 Task: Look for space in Stavropol', Russia from 10th July, 2023 to 25th July, 2023 for 3 adults, 1 child in price range Rs.15000 to Rs.25000. Place can be shared room with 2 bedrooms having 3 beds and 2 bathrooms. Property type can be house, flat, guest house. Amenities needed are: wifi, TV, free parkinig on premises, gym, breakfast. Booking option can be shelf check-in. Required host language is English.
Action: Mouse moved to (516, 160)
Screenshot: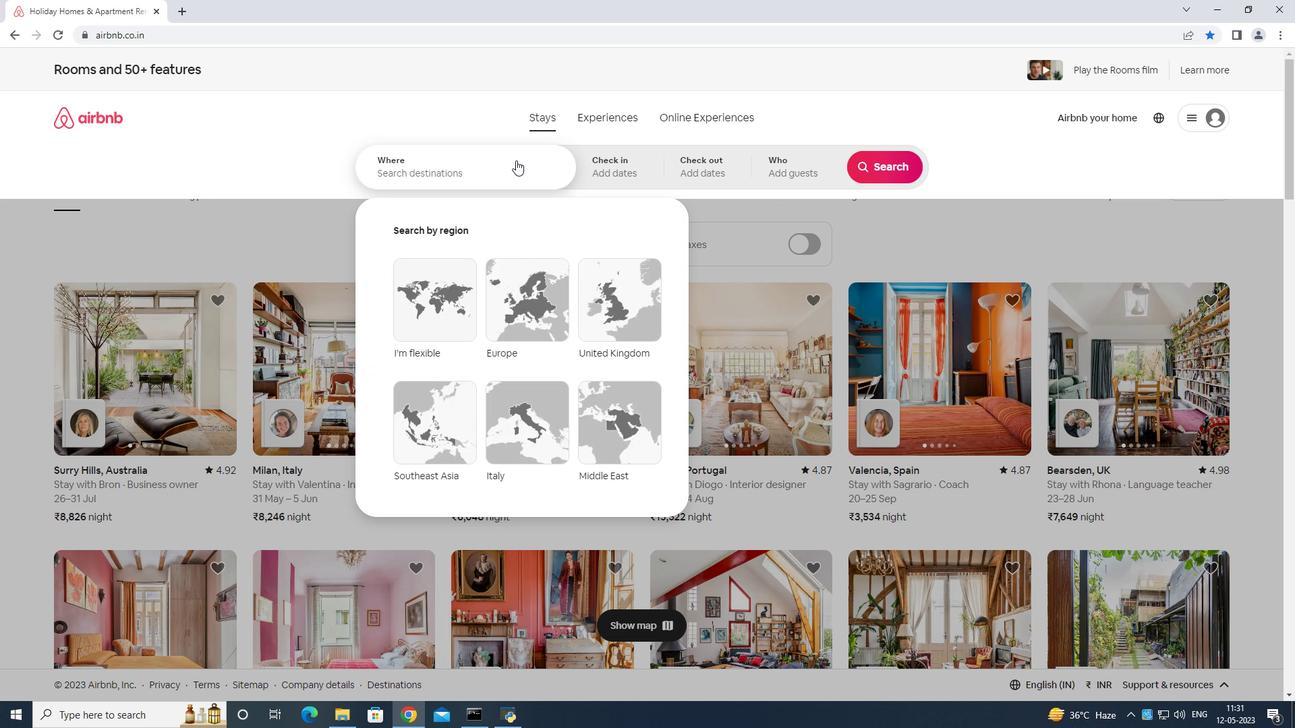 
Action: Mouse pressed left at (516, 160)
Screenshot: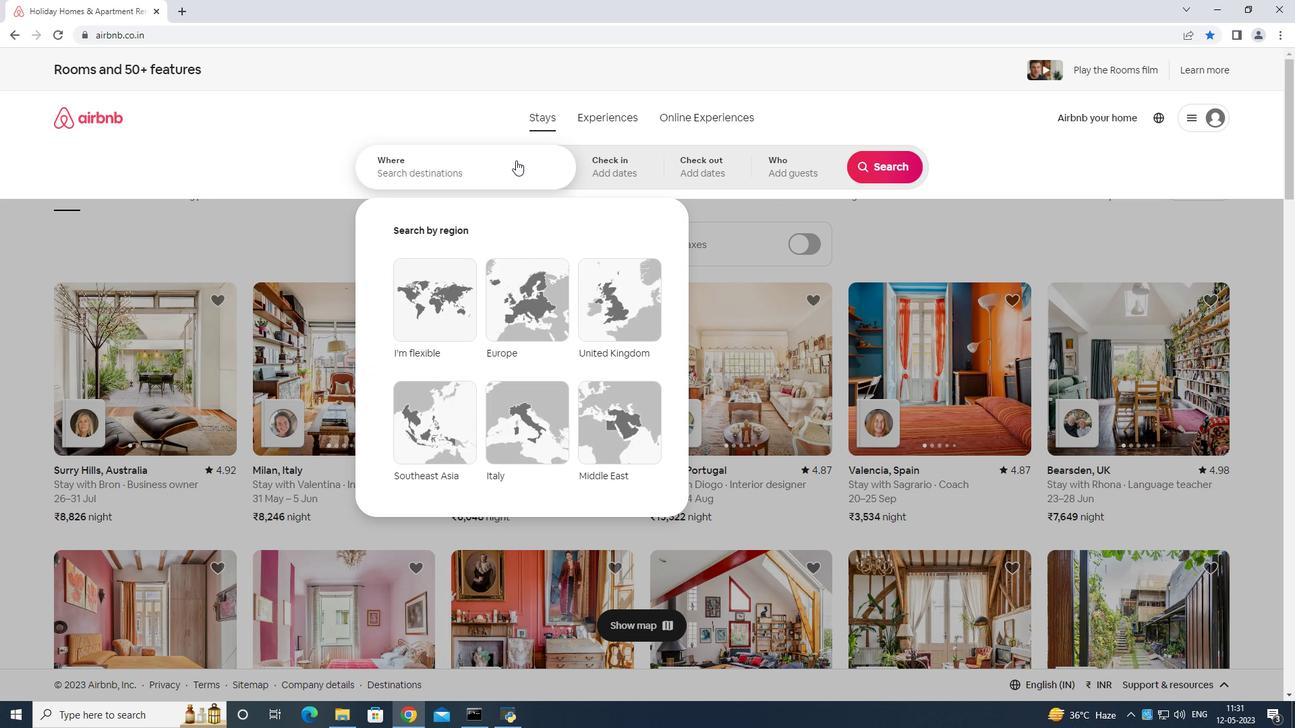 
Action: Mouse moved to (443, 160)
Screenshot: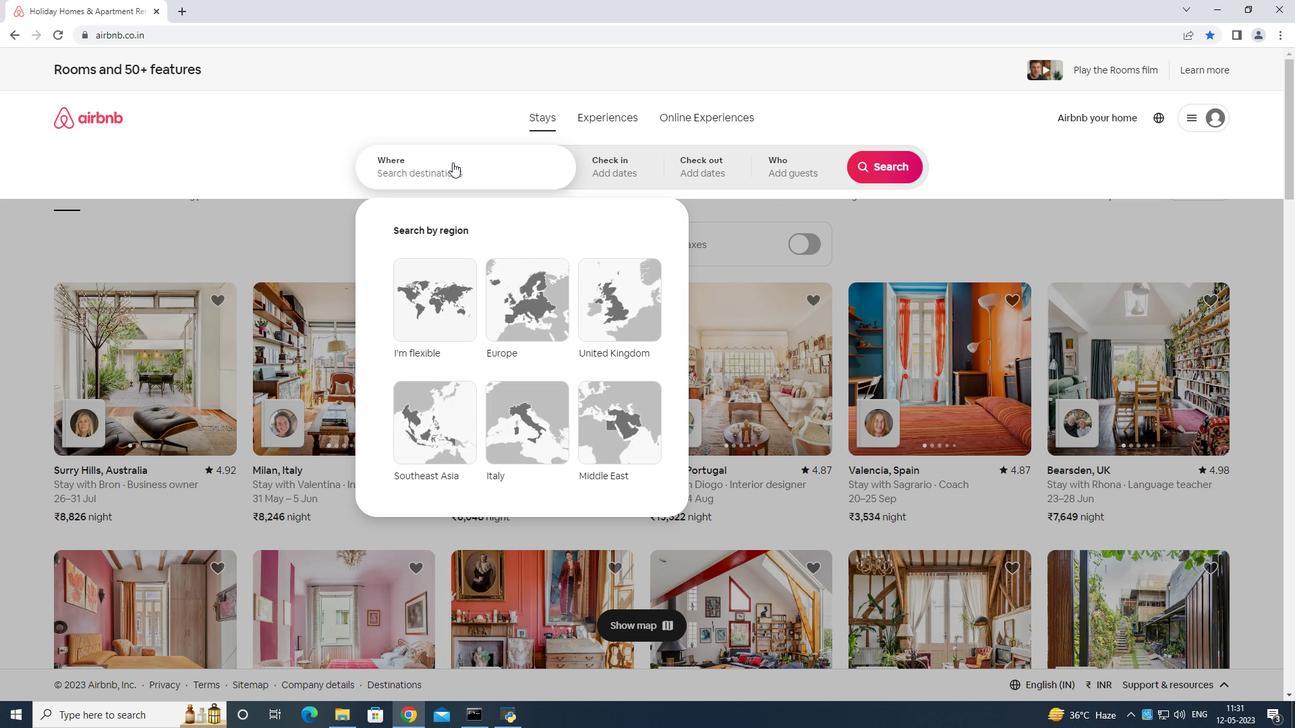 
Action: Key pressed <Key.shift><Key.shift>Stavroo<Key.backspace>o<Key.backspace>pol<Key.space>russia<Key.enter>
Screenshot: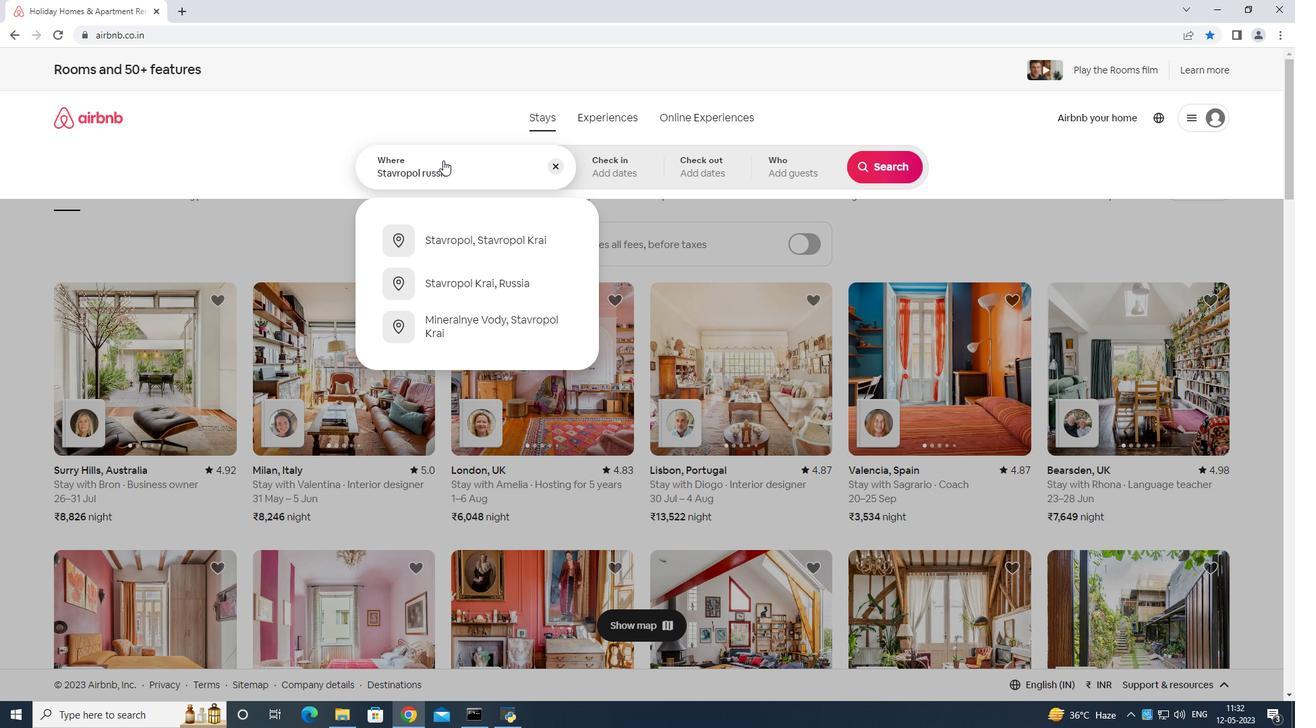 
Action: Mouse moved to (888, 284)
Screenshot: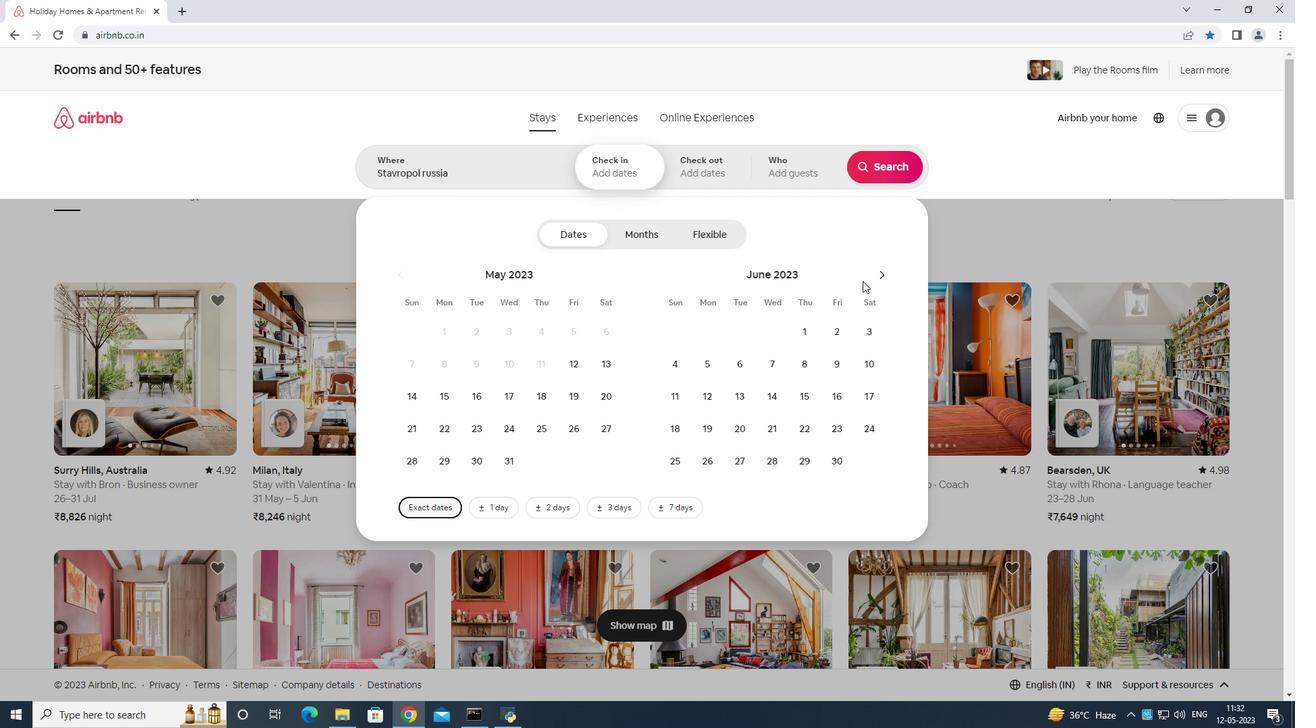 
Action: Mouse pressed left at (888, 284)
Screenshot: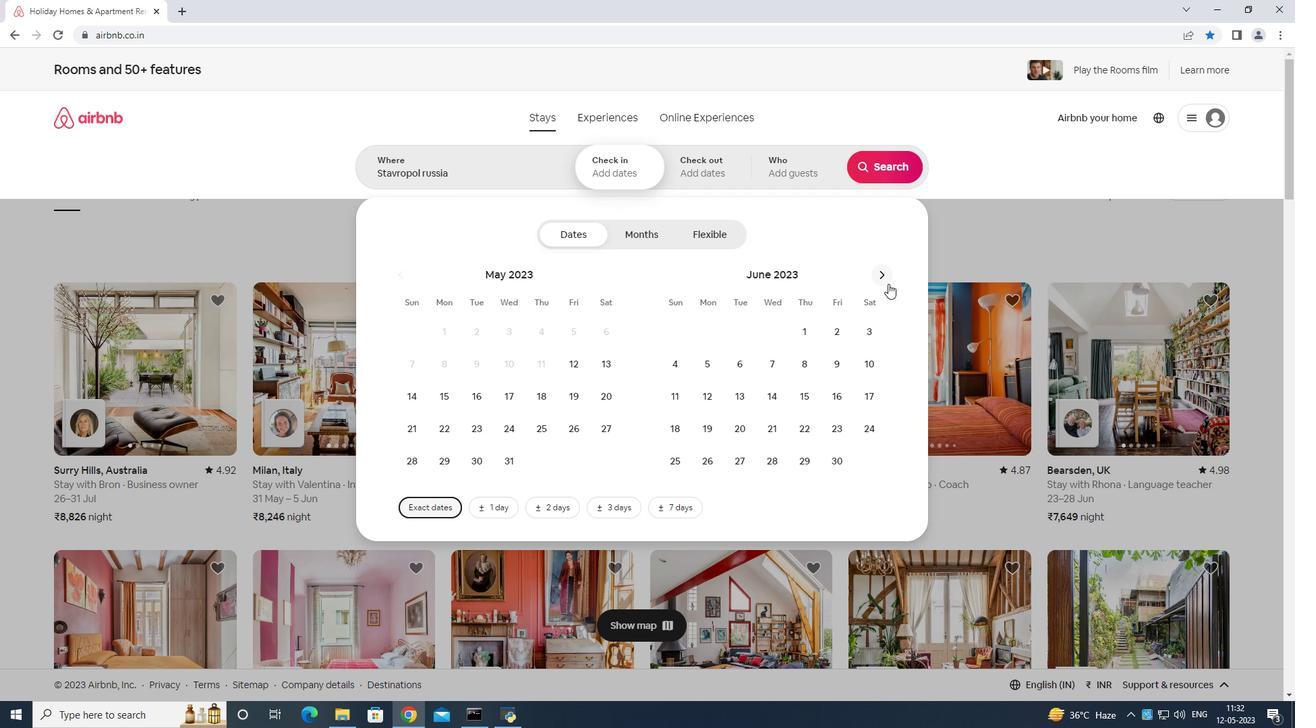 
Action: Mouse moved to (888, 282)
Screenshot: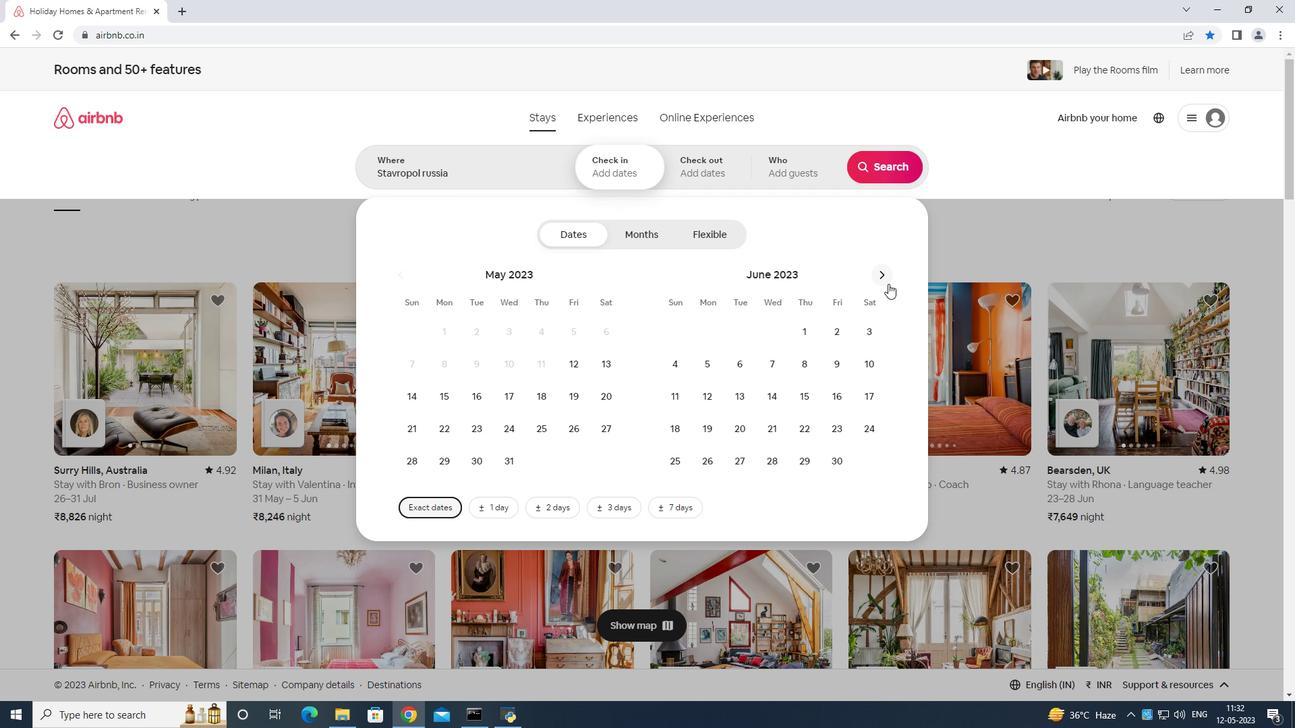 
Action: Mouse pressed left at (888, 282)
Screenshot: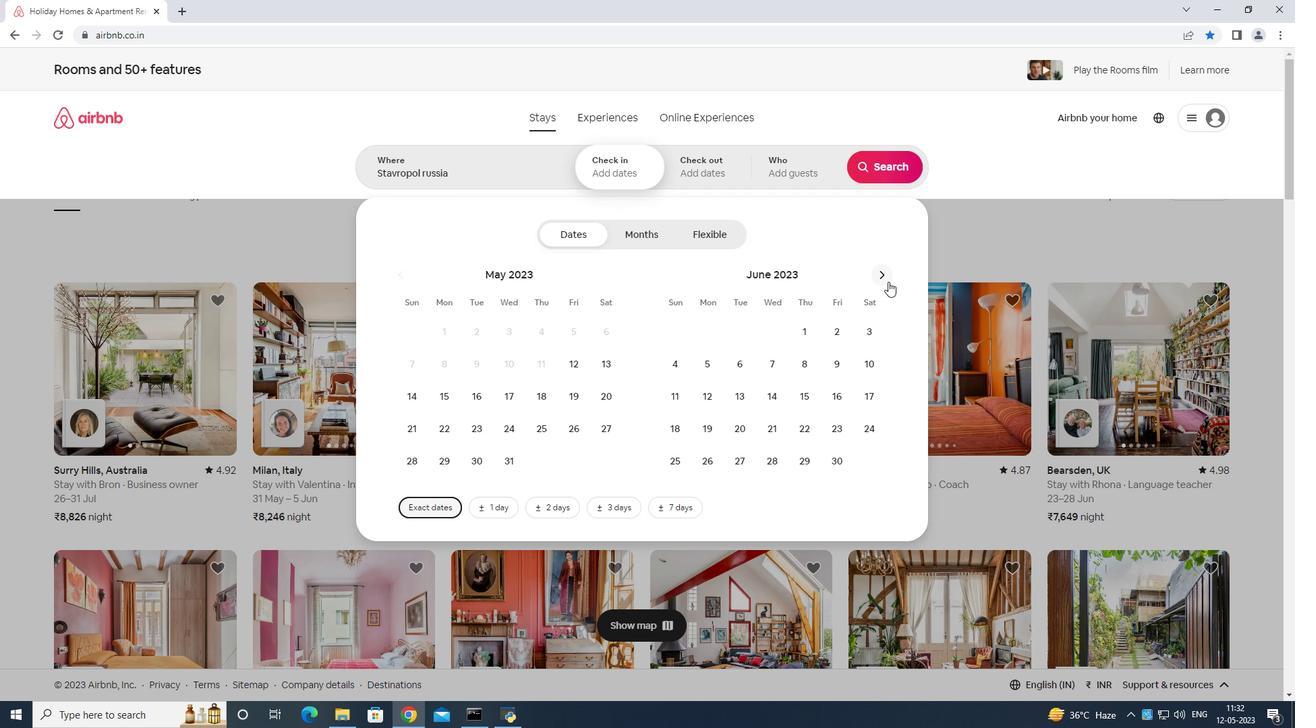 
Action: Mouse moved to (705, 391)
Screenshot: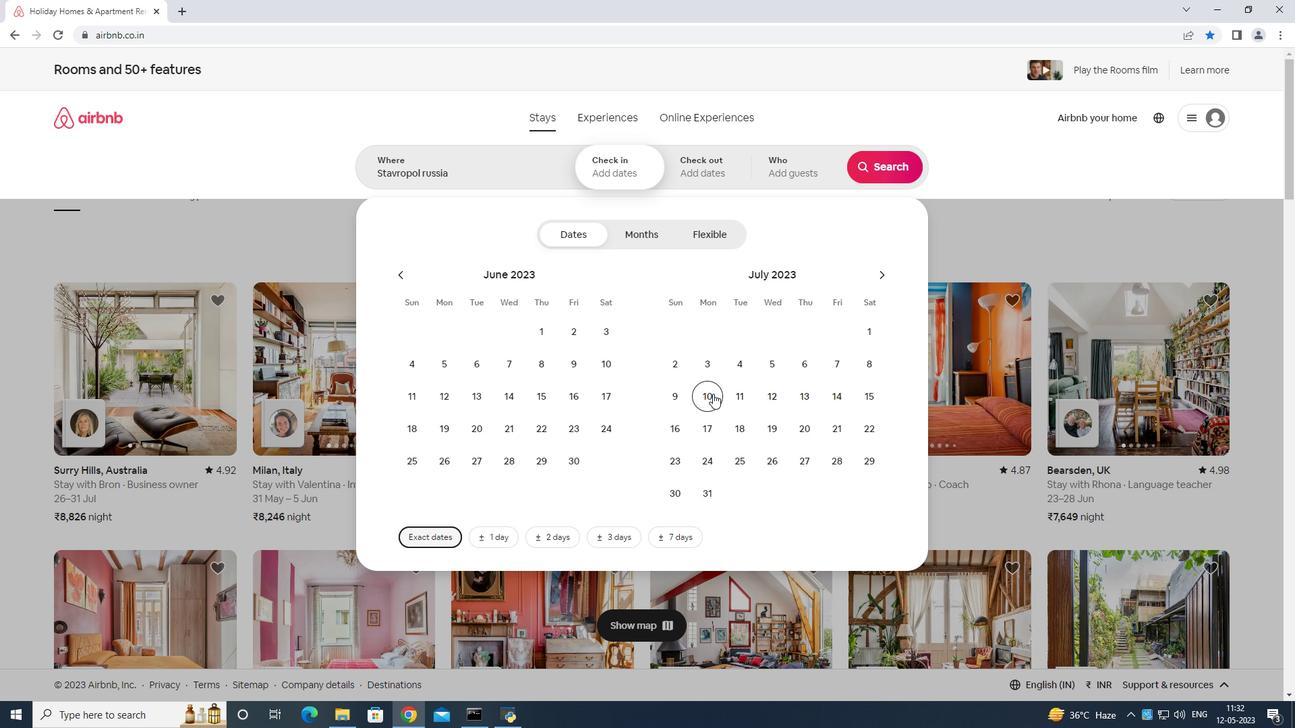 
Action: Mouse pressed left at (705, 391)
Screenshot: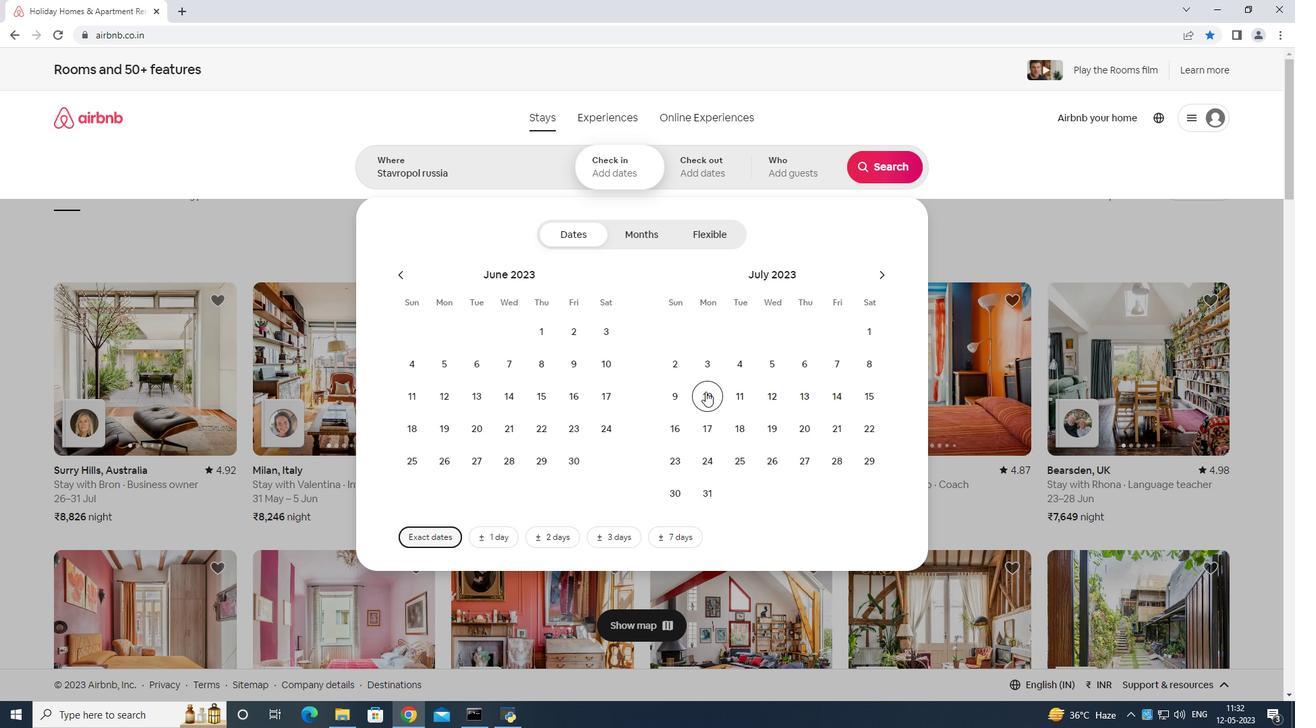 
Action: Mouse moved to (748, 460)
Screenshot: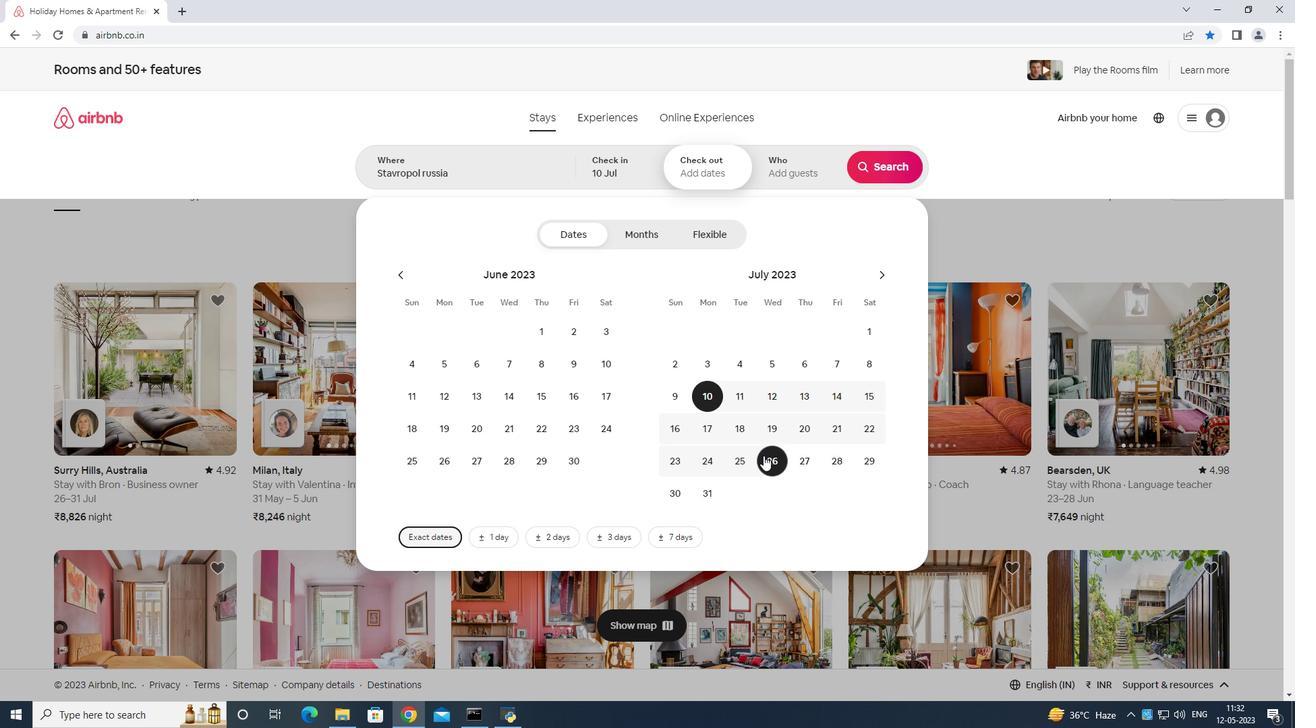 
Action: Mouse pressed left at (748, 460)
Screenshot: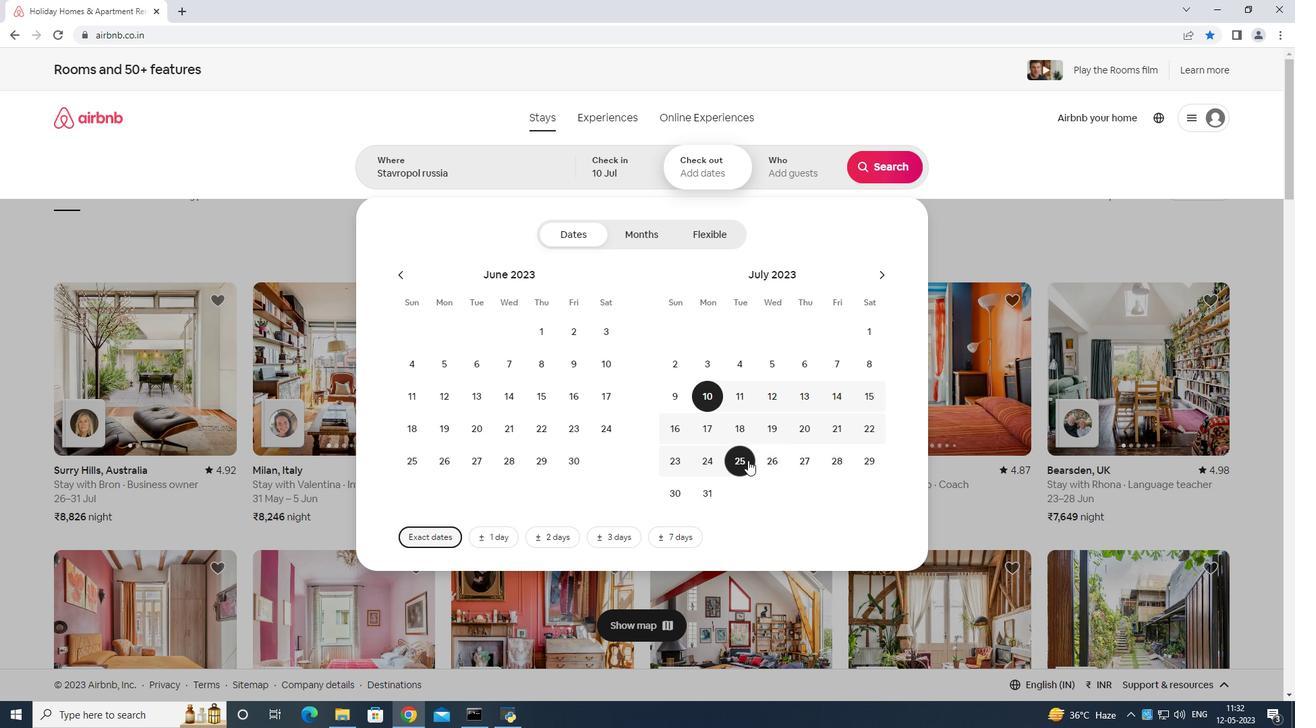 
Action: Mouse moved to (805, 163)
Screenshot: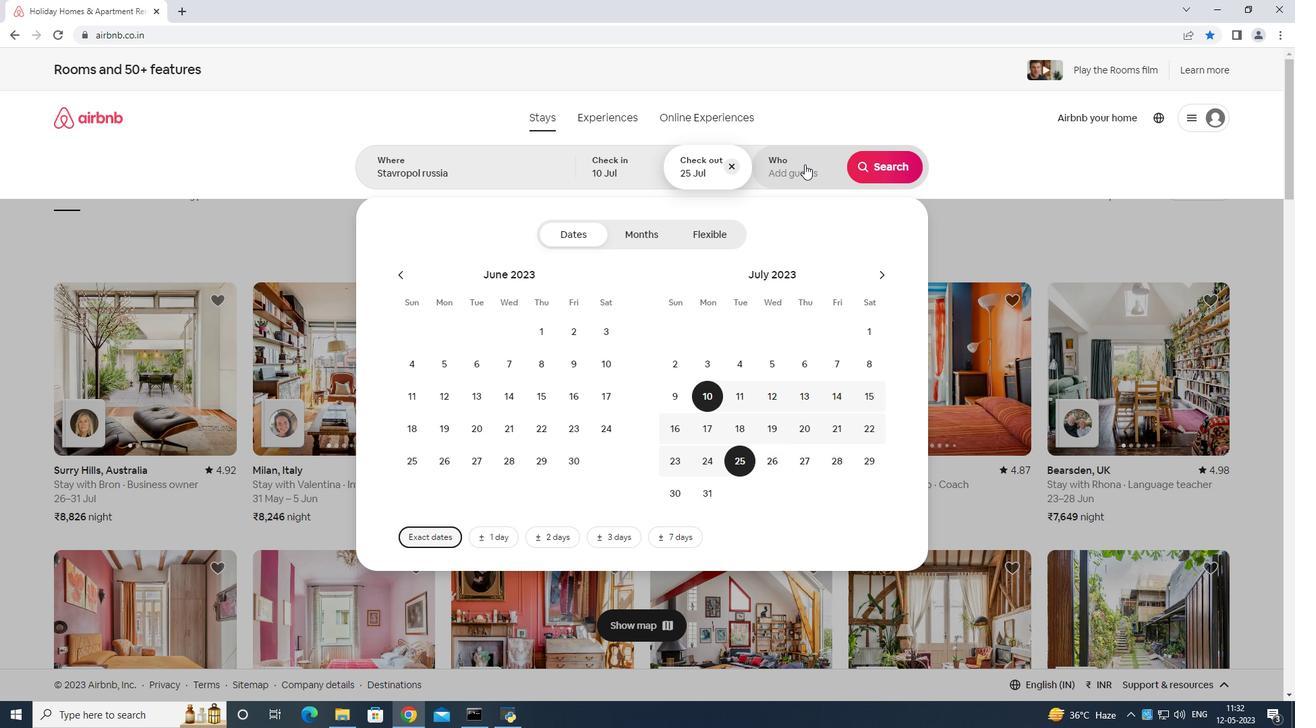 
Action: Mouse pressed left at (805, 163)
Screenshot: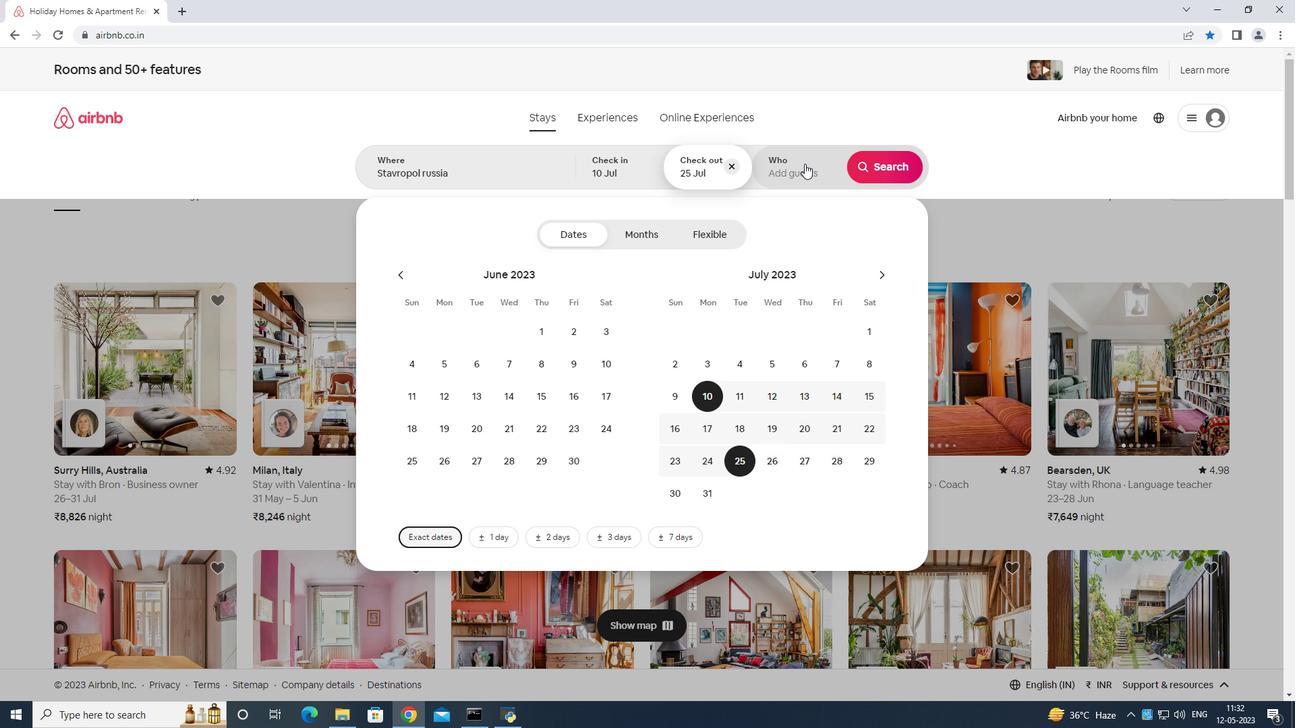 
Action: Mouse moved to (894, 245)
Screenshot: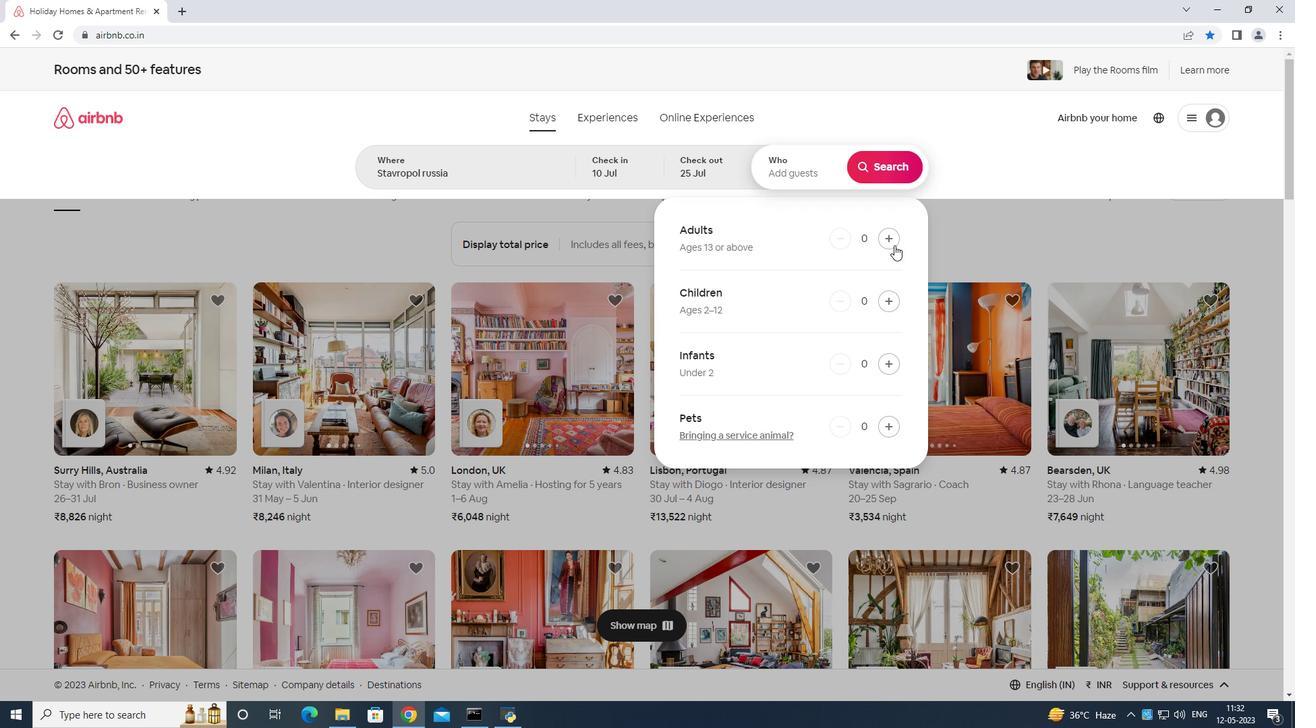 
Action: Mouse pressed left at (894, 245)
Screenshot: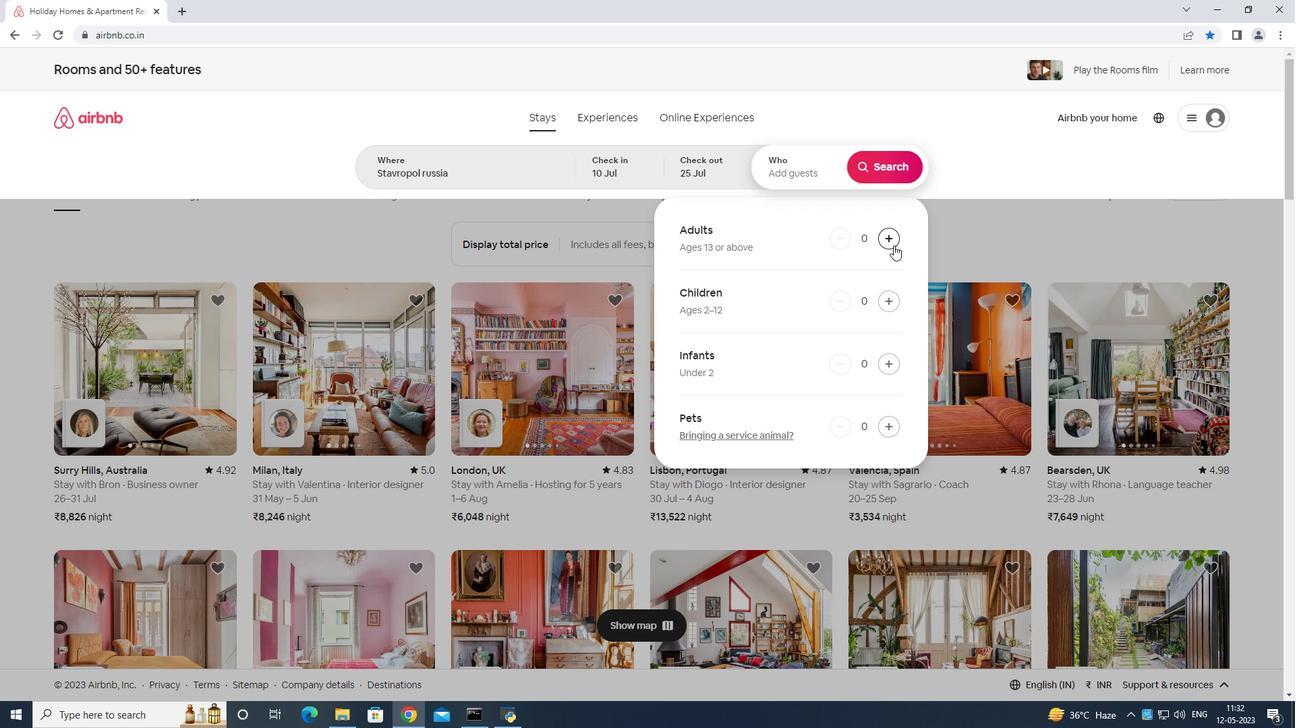 
Action: Mouse moved to (894, 237)
Screenshot: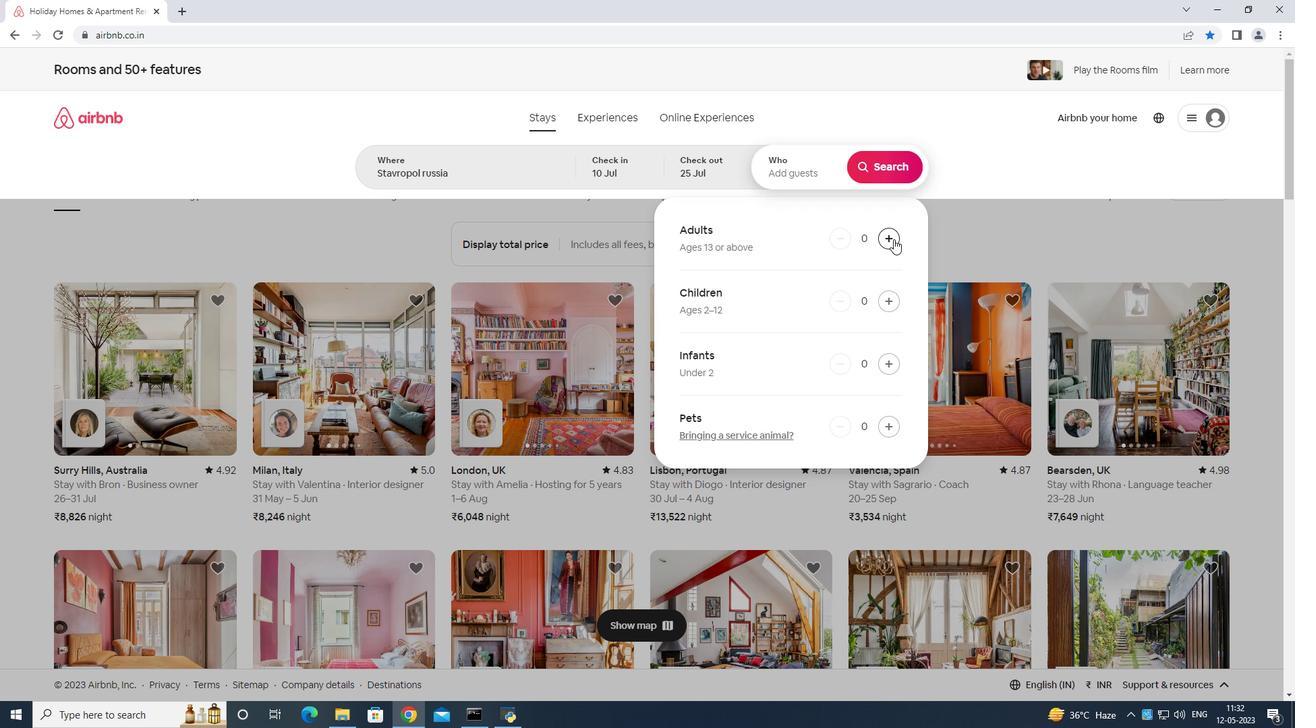 
Action: Mouse pressed left at (894, 237)
Screenshot: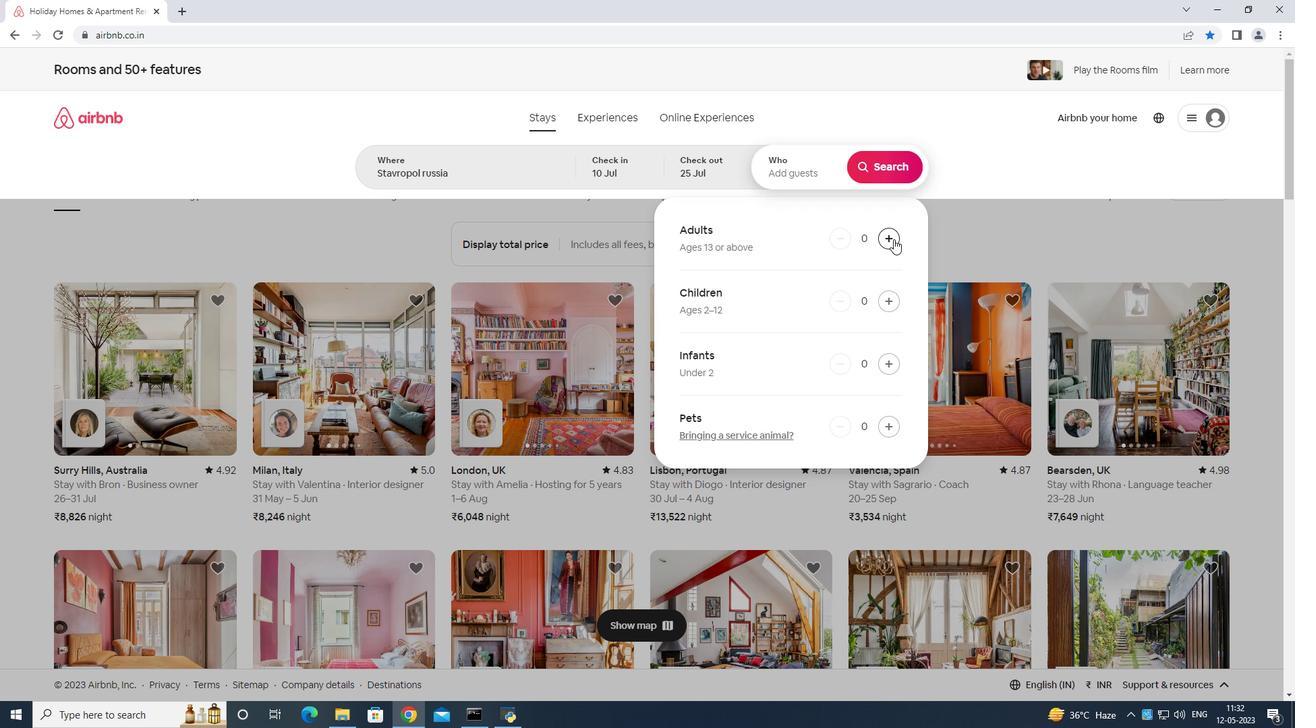 
Action: Mouse pressed left at (894, 237)
Screenshot: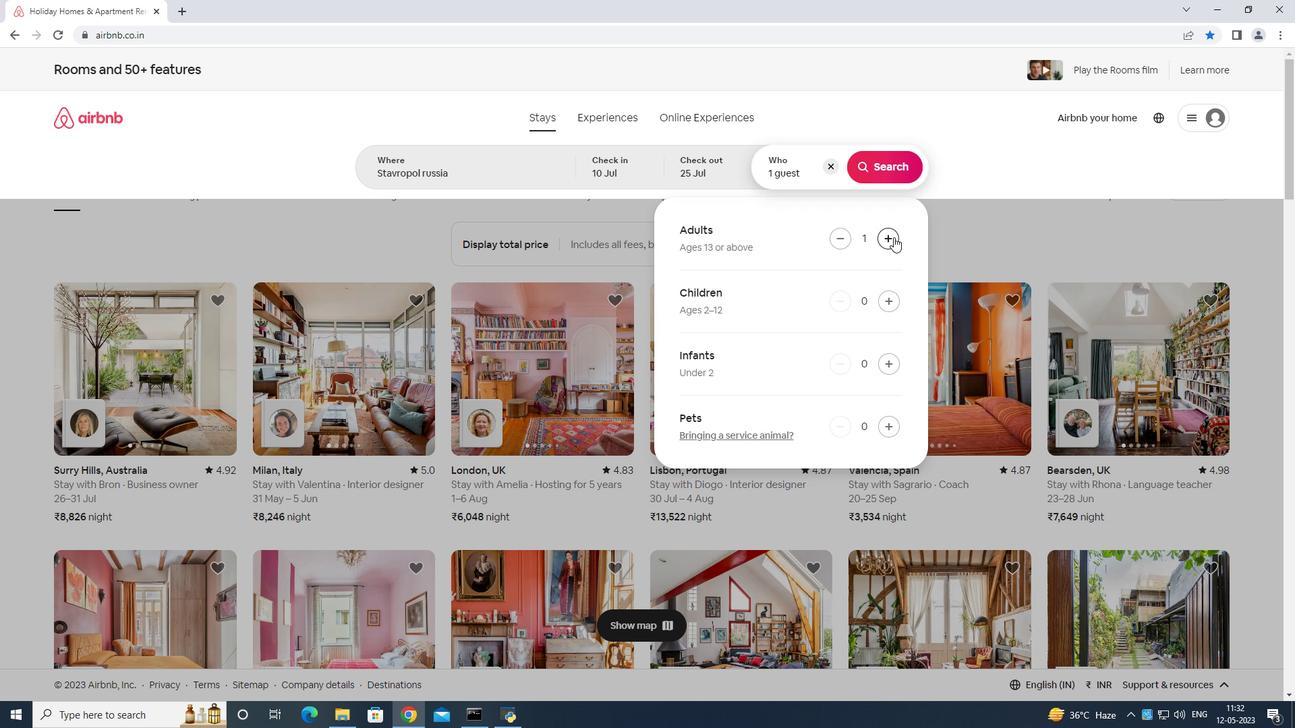 
Action: Mouse moved to (890, 293)
Screenshot: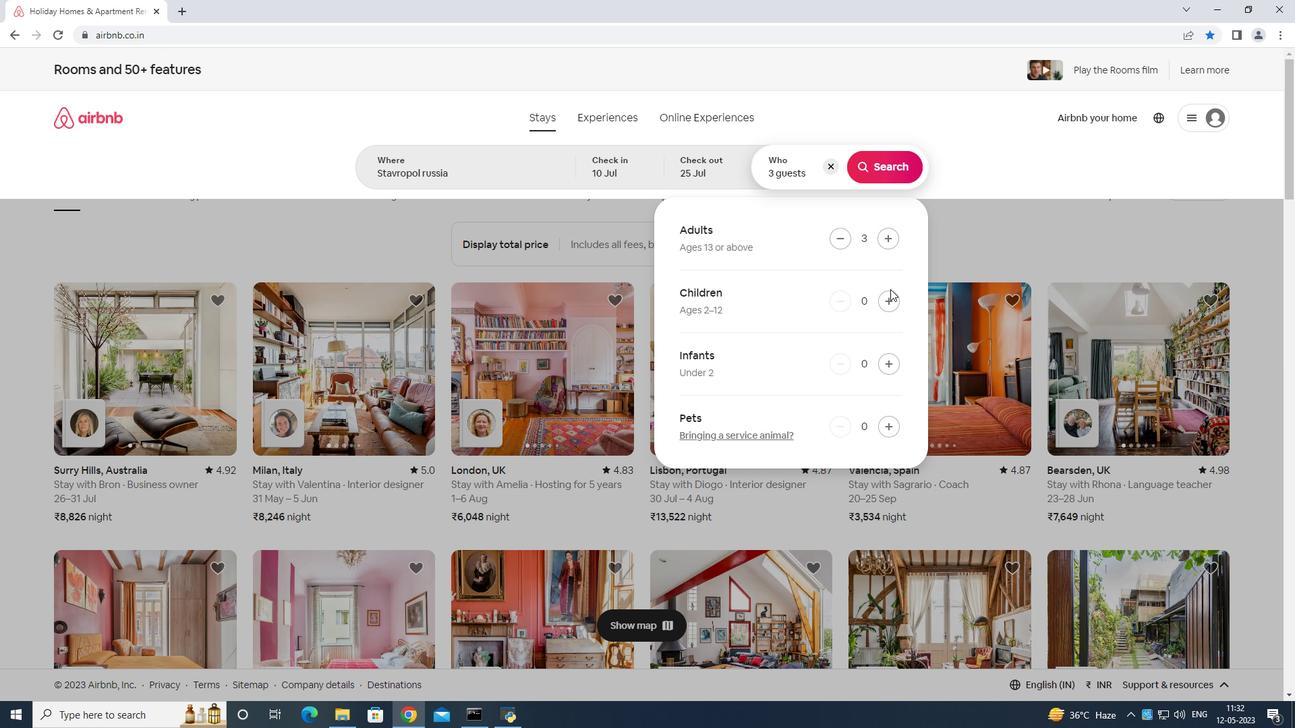 
Action: Mouse pressed left at (890, 293)
Screenshot: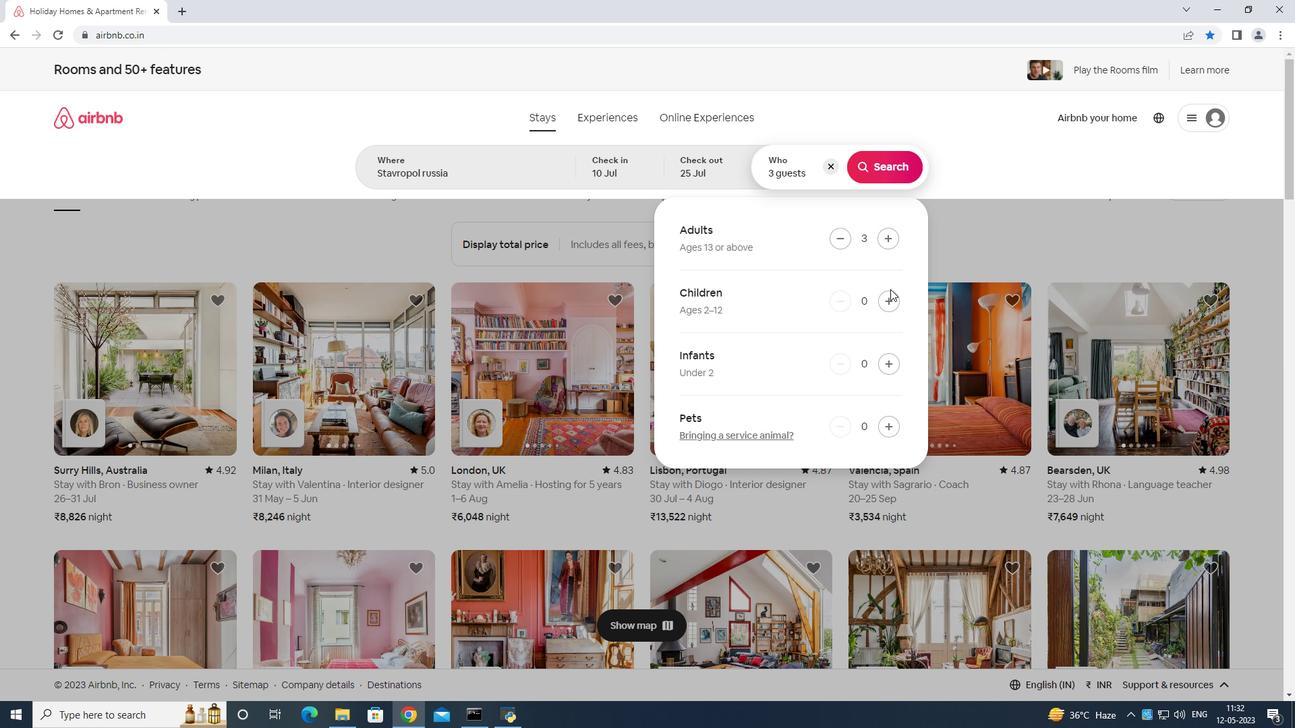 
Action: Mouse moved to (876, 165)
Screenshot: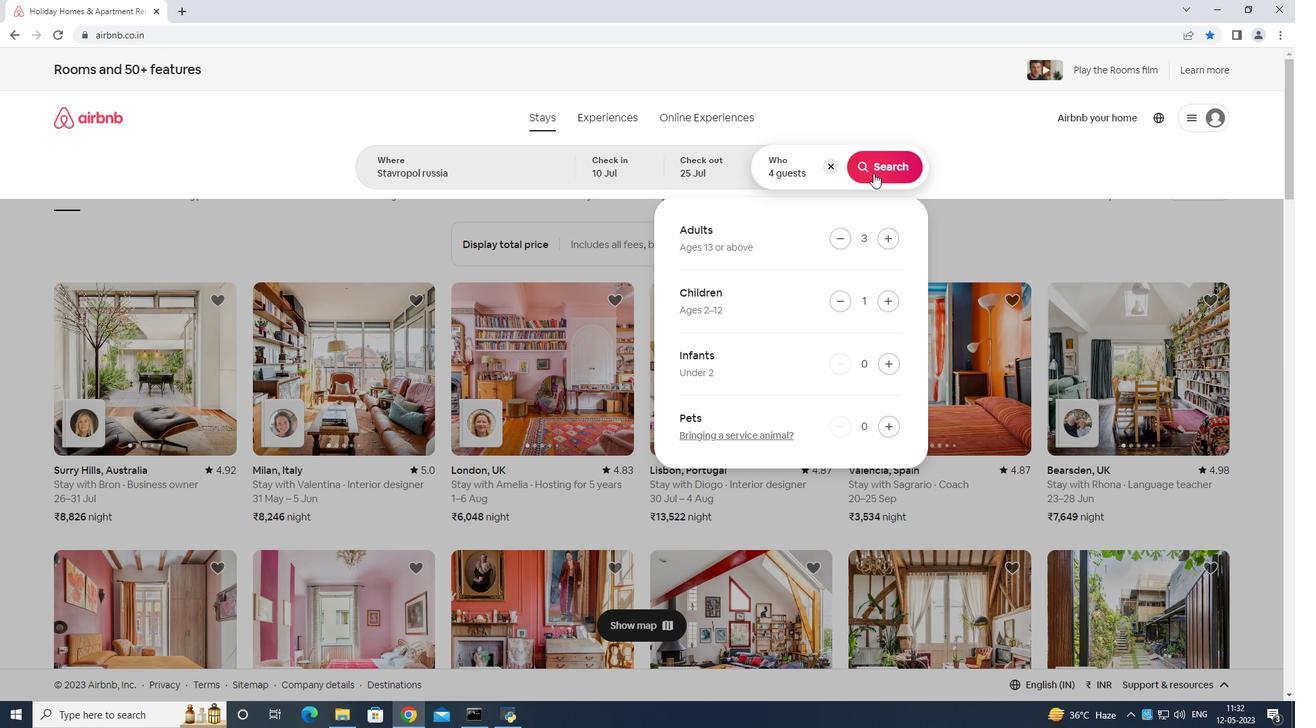 
Action: Mouse pressed left at (876, 165)
Screenshot: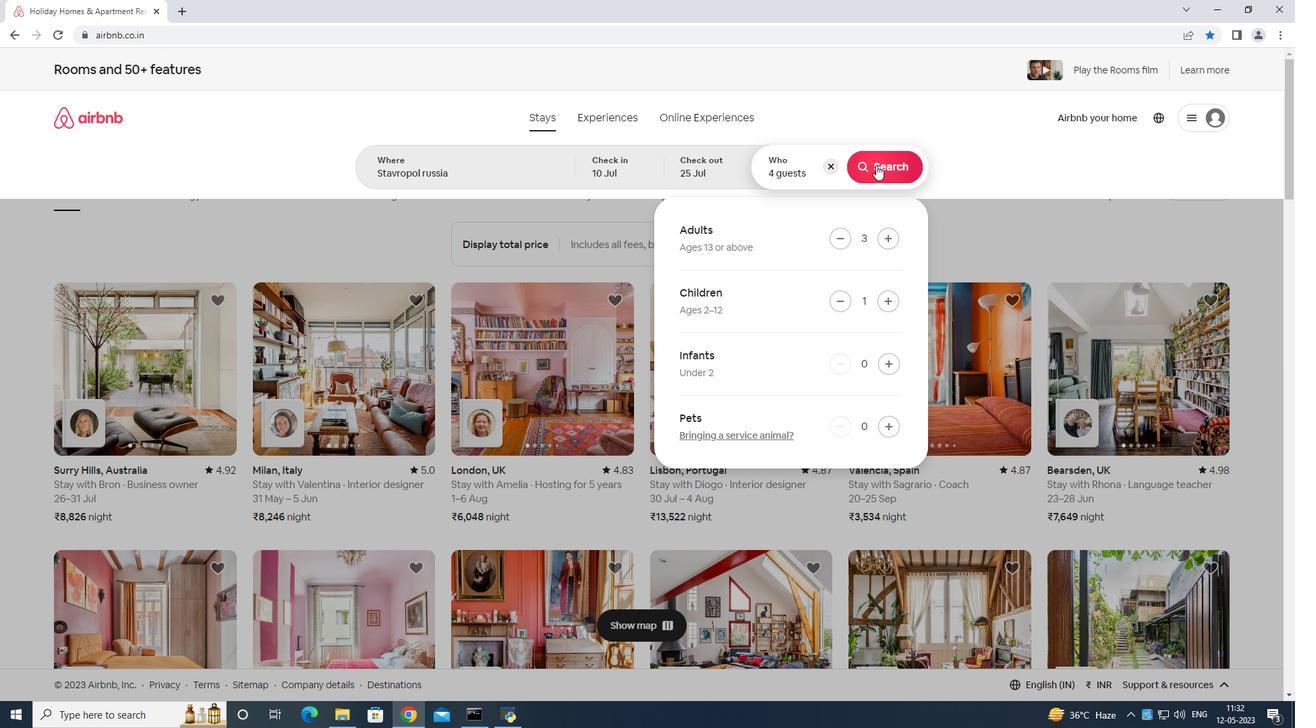 
Action: Mouse moved to (1228, 123)
Screenshot: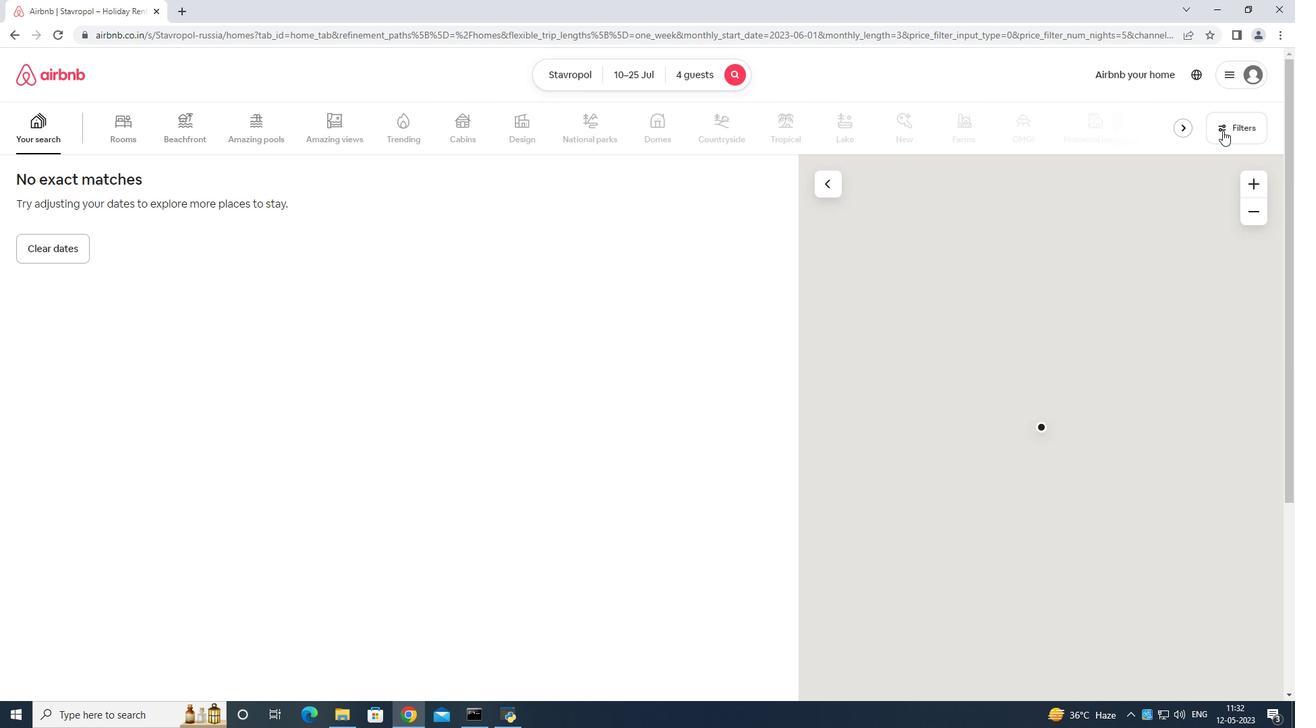 
Action: Mouse pressed left at (1228, 123)
Screenshot: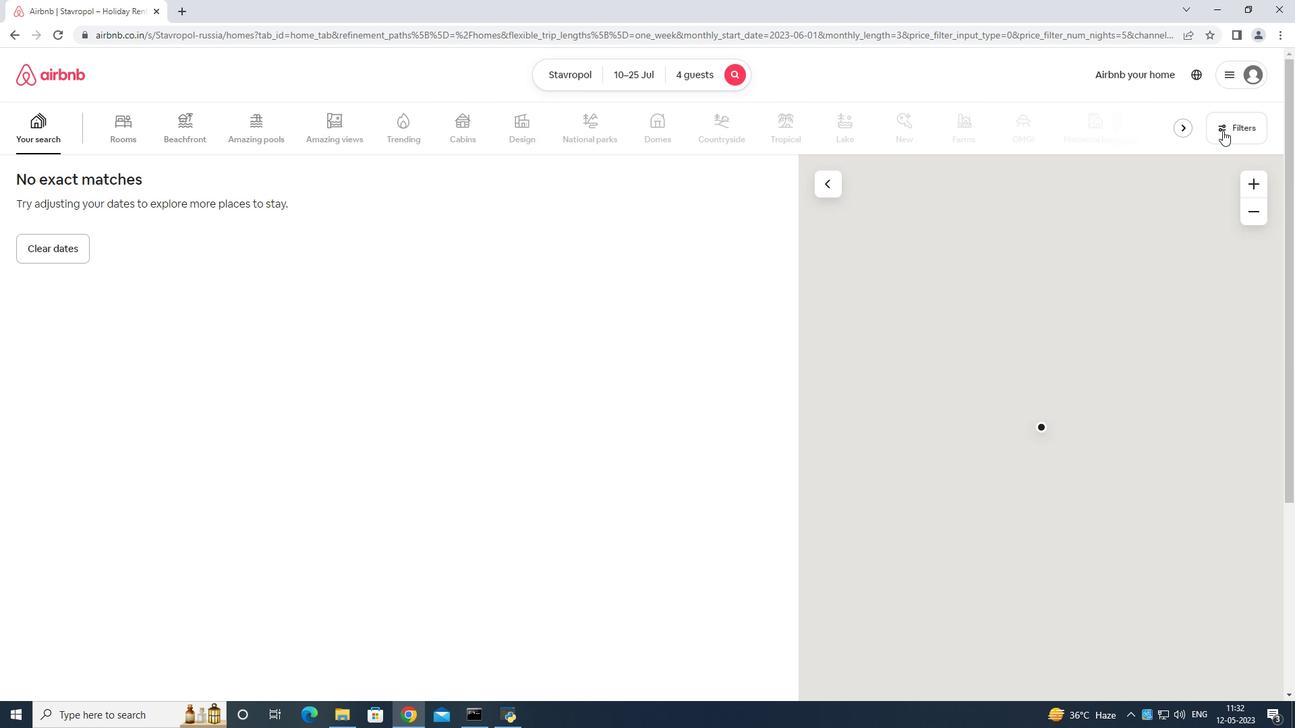 
Action: Mouse moved to (510, 461)
Screenshot: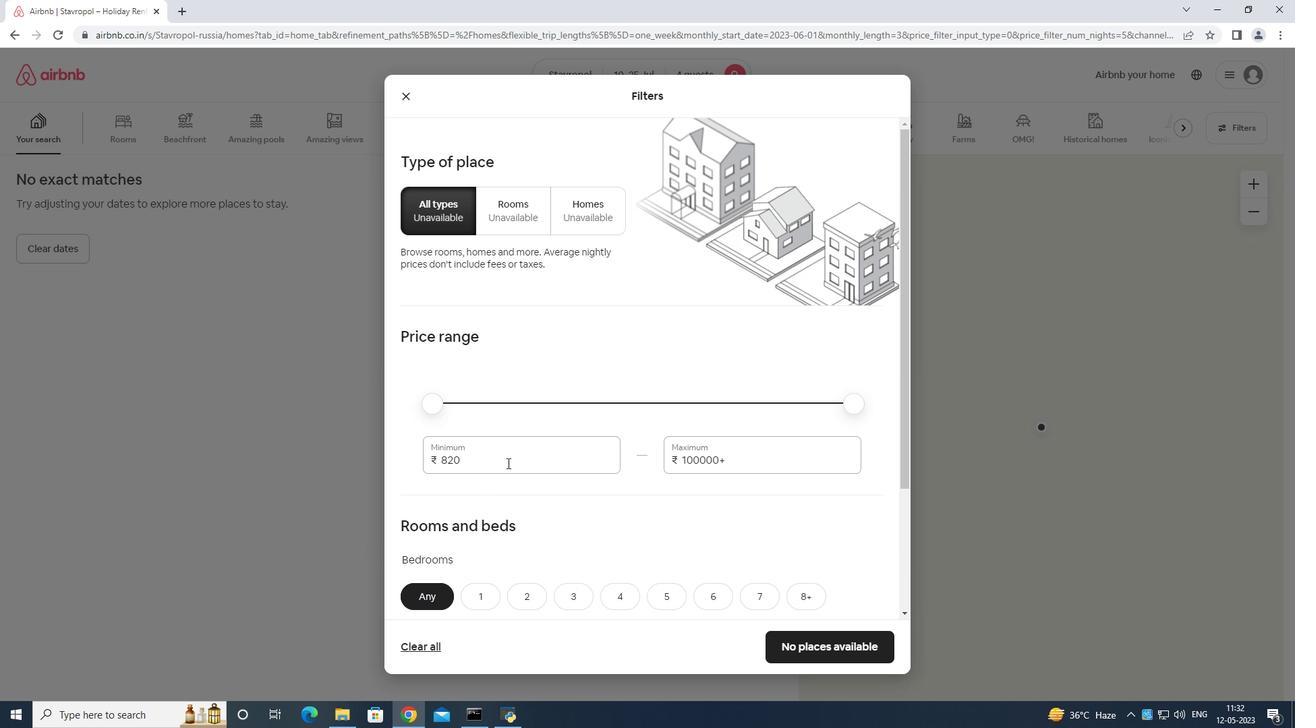 
Action: Mouse pressed left at (510, 461)
Screenshot: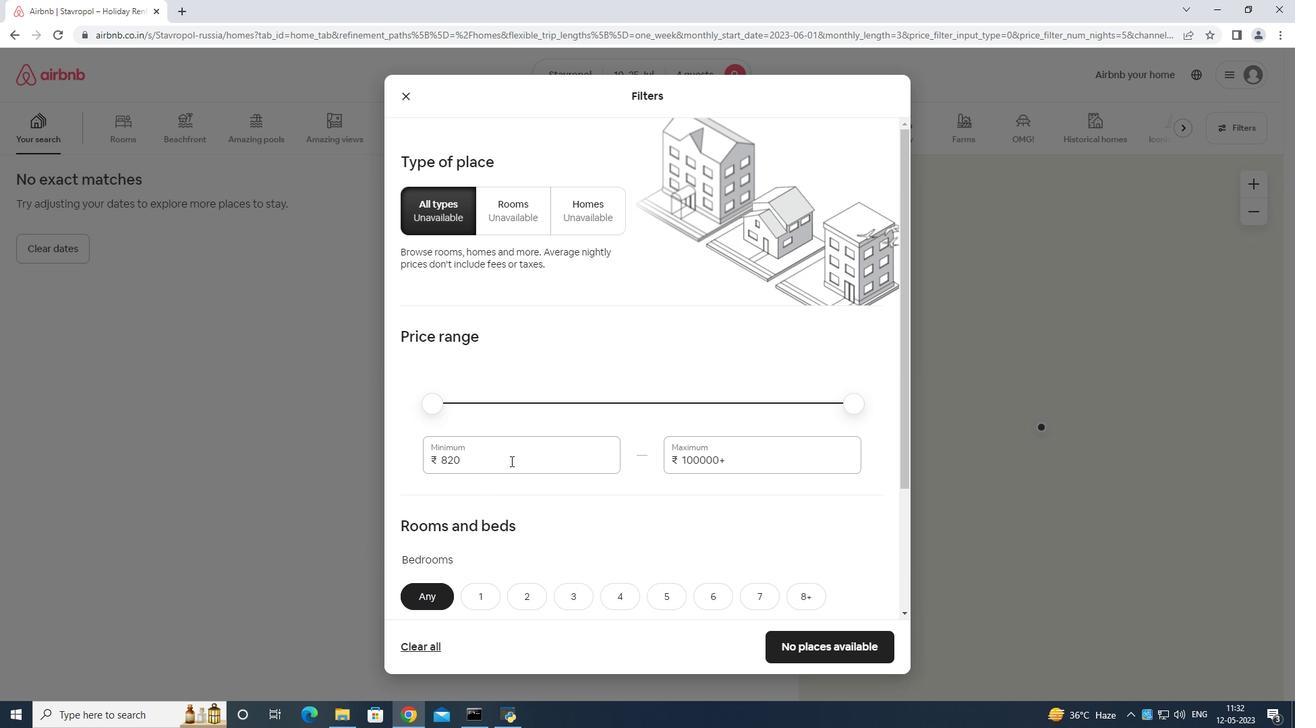 
Action: Key pressed <Key.backspace><Key.backspace><Key.backspace><Key.backspace>15000
Screenshot: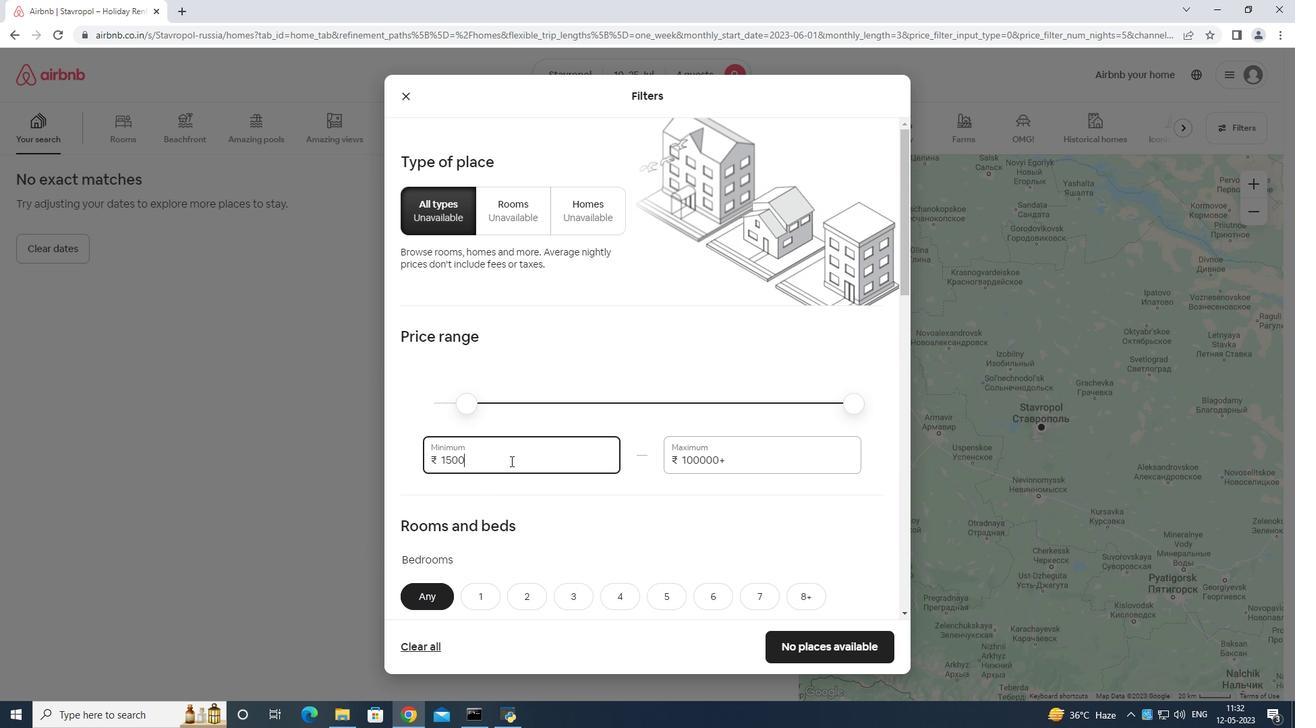 
Action: Mouse moved to (755, 440)
Screenshot: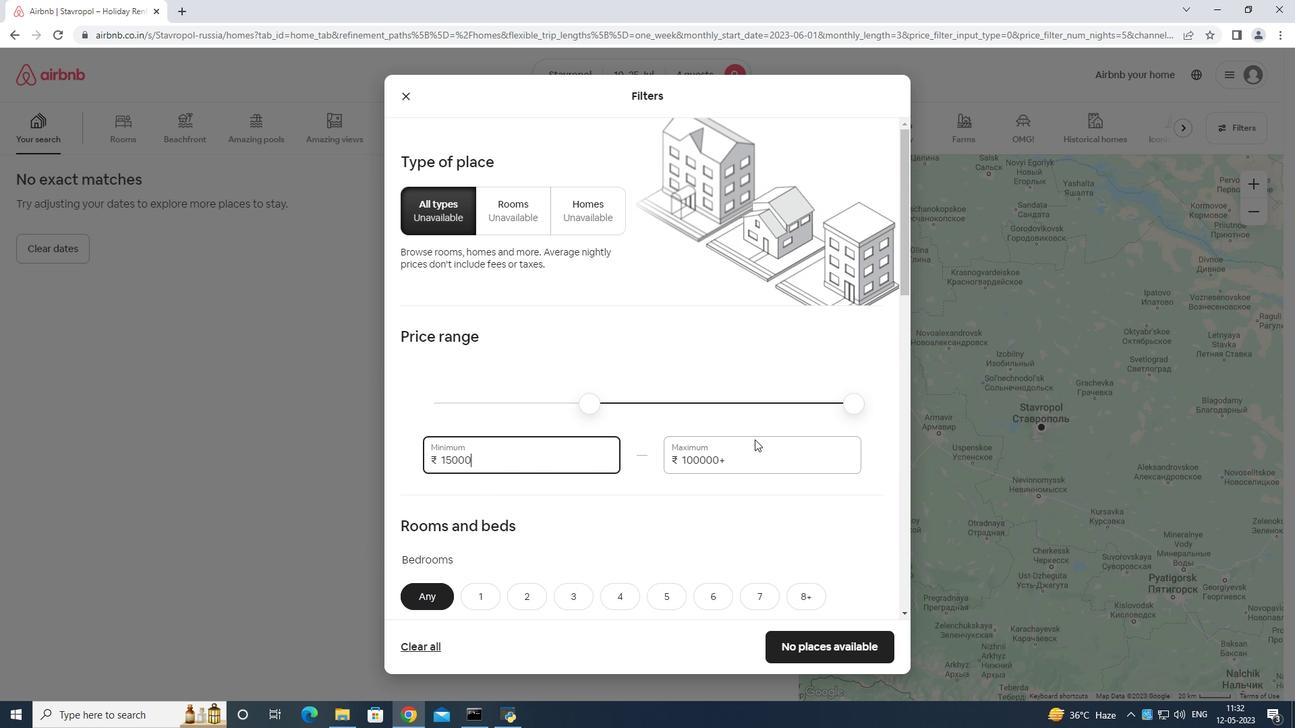 
Action: Mouse pressed left at (755, 440)
Screenshot: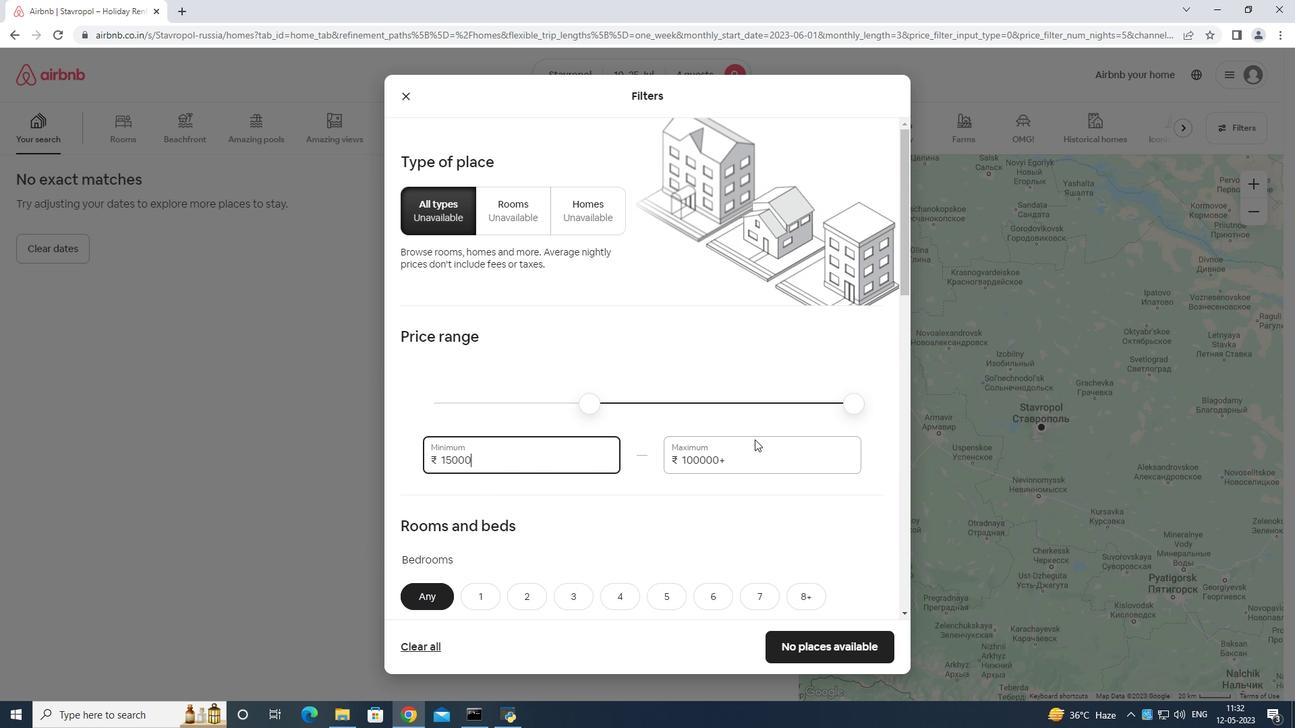 
Action: Mouse moved to (755, 444)
Screenshot: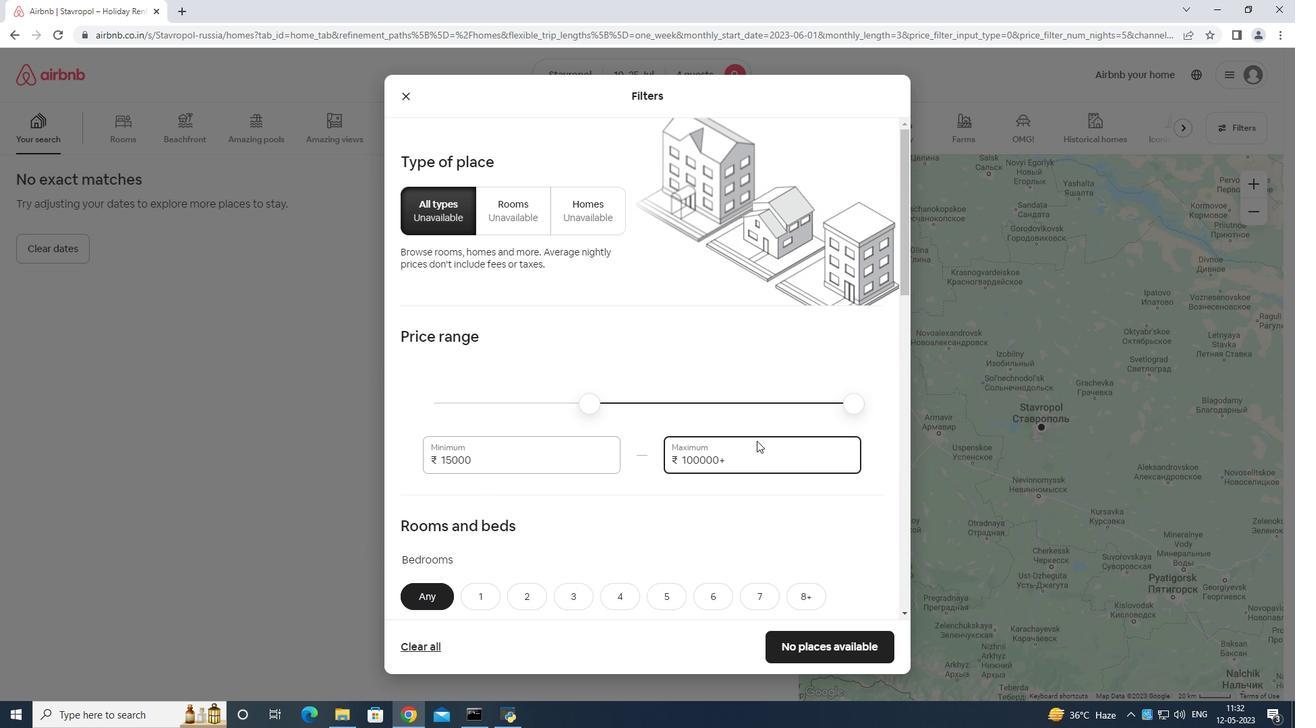 
Action: Key pressed <Key.backspace>
Screenshot: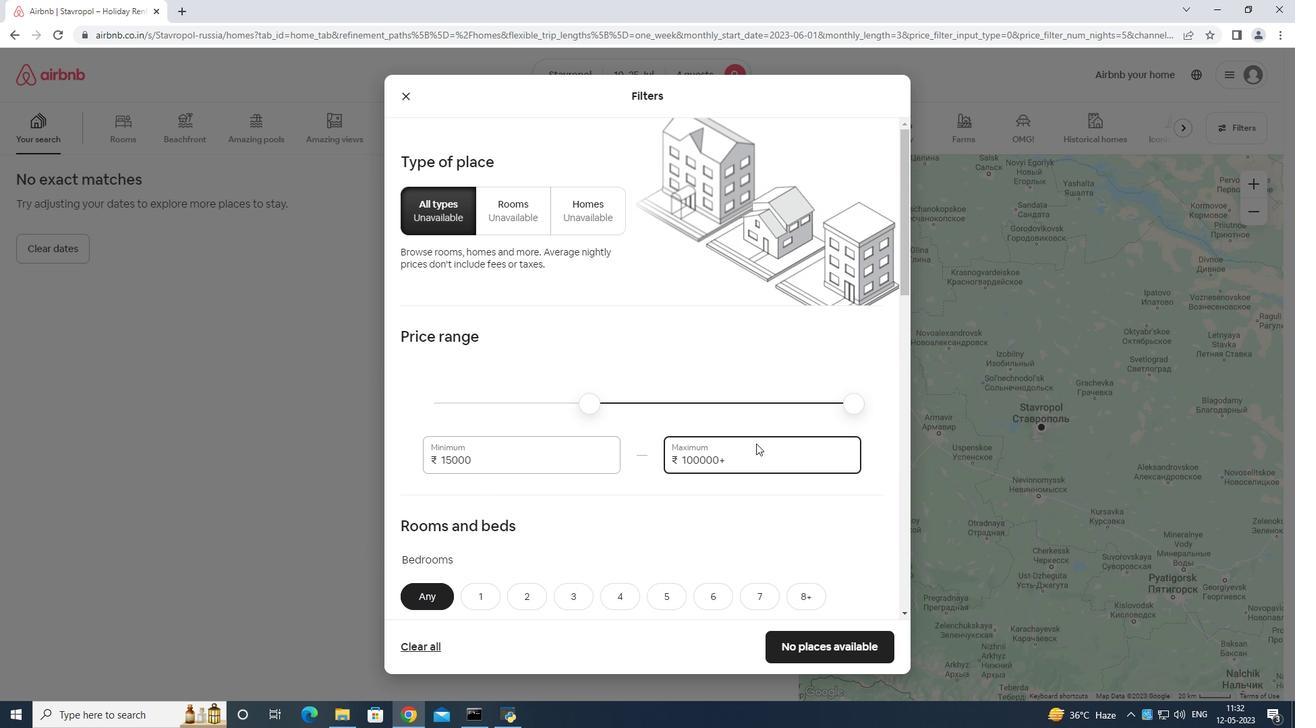 
Action: Mouse moved to (752, 447)
Screenshot: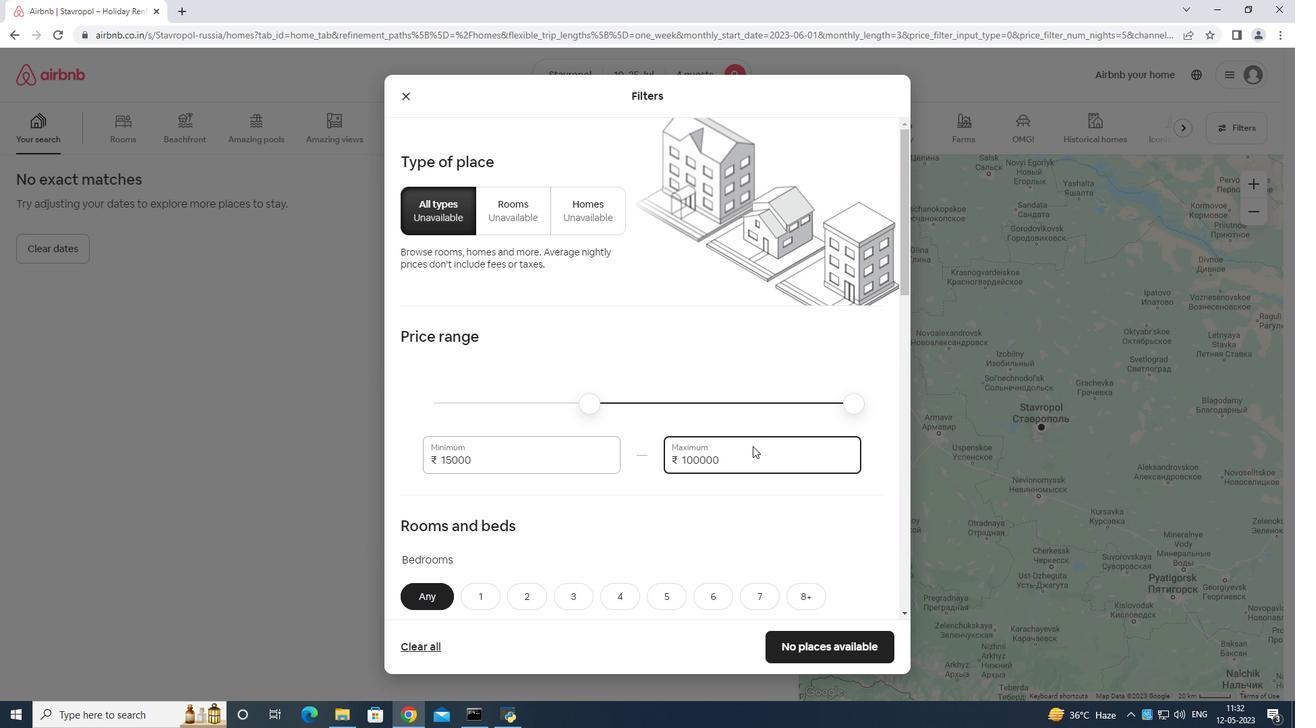 
Action: Key pressed <Key.backspace><Key.backspace><Key.backspace><Key.backspace><Key.backspace><Key.backspace><Key.backspace><Key.backspace><Key.backspace><Key.backspace><Key.backspace><Key.backspace><Key.backspace><Key.backspace><Key.backspace><Key.backspace><Key.backspace>25000
Screenshot: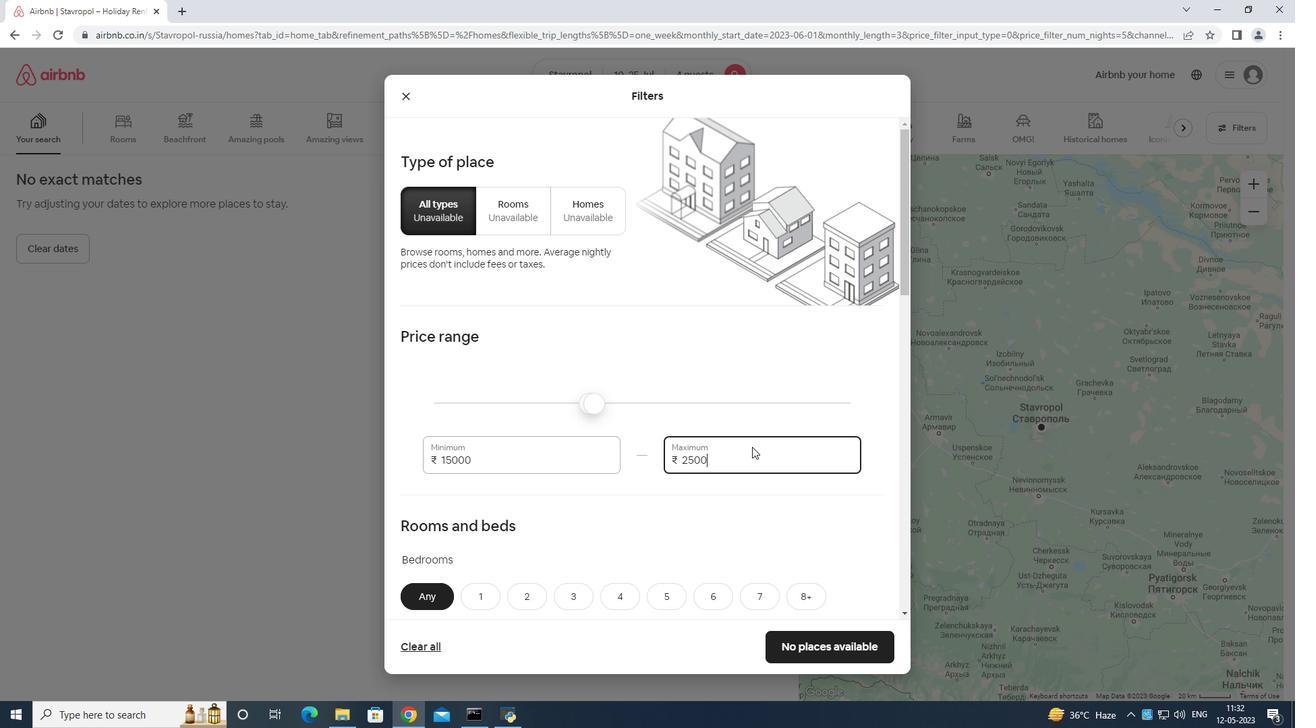 
Action: Mouse scrolled (752, 446) with delta (0, 0)
Screenshot: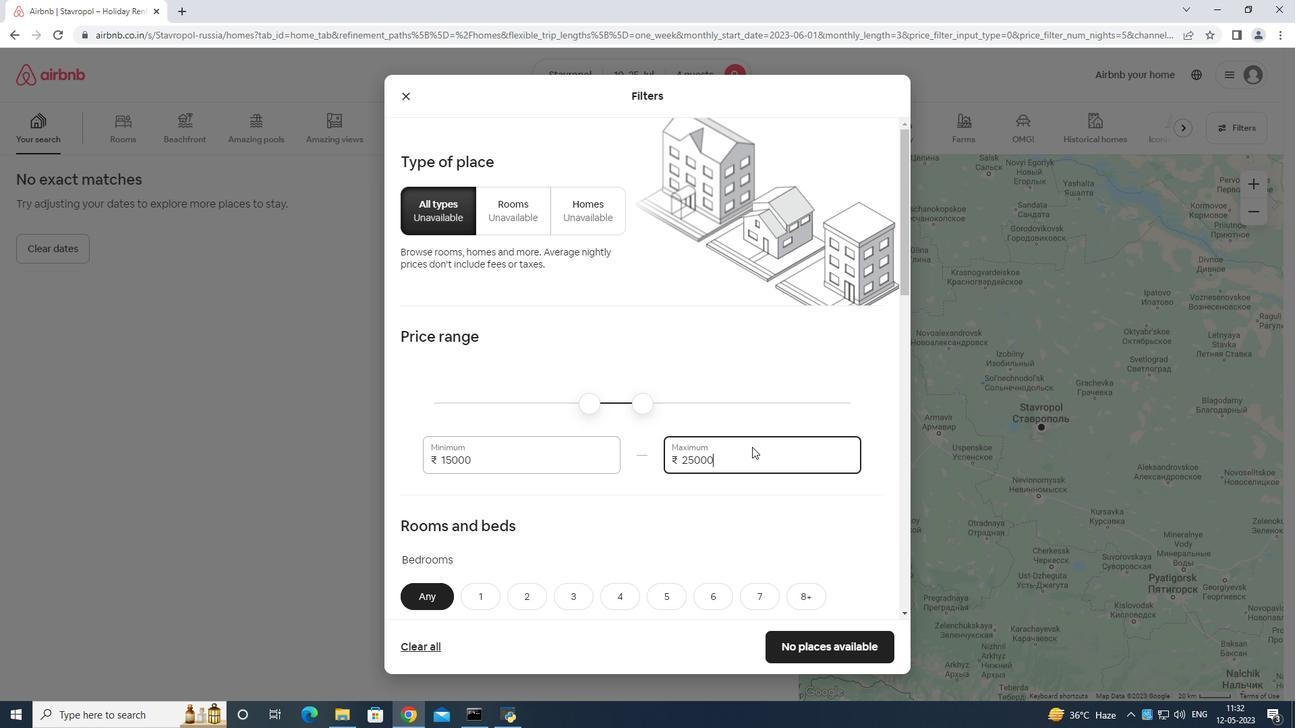 
Action: Mouse scrolled (752, 446) with delta (0, 0)
Screenshot: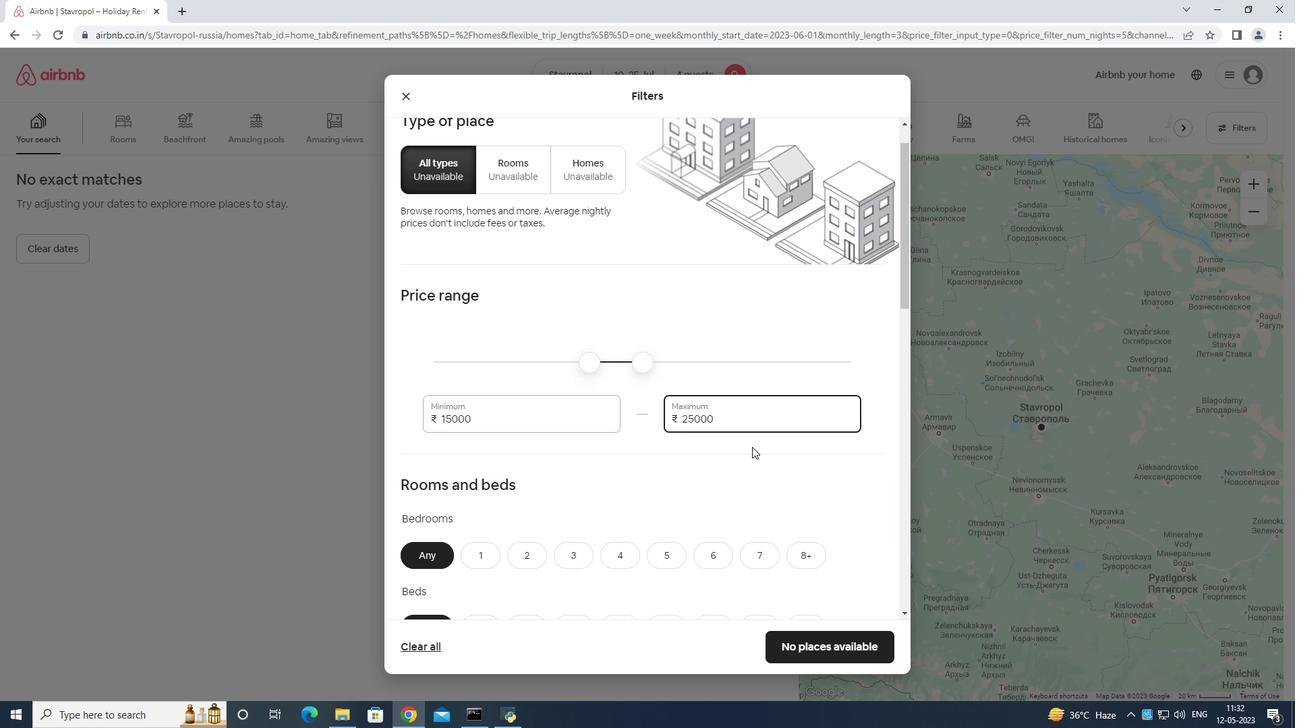 
Action: Mouse scrolled (752, 446) with delta (0, 0)
Screenshot: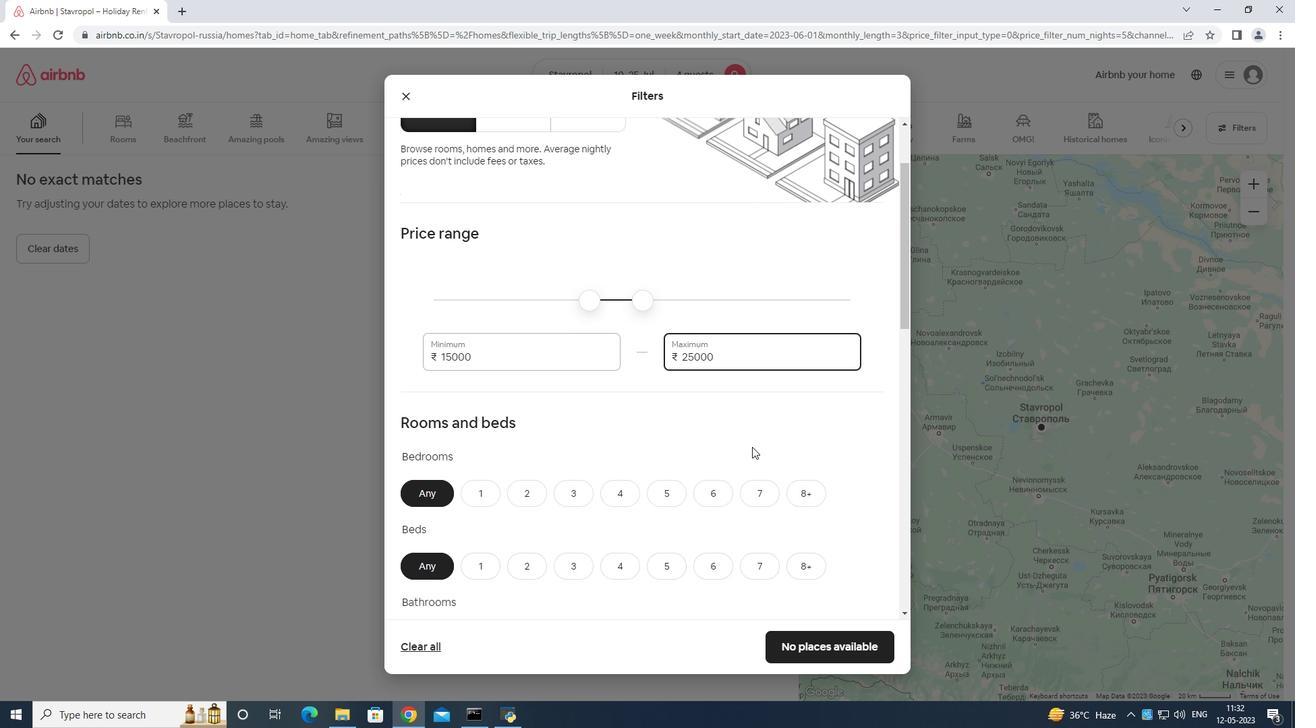 
Action: Mouse moved to (523, 394)
Screenshot: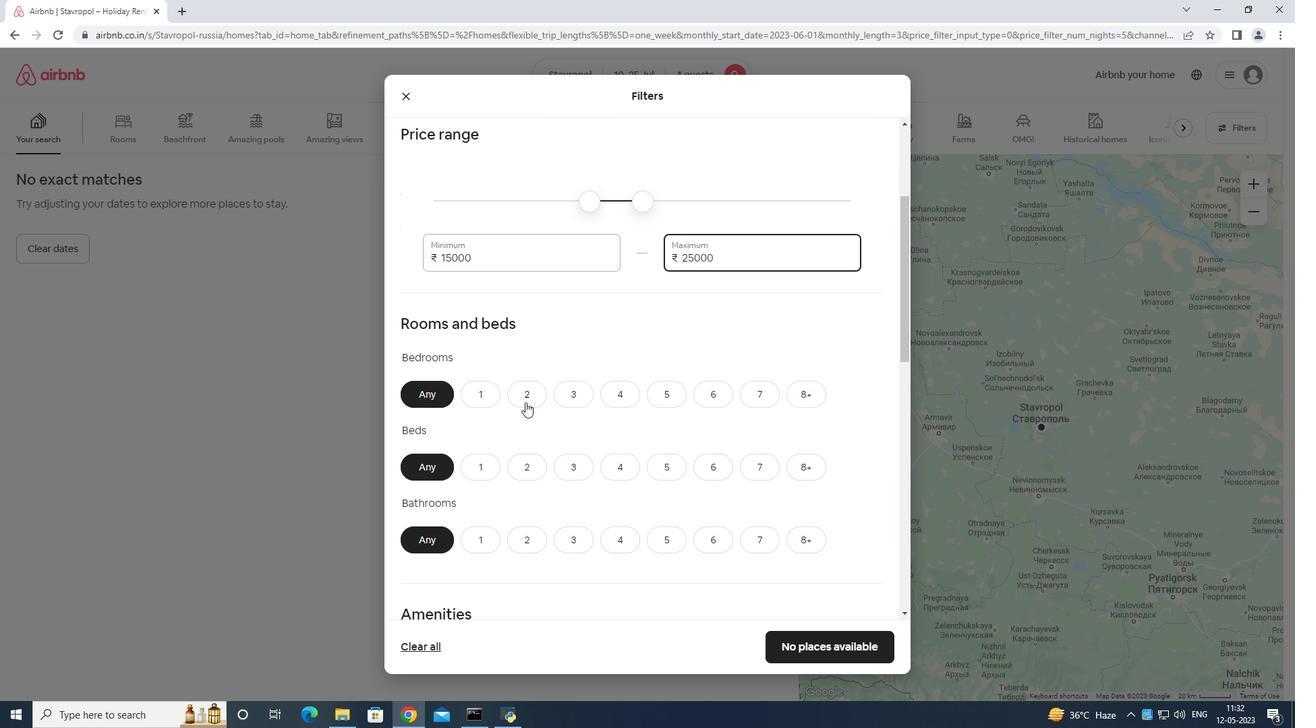 
Action: Mouse pressed left at (523, 394)
Screenshot: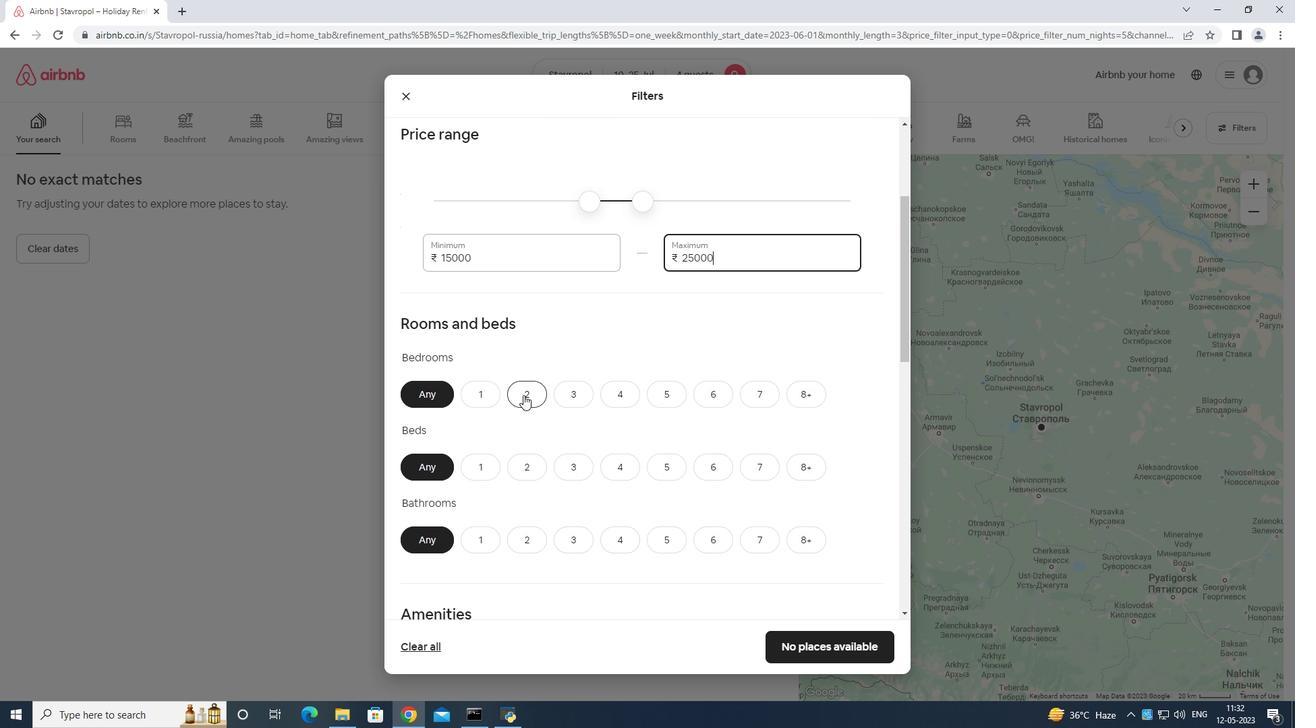 
Action: Mouse moved to (572, 461)
Screenshot: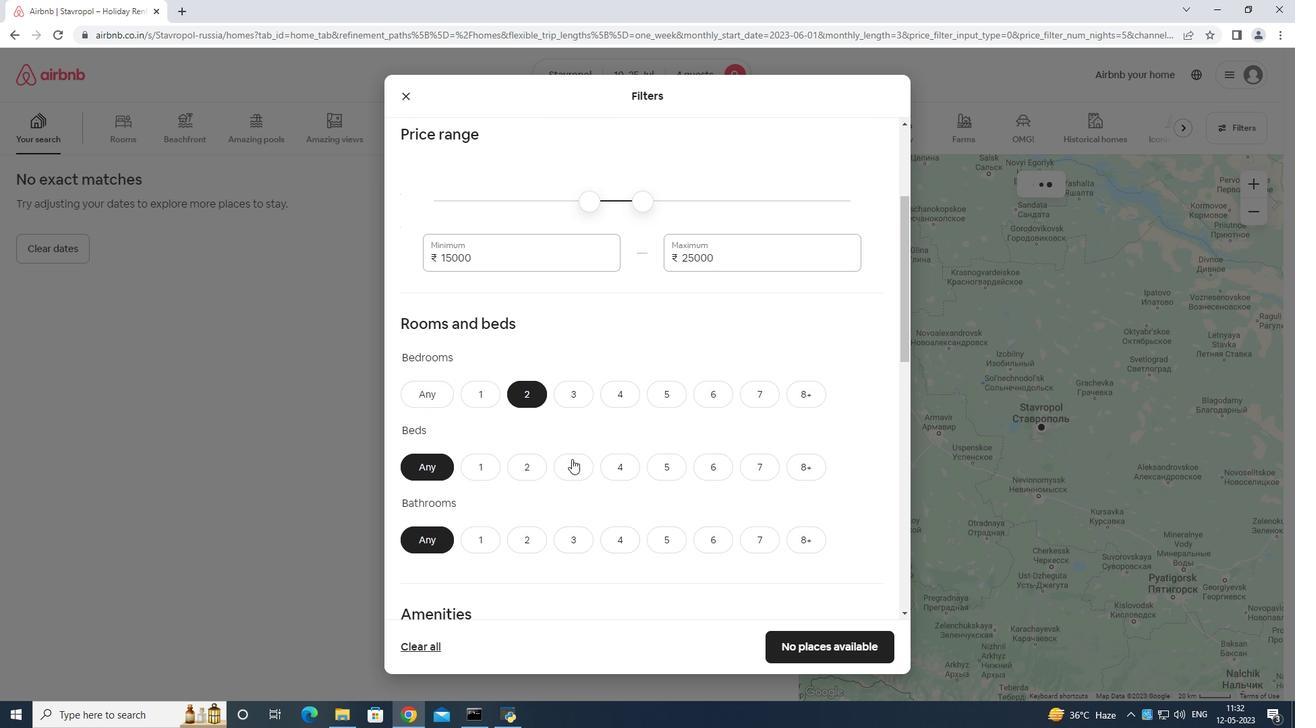 
Action: Mouse pressed left at (572, 461)
Screenshot: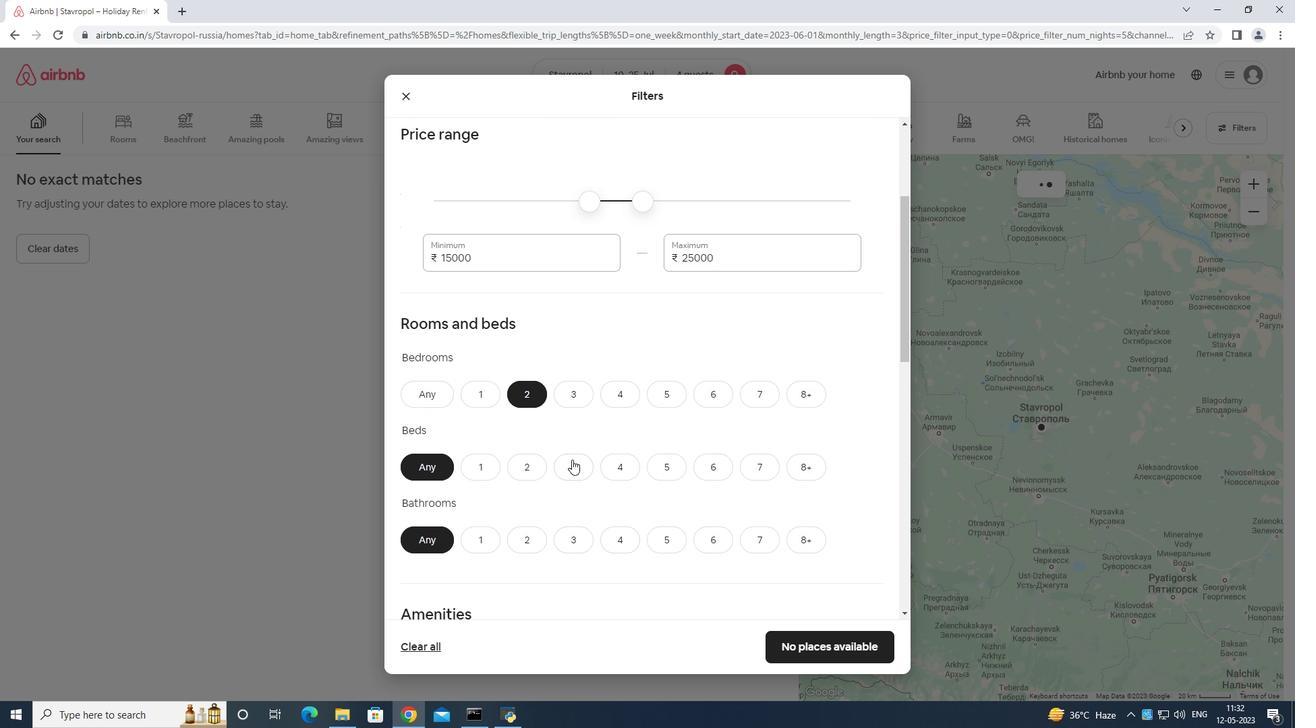 
Action: Mouse moved to (522, 544)
Screenshot: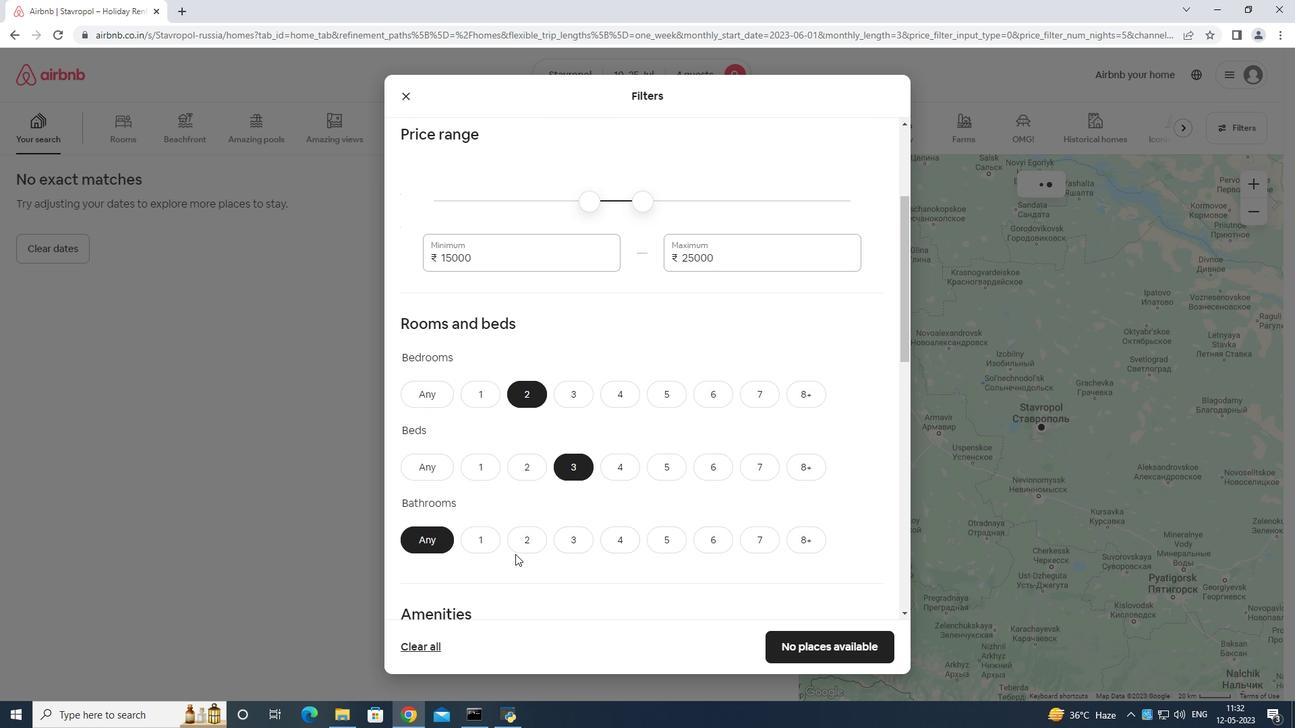 
Action: Mouse pressed left at (522, 544)
Screenshot: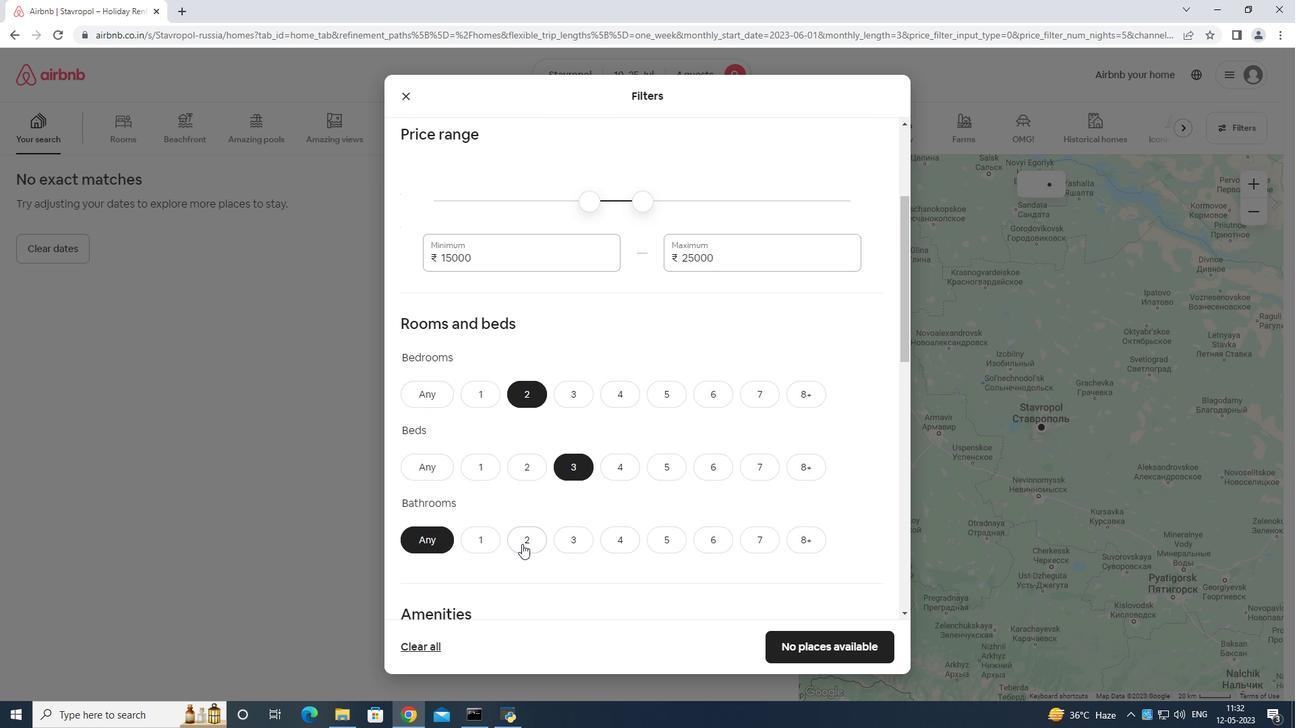 
Action: Mouse moved to (523, 535)
Screenshot: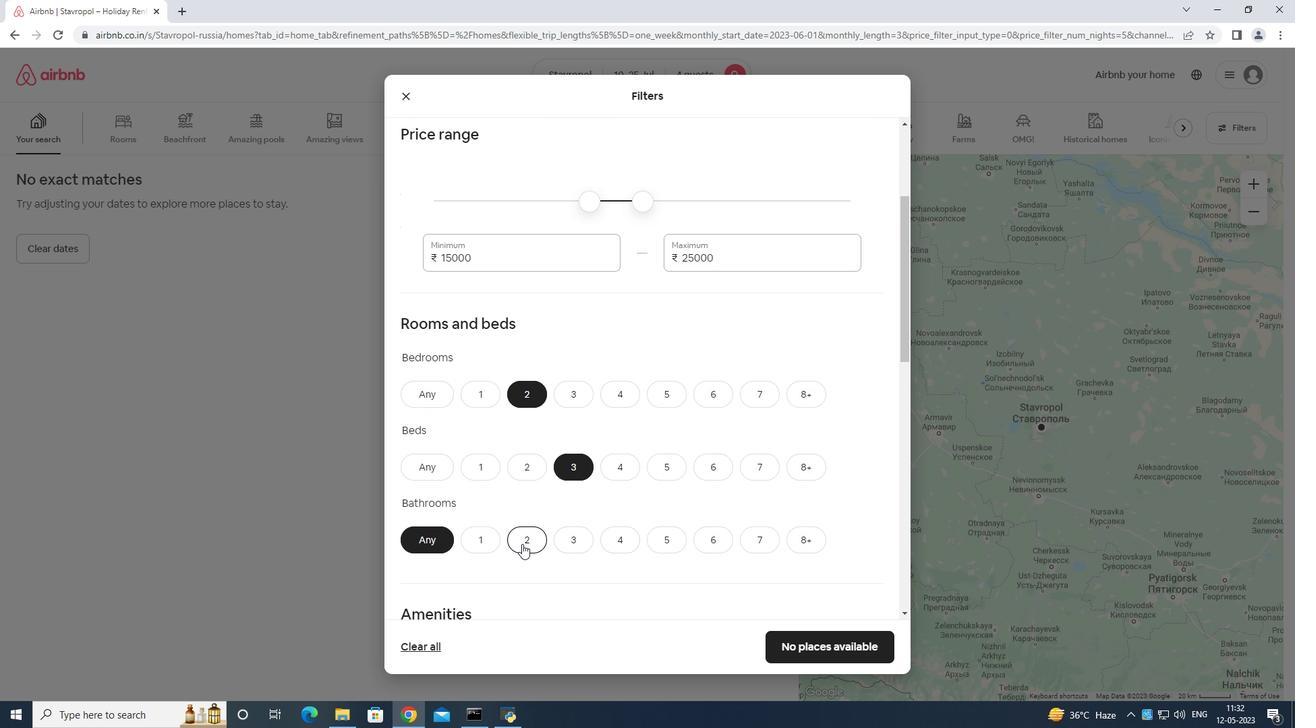
Action: Mouse scrolled (523, 534) with delta (0, 0)
Screenshot: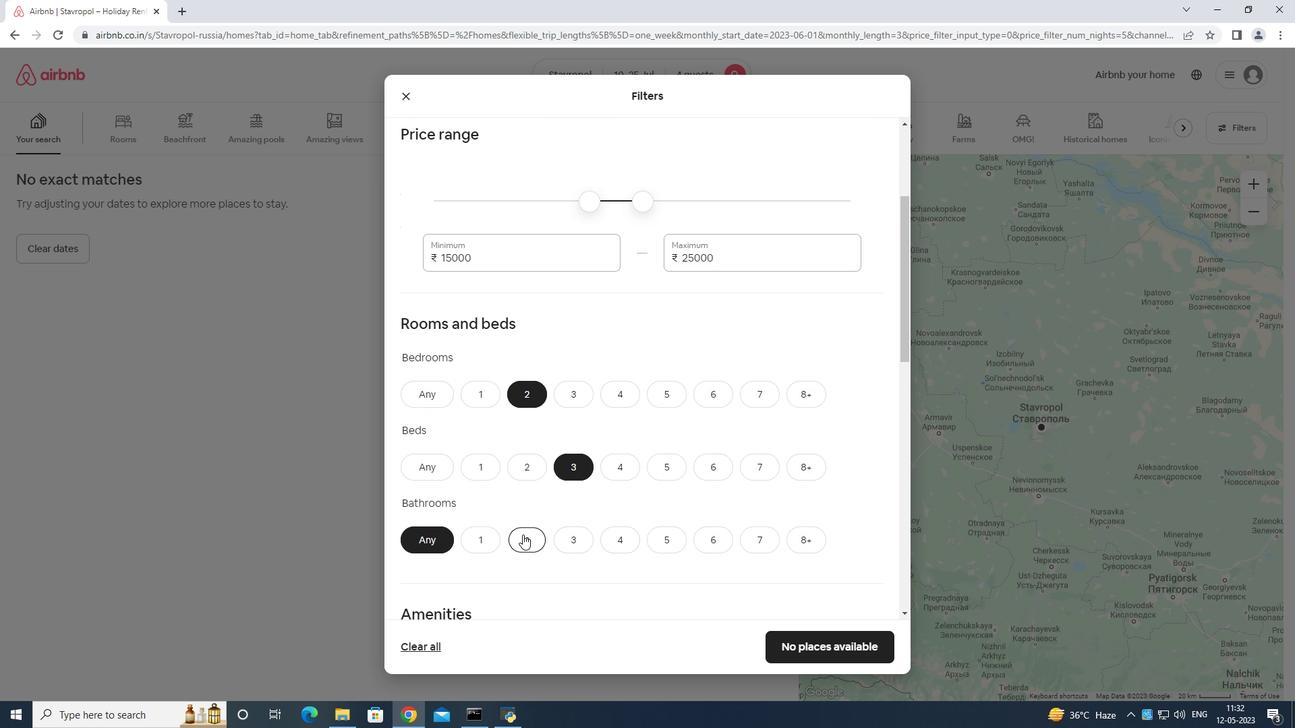 
Action: Mouse scrolled (523, 534) with delta (0, 0)
Screenshot: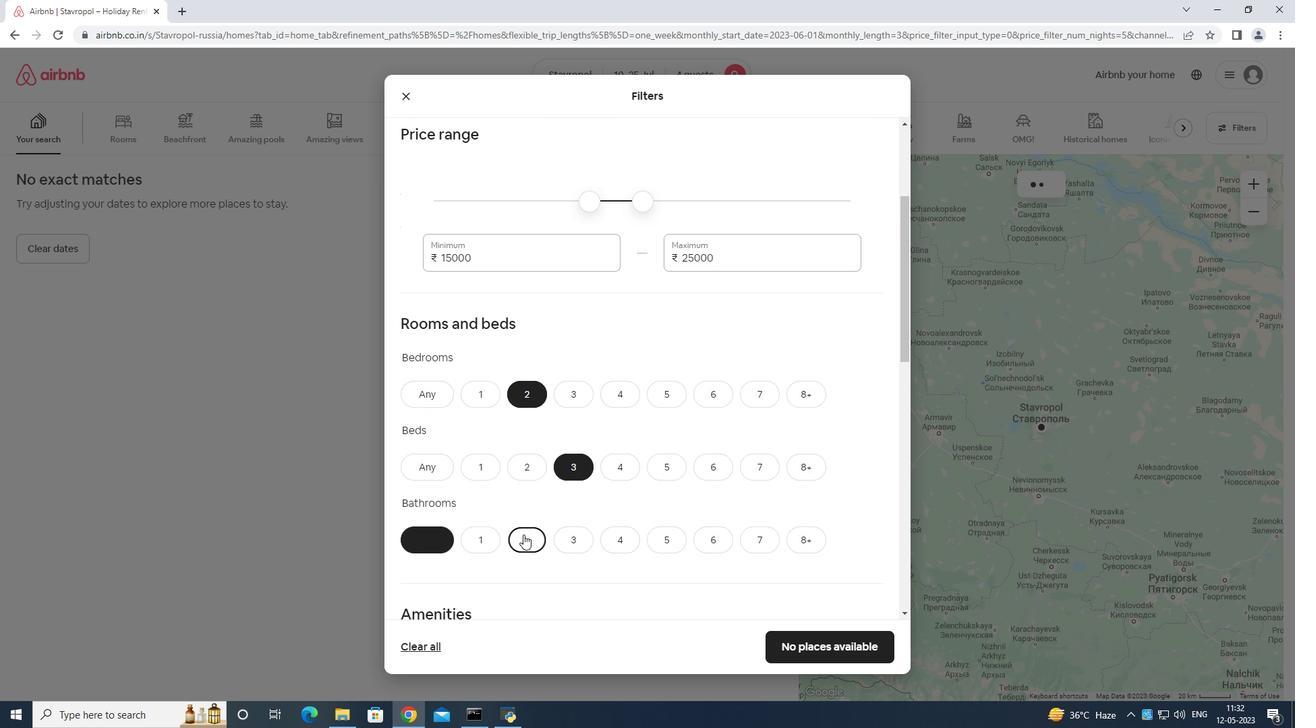 
Action: Mouse scrolled (523, 534) with delta (0, 0)
Screenshot: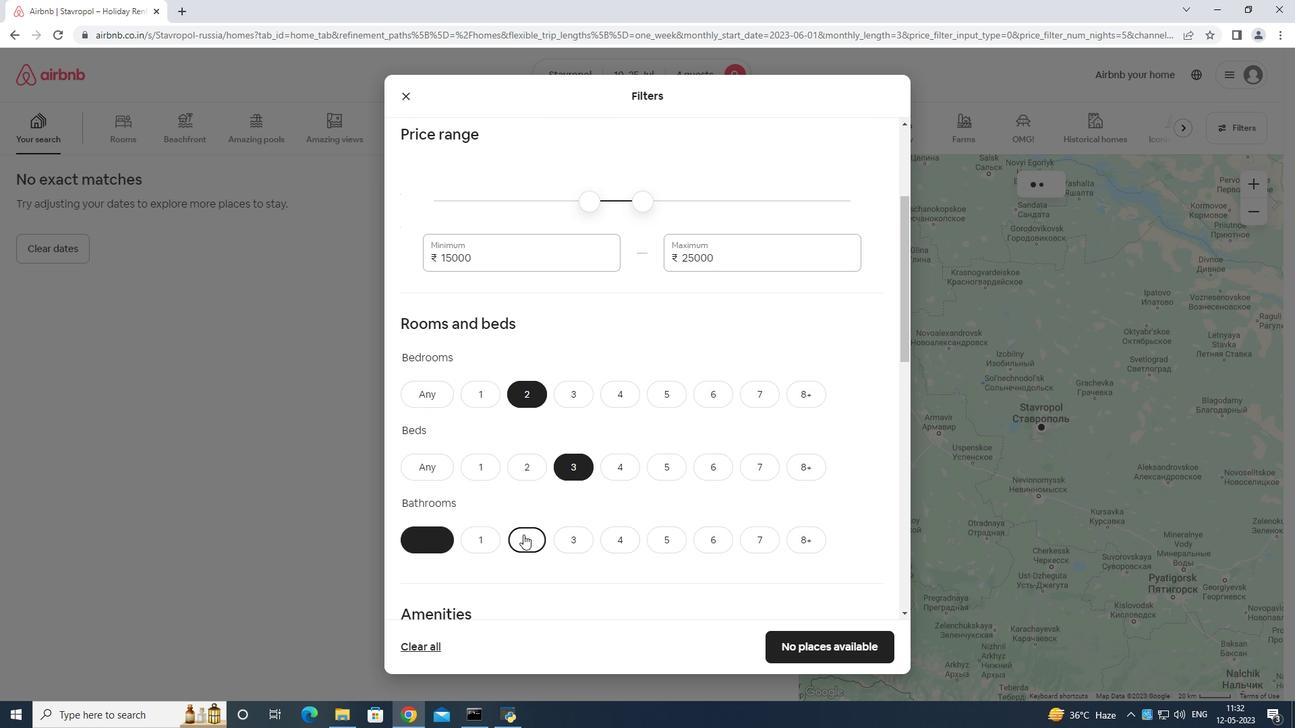 
Action: Mouse scrolled (523, 534) with delta (0, 0)
Screenshot: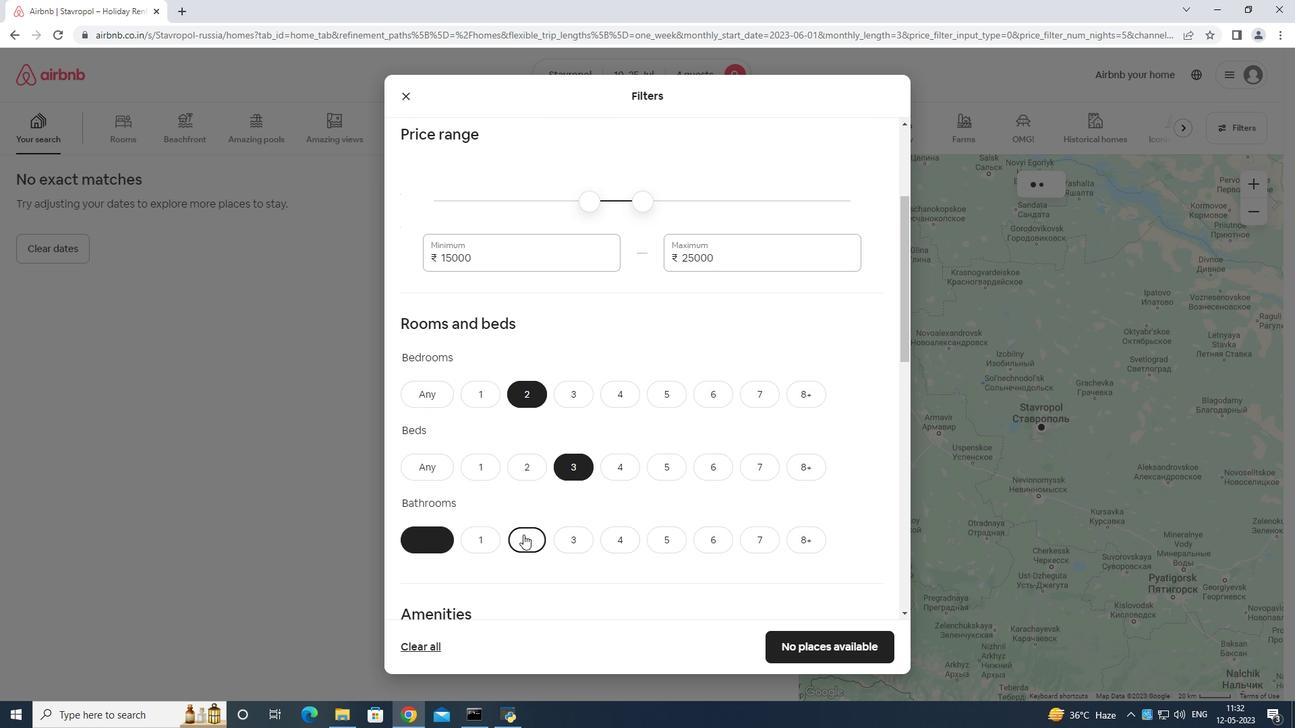 
Action: Mouse moved to (408, 417)
Screenshot: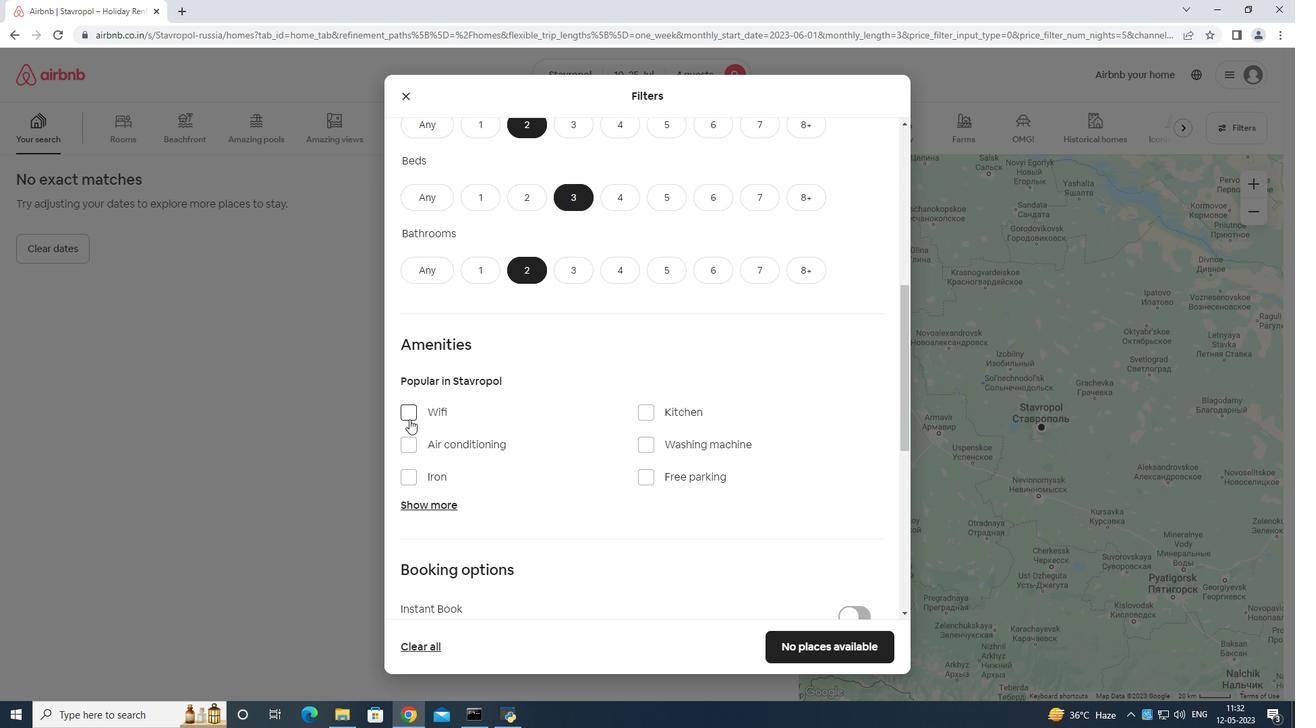 
Action: Mouse pressed left at (408, 417)
Screenshot: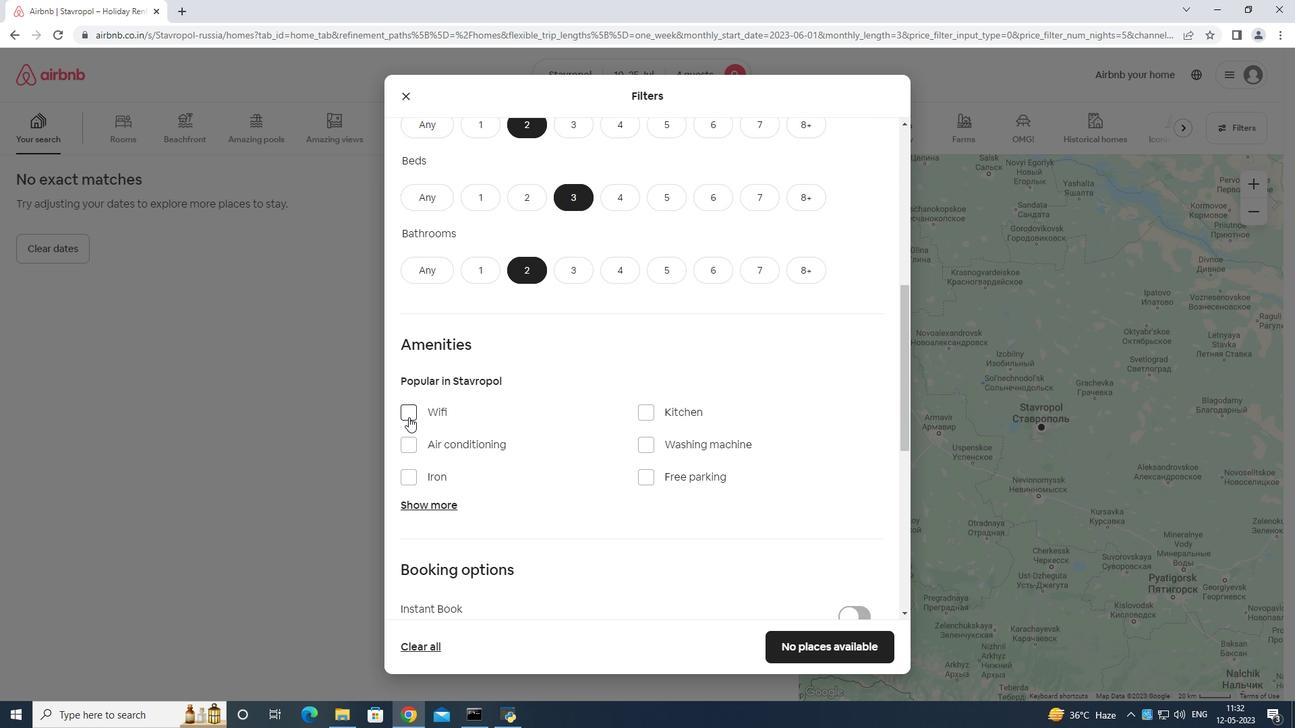 
Action: Mouse moved to (652, 474)
Screenshot: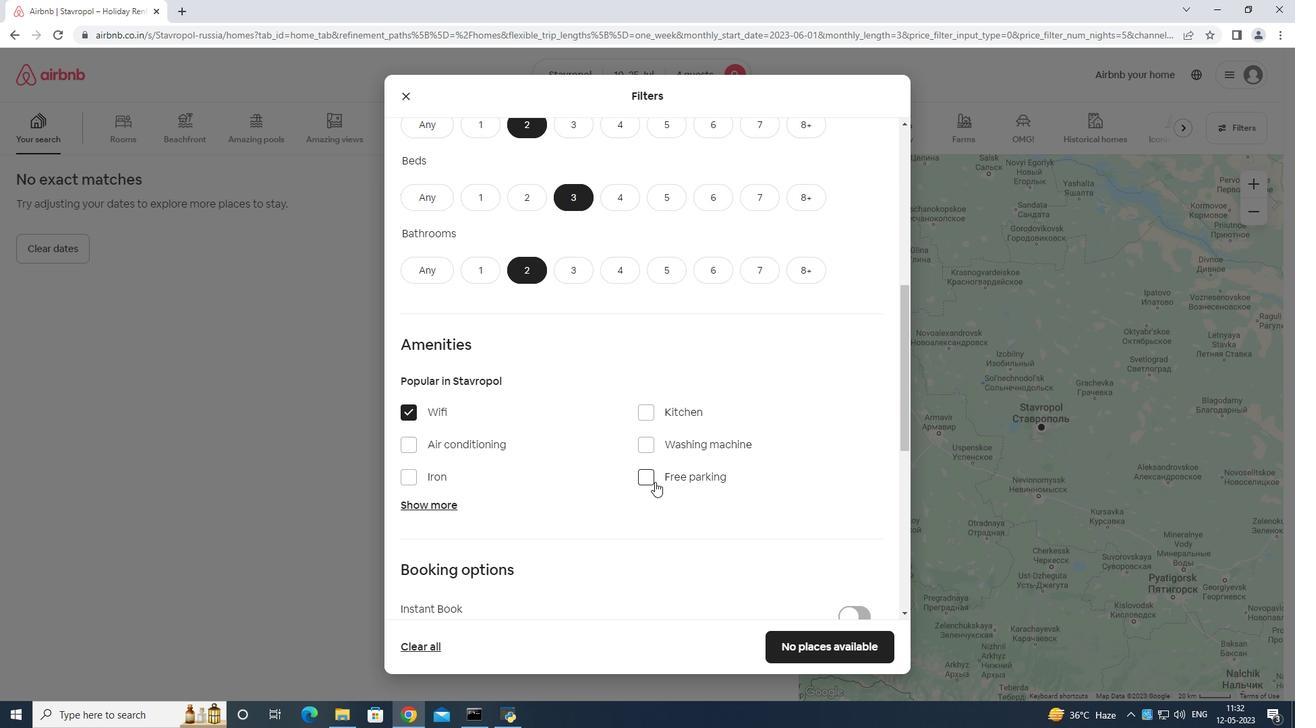 
Action: Mouse pressed left at (652, 474)
Screenshot: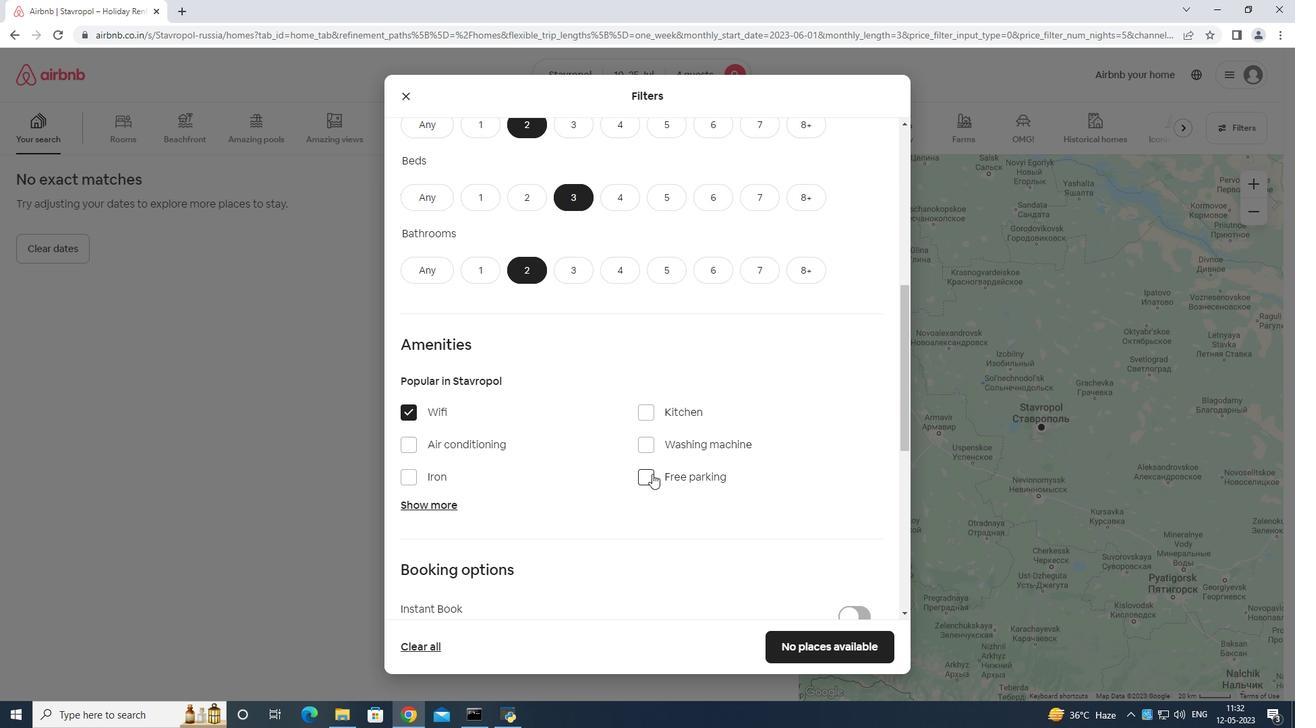 
Action: Mouse moved to (412, 512)
Screenshot: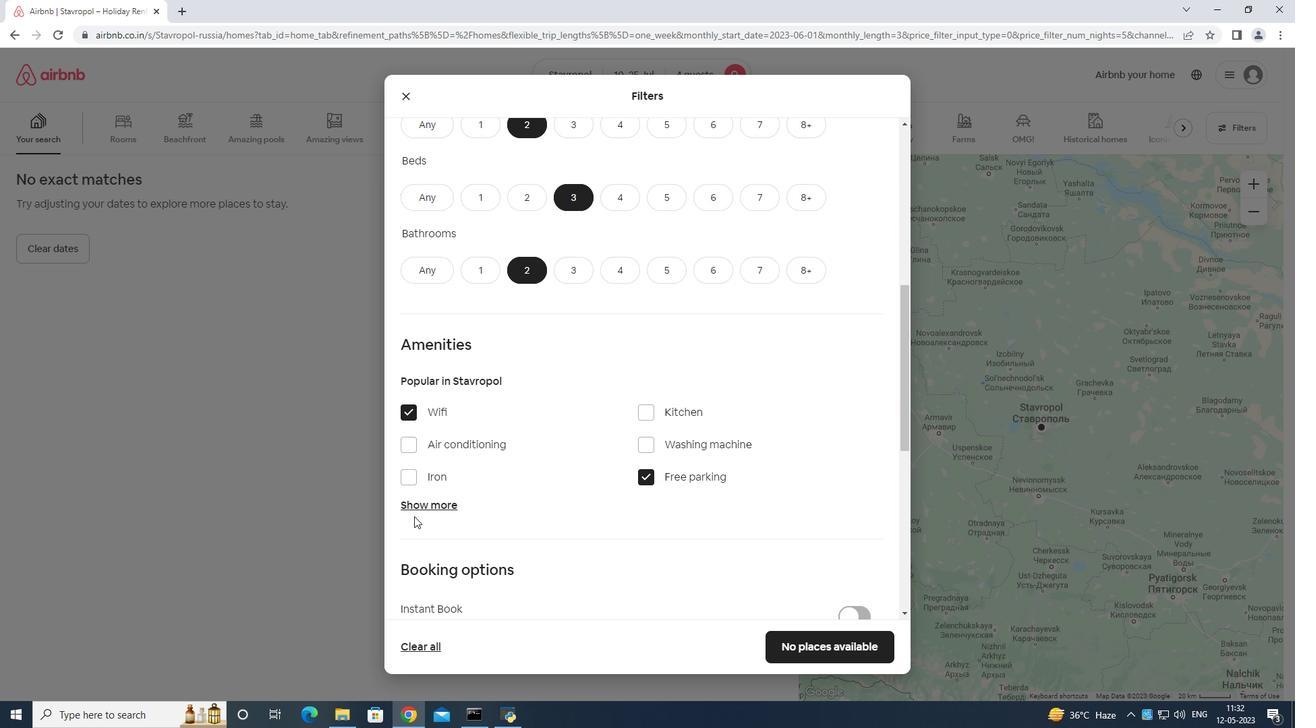 
Action: Mouse pressed left at (412, 512)
Screenshot: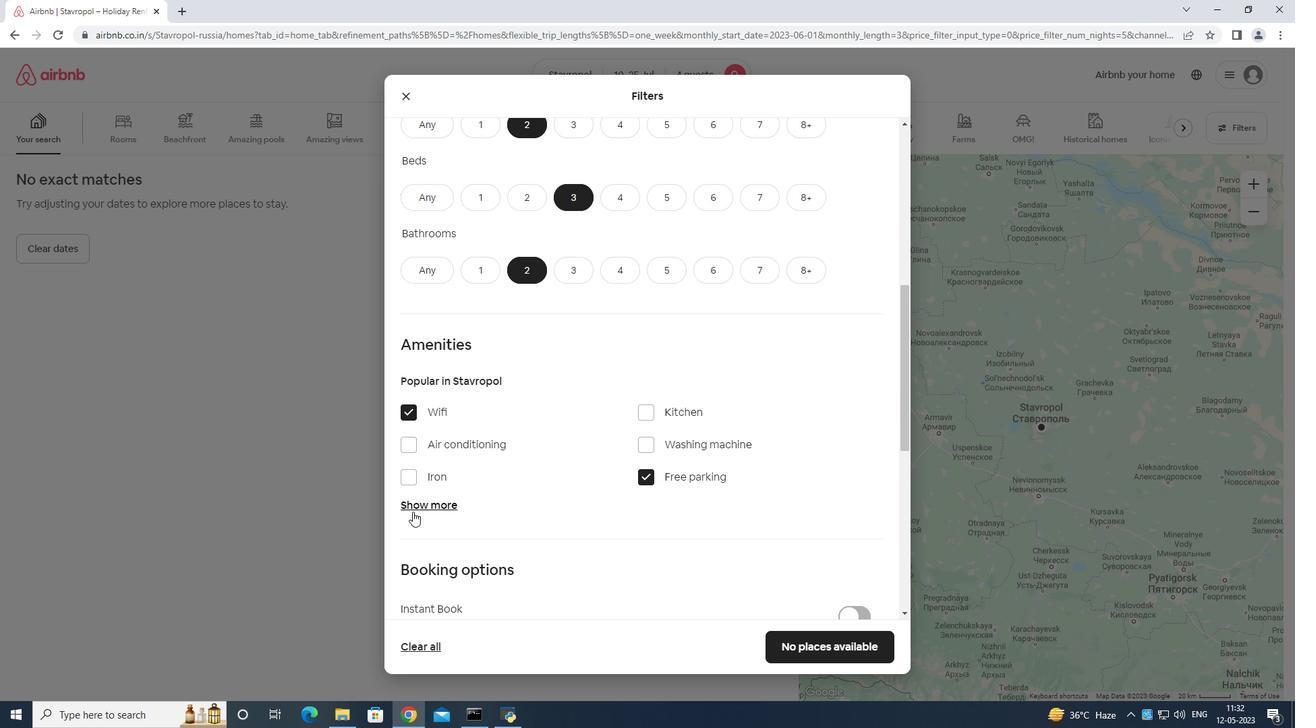 
Action: Mouse moved to (439, 525)
Screenshot: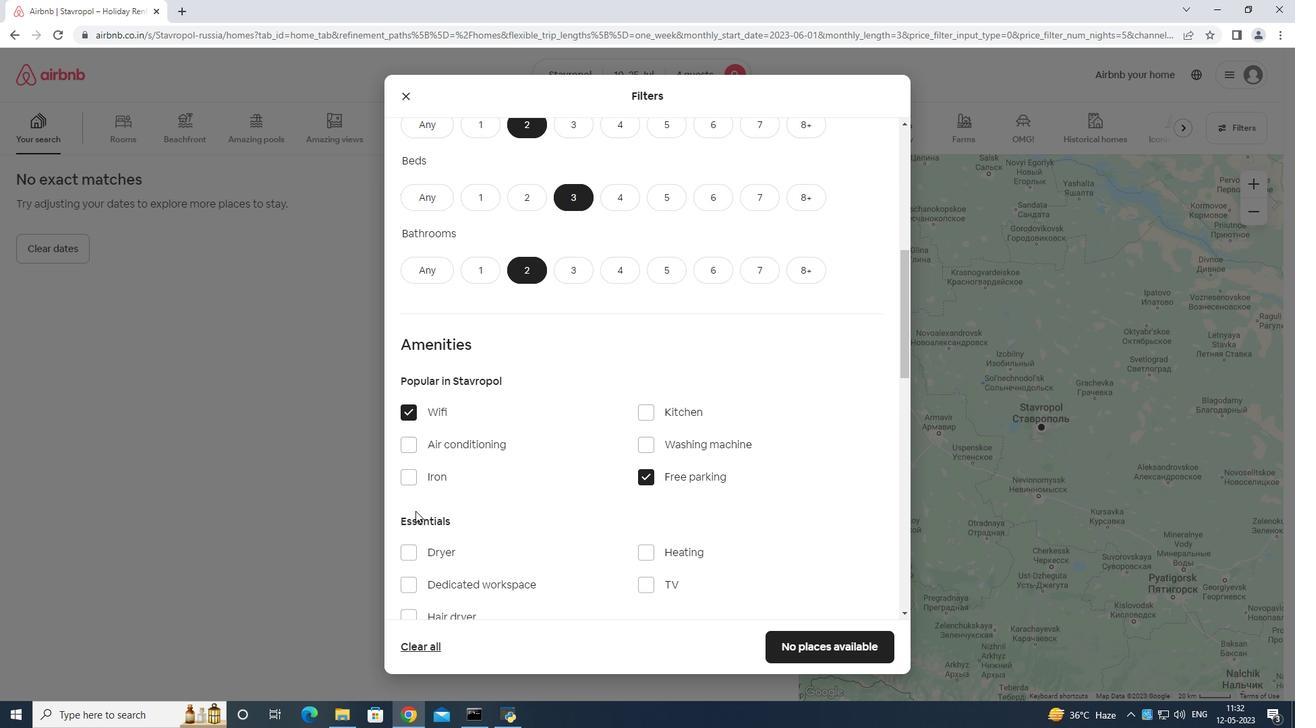 
Action: Mouse scrolled (439, 524) with delta (0, 0)
Screenshot: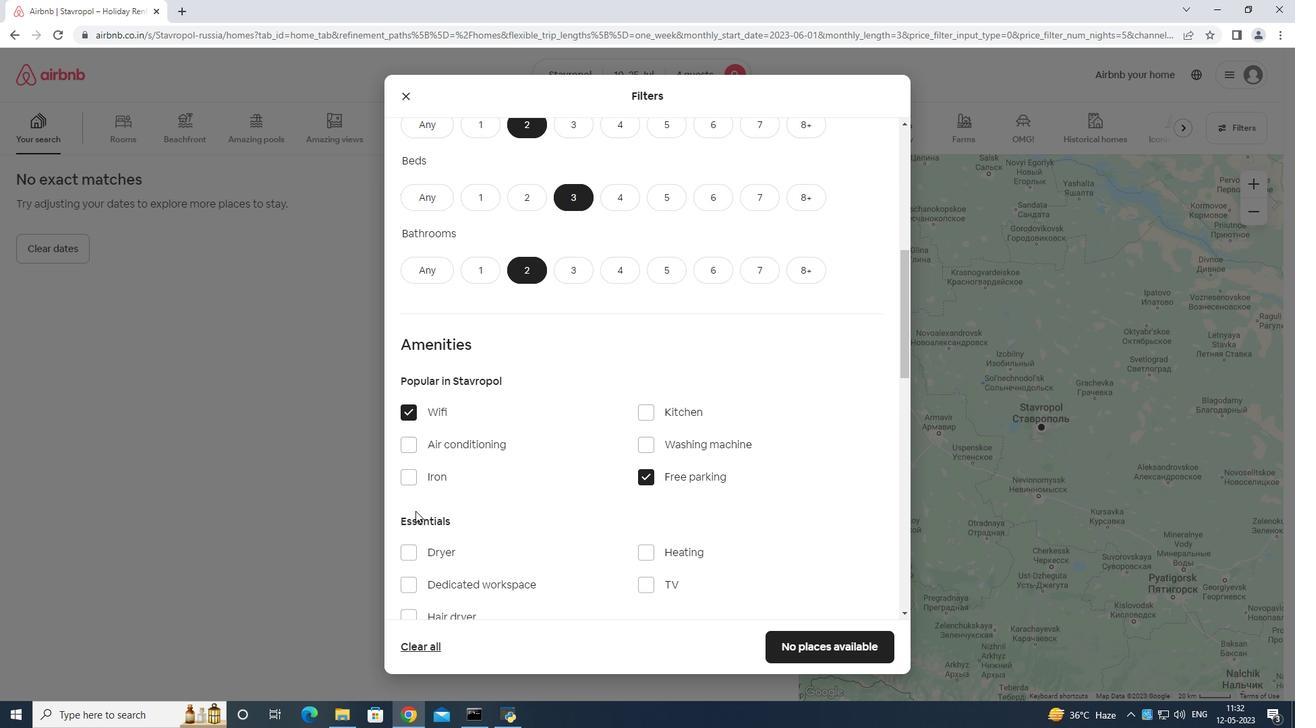 
Action: Mouse moved to (655, 514)
Screenshot: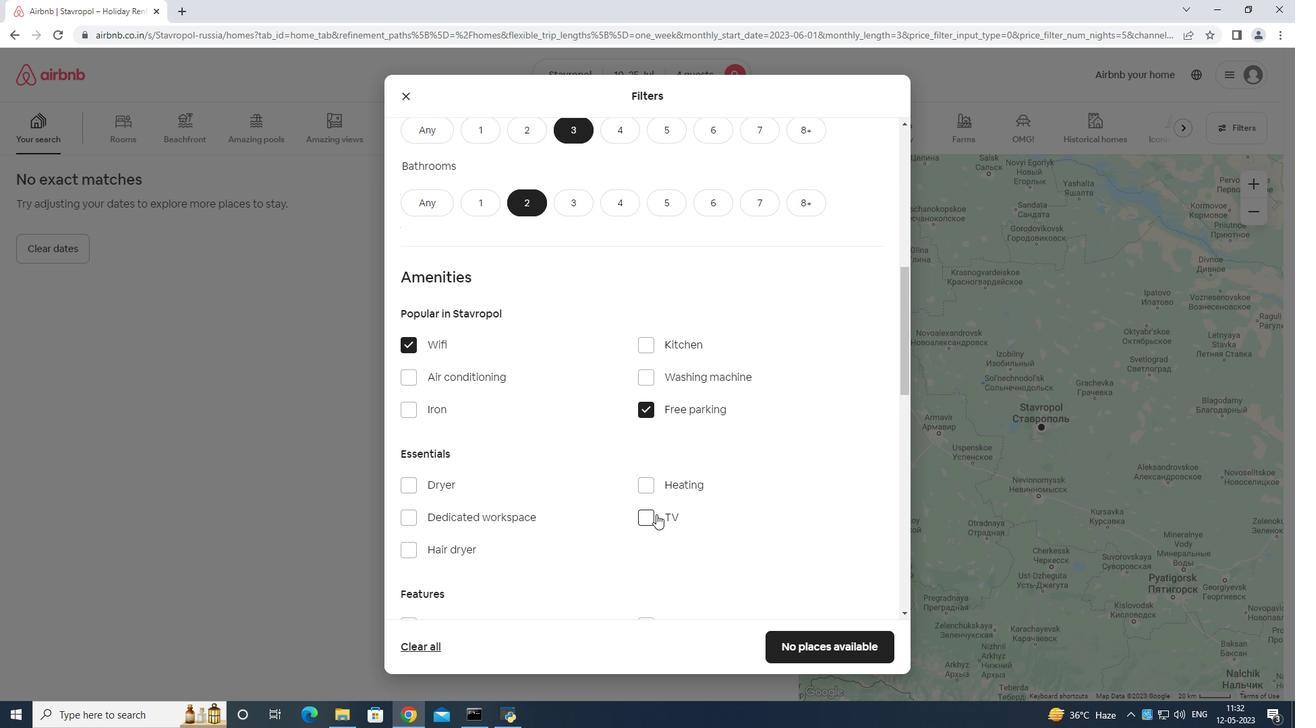 
Action: Mouse pressed left at (655, 514)
Screenshot: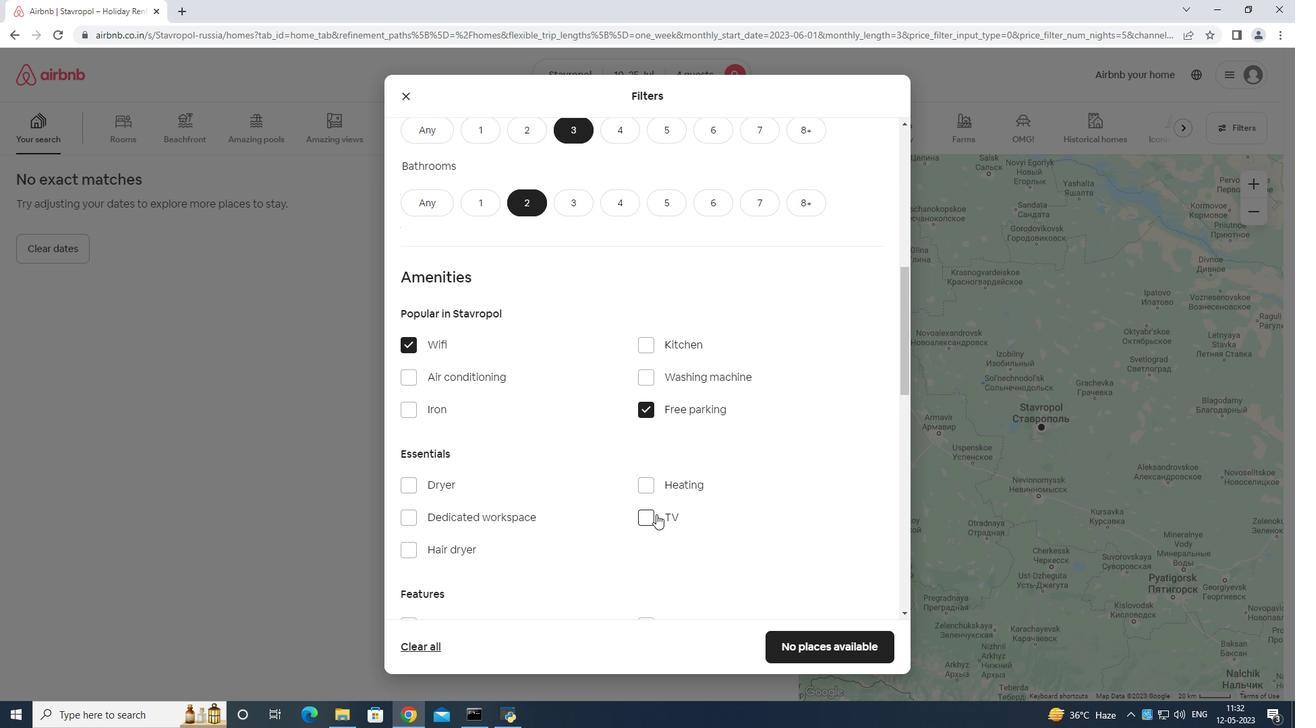 
Action: Mouse moved to (653, 516)
Screenshot: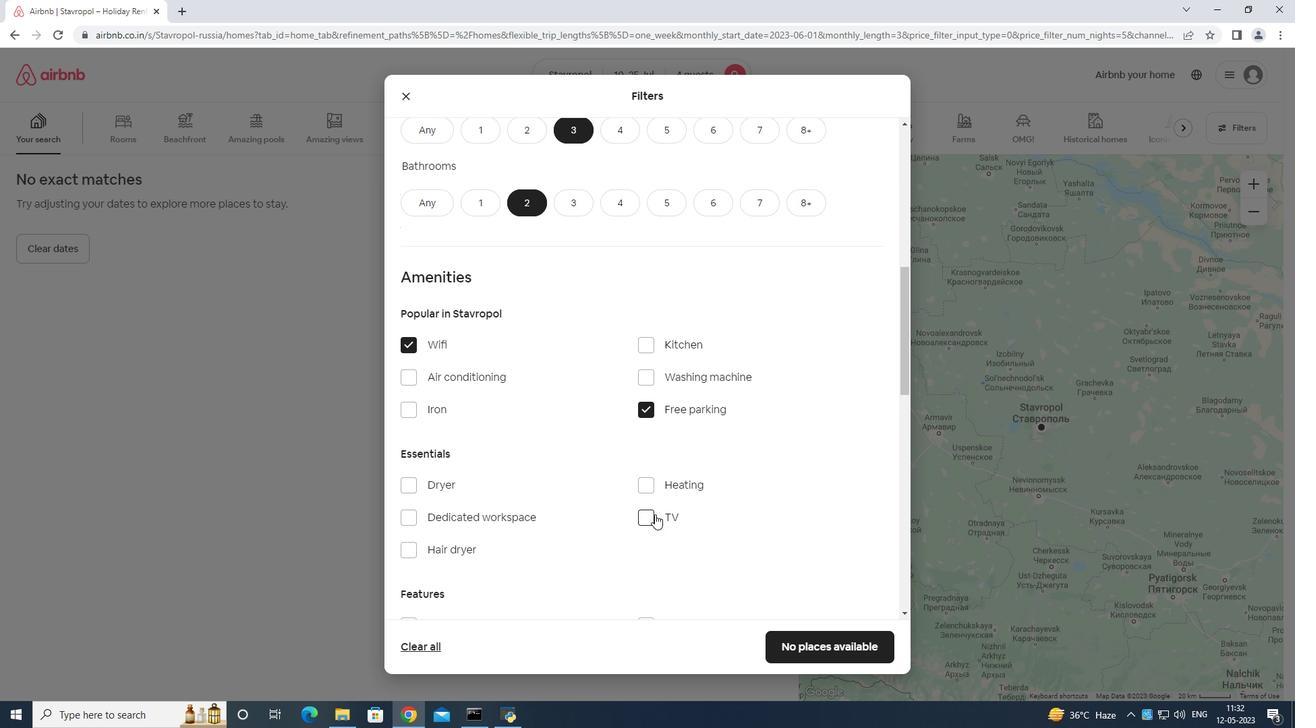 
Action: Mouse scrolled (653, 515) with delta (0, 0)
Screenshot: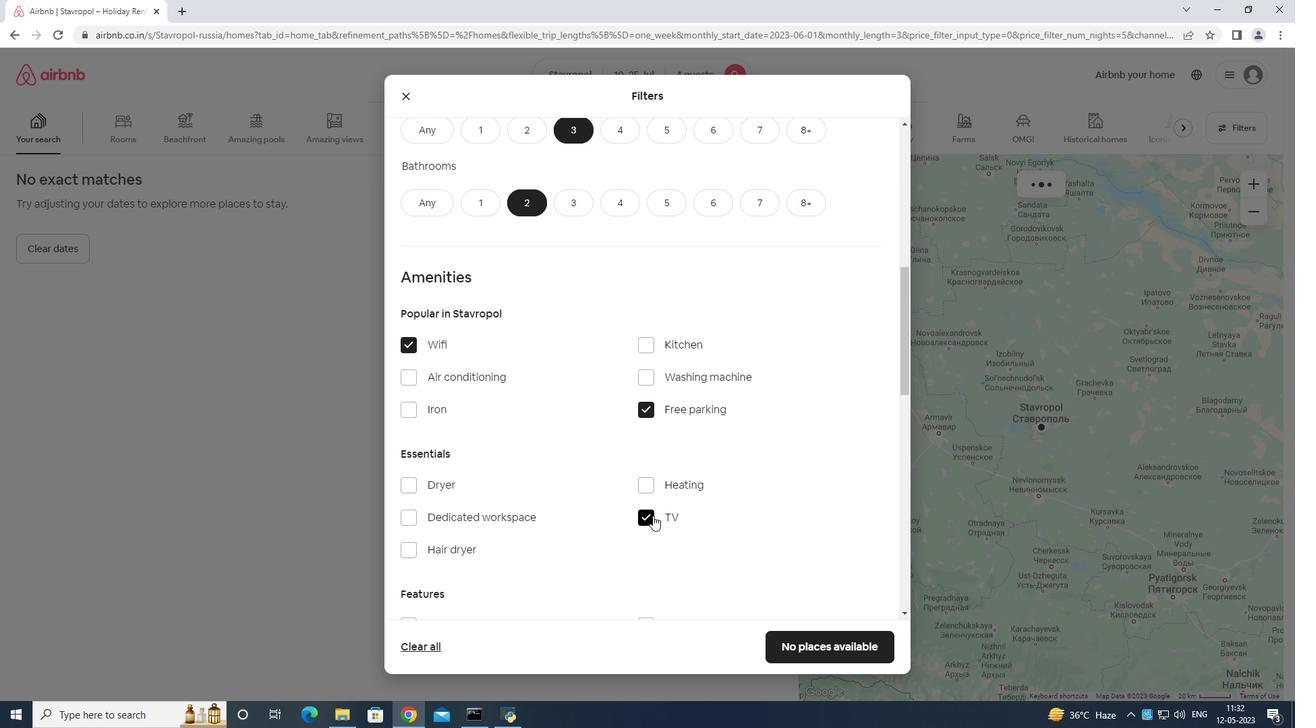 
Action: Mouse scrolled (653, 515) with delta (0, 0)
Screenshot: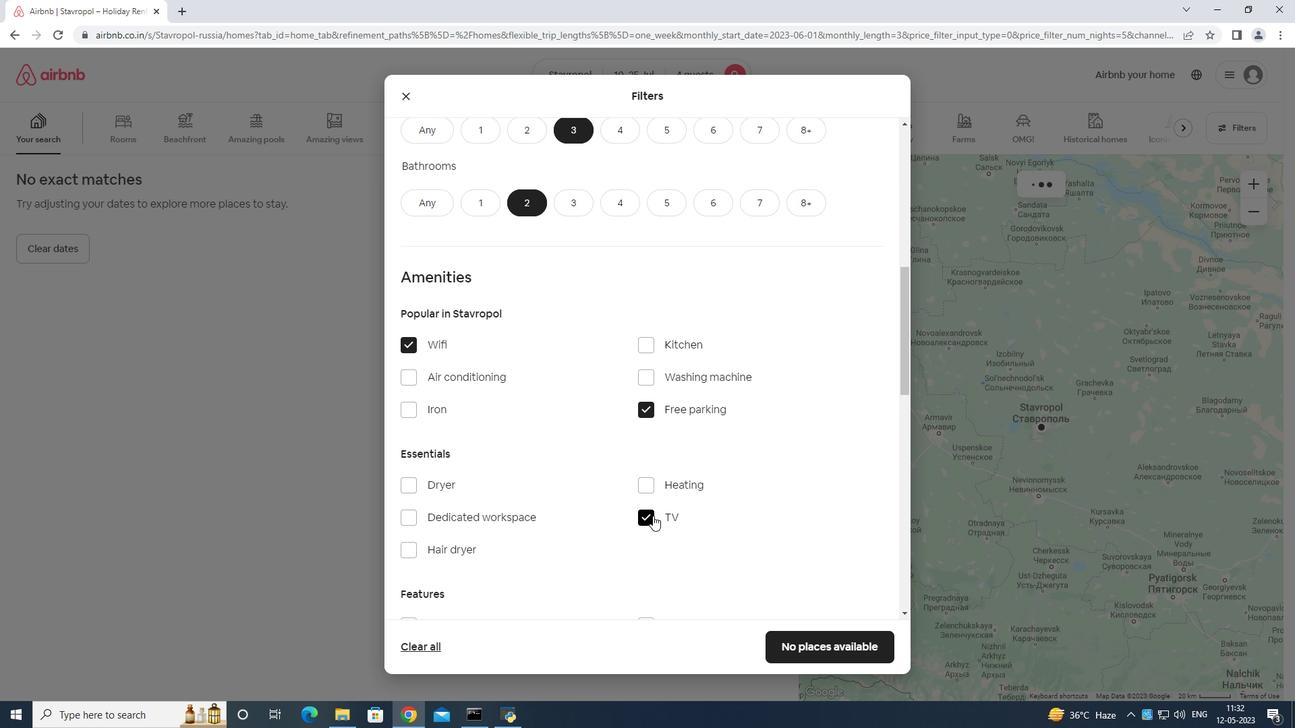 
Action: Mouse scrolled (653, 515) with delta (0, 0)
Screenshot: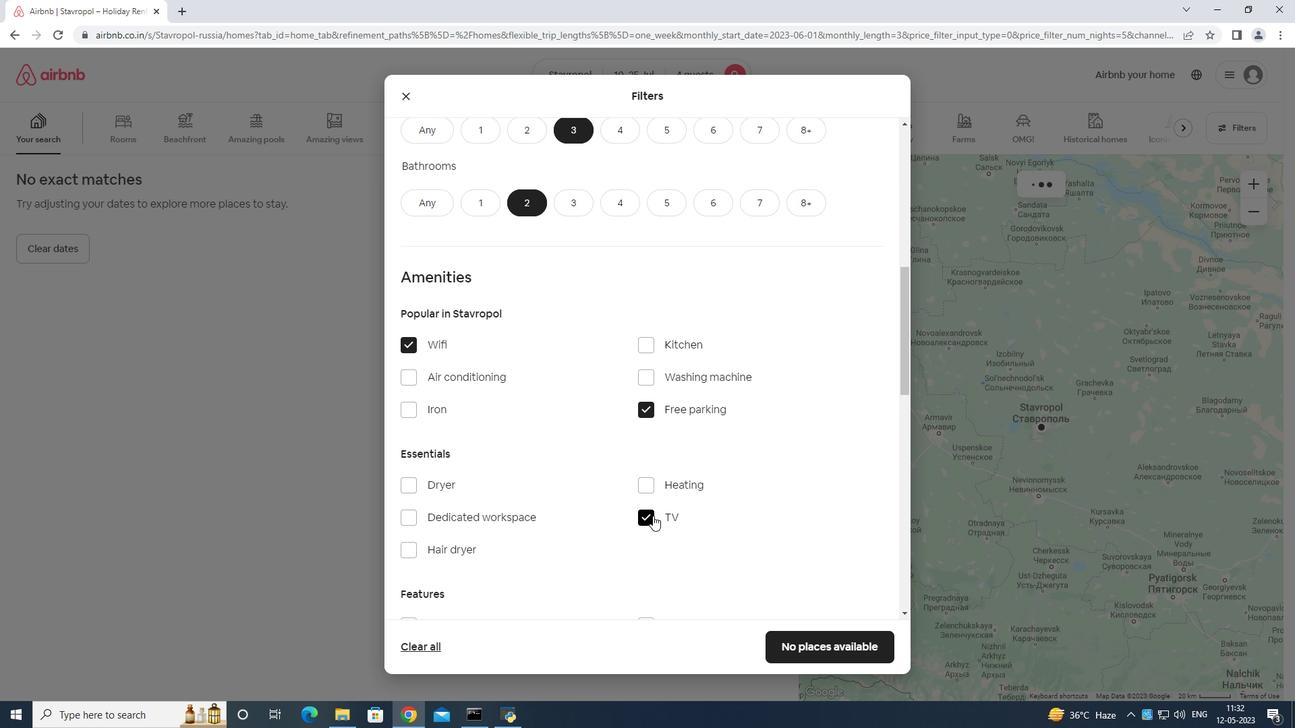
Action: Mouse scrolled (653, 515) with delta (0, 0)
Screenshot: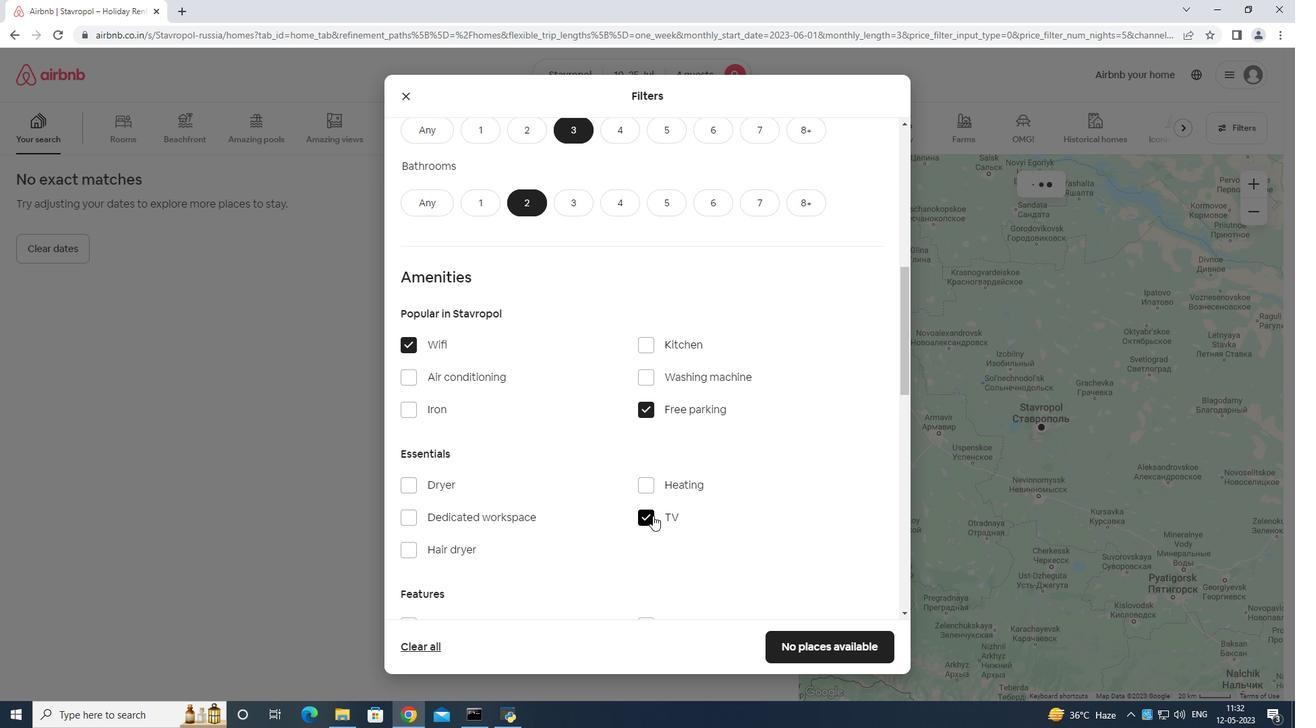 
Action: Mouse moved to (416, 423)
Screenshot: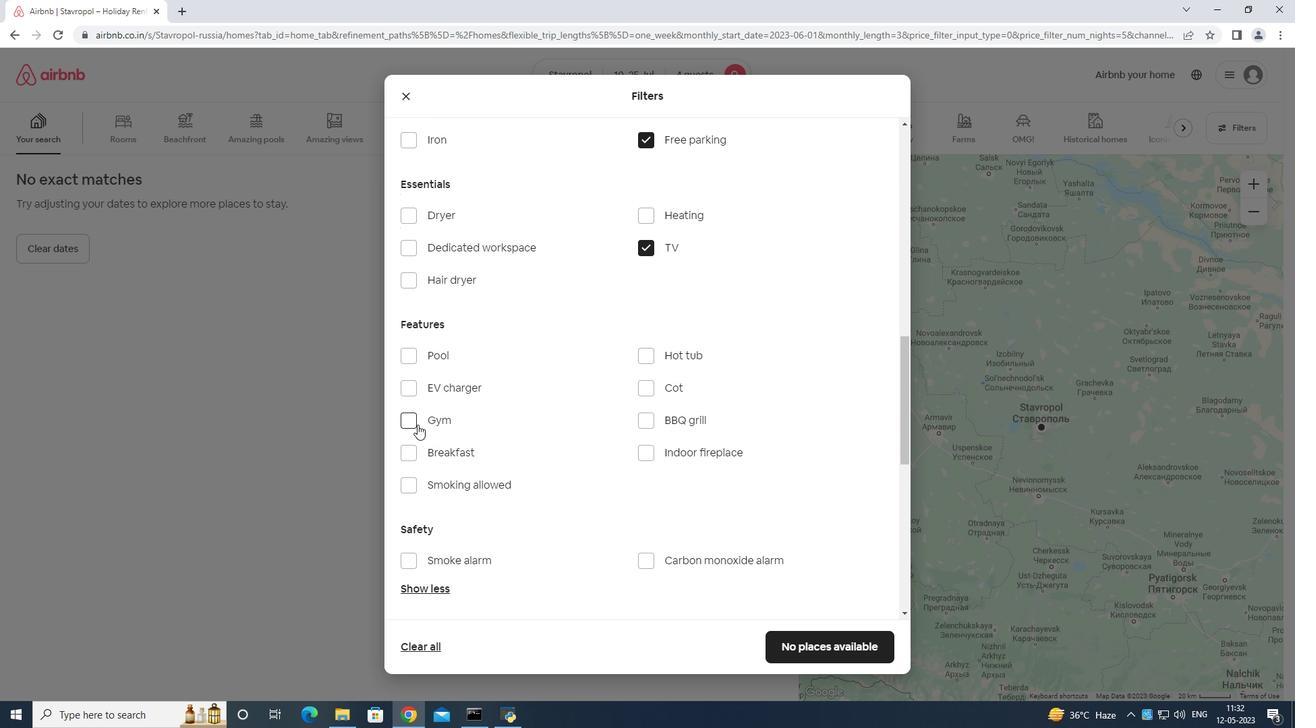 
Action: Mouse pressed left at (416, 423)
Screenshot: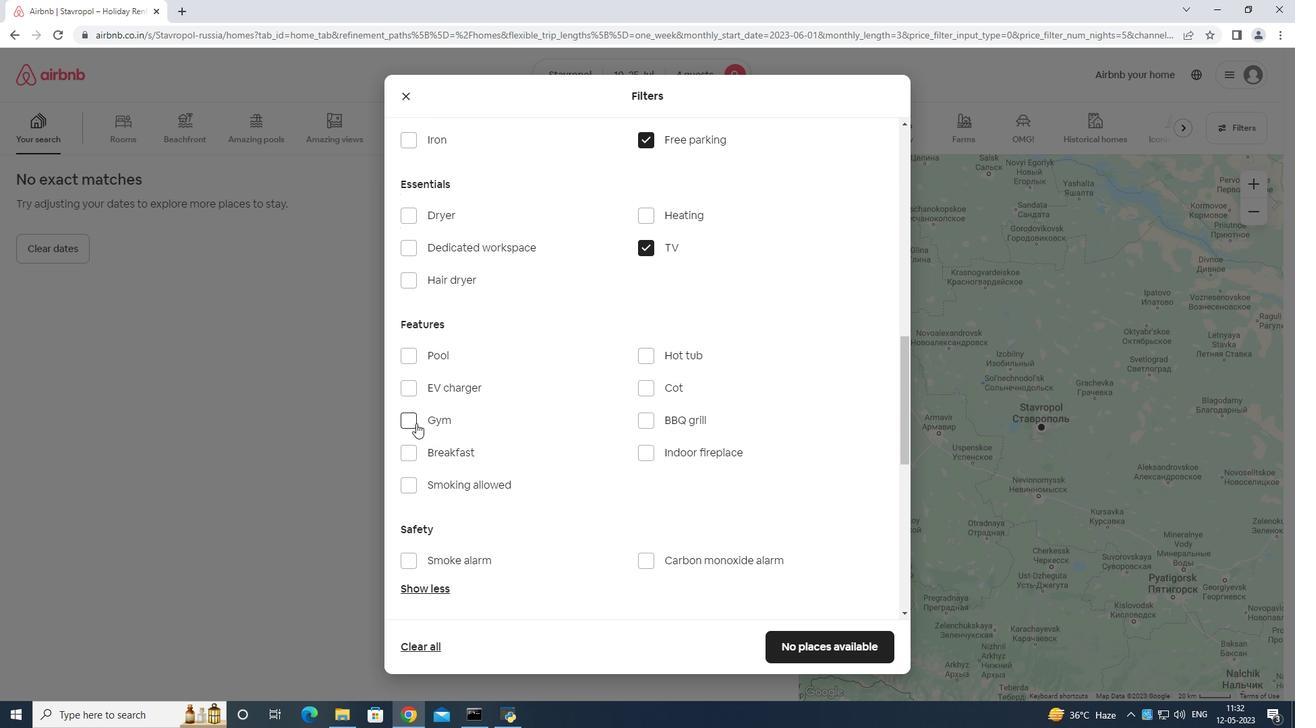
Action: Mouse moved to (408, 447)
Screenshot: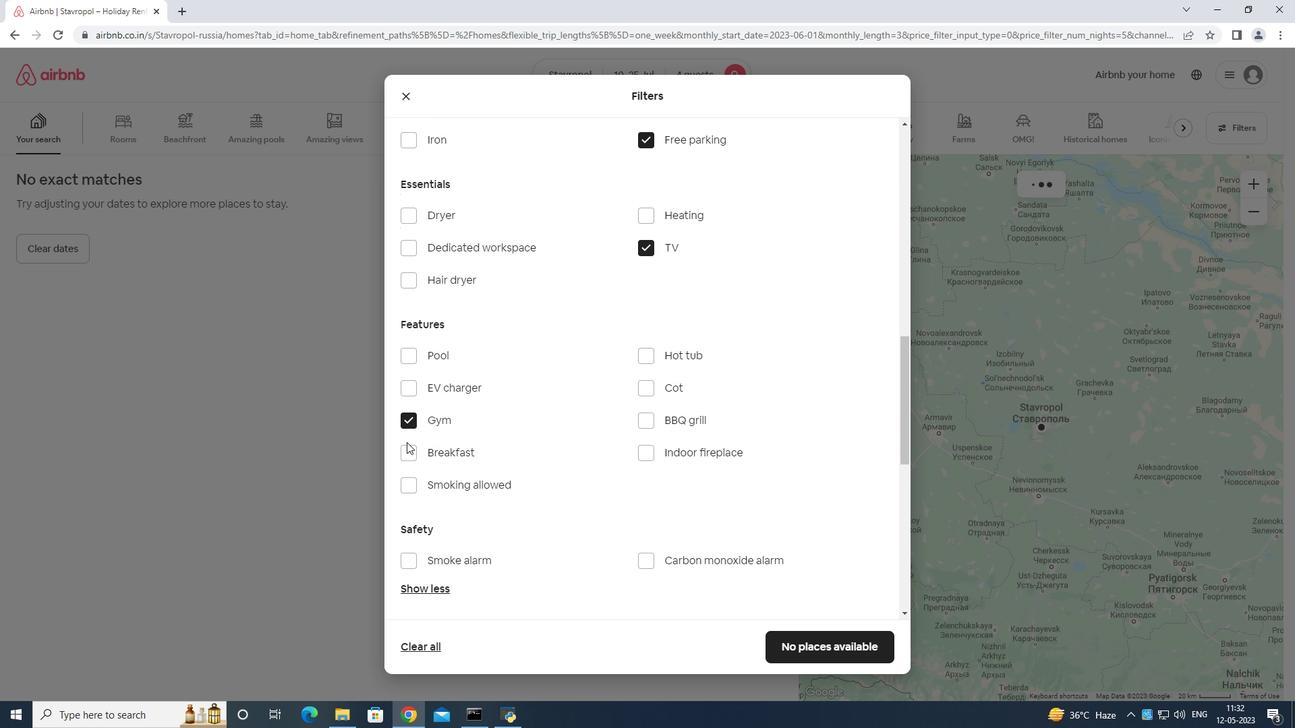 
Action: Mouse pressed left at (408, 447)
Screenshot: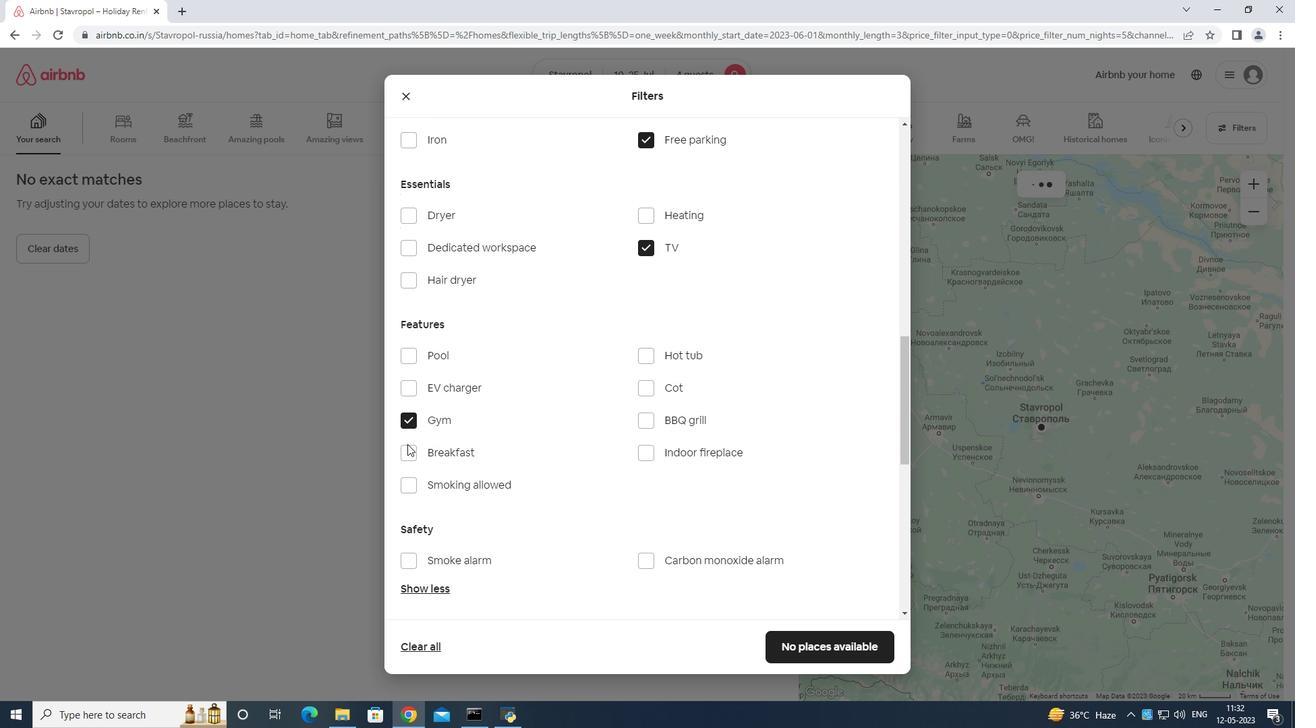 
Action: Mouse moved to (455, 491)
Screenshot: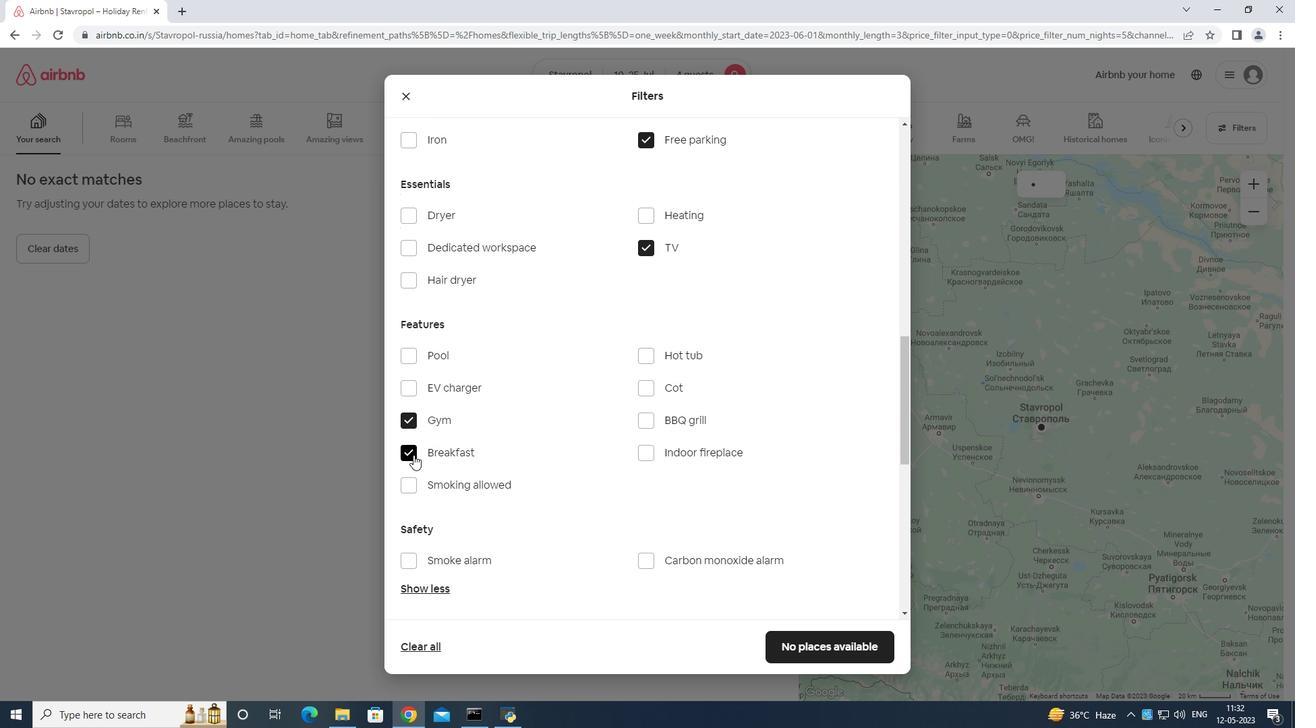 
Action: Mouse scrolled (455, 491) with delta (0, 0)
Screenshot: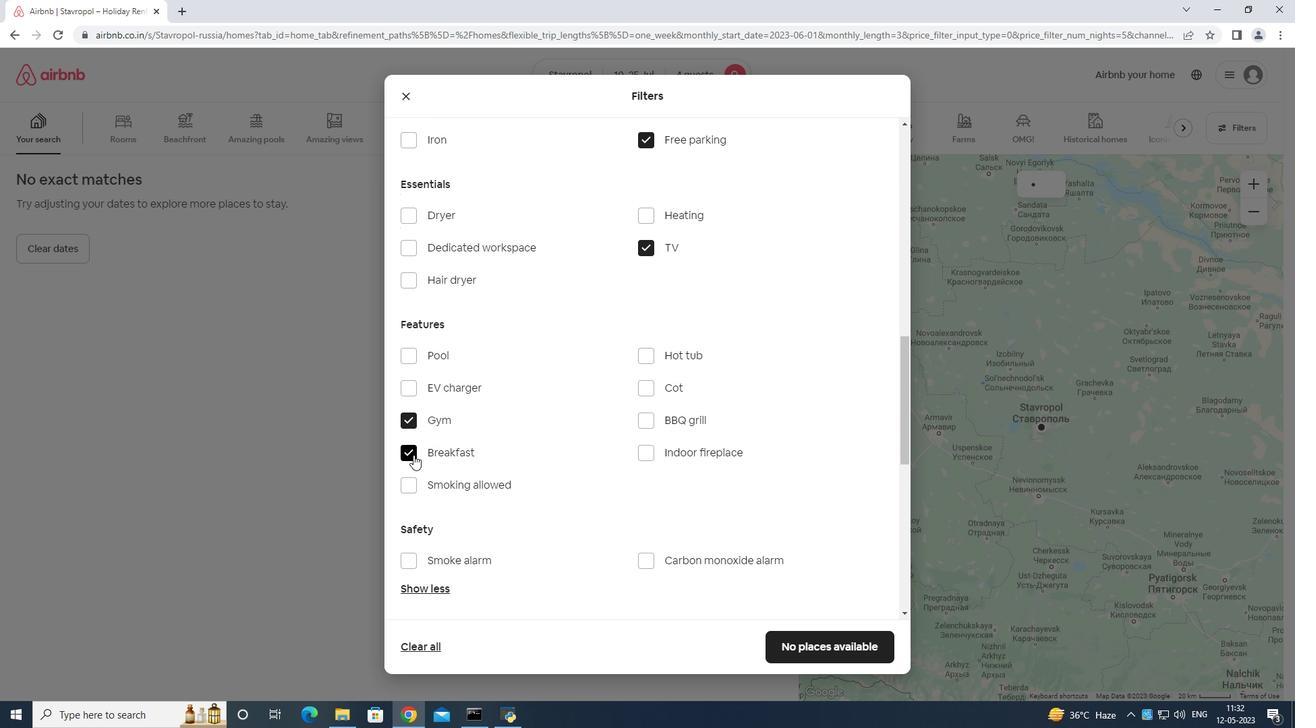 
Action: Mouse moved to (527, 508)
Screenshot: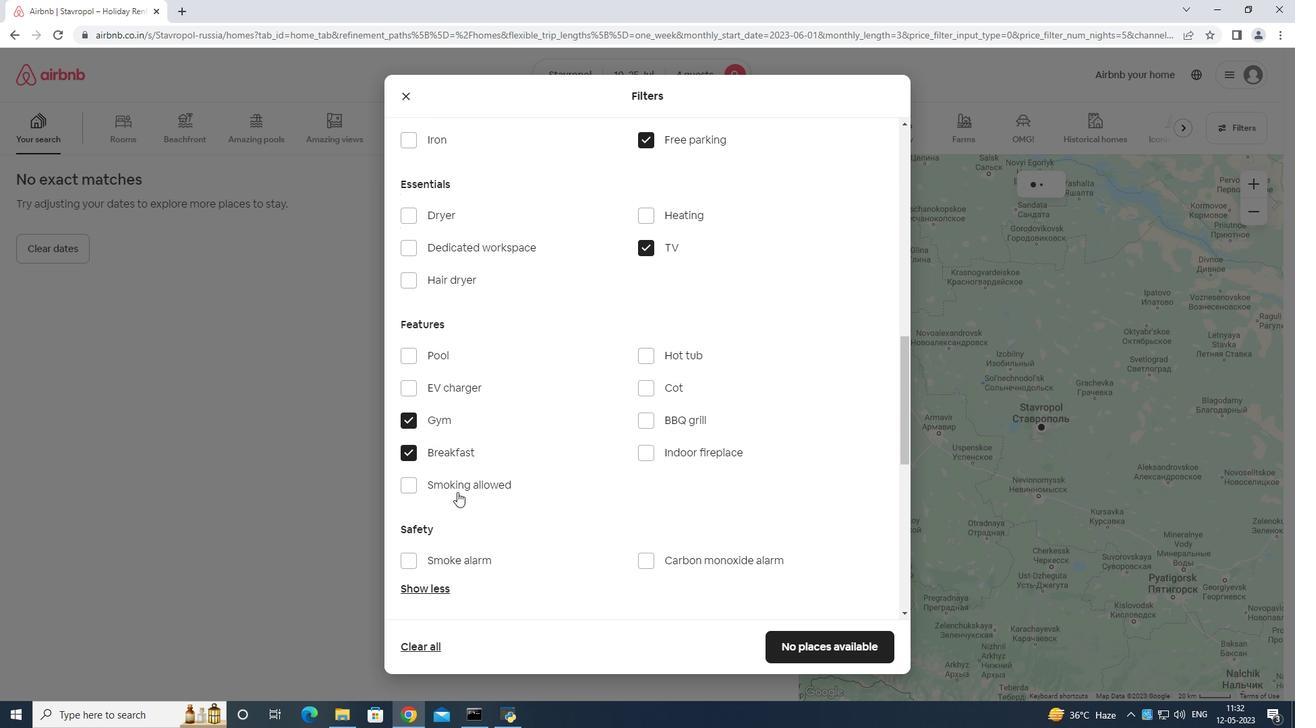 
Action: Mouse scrolled (527, 508) with delta (0, 0)
Screenshot: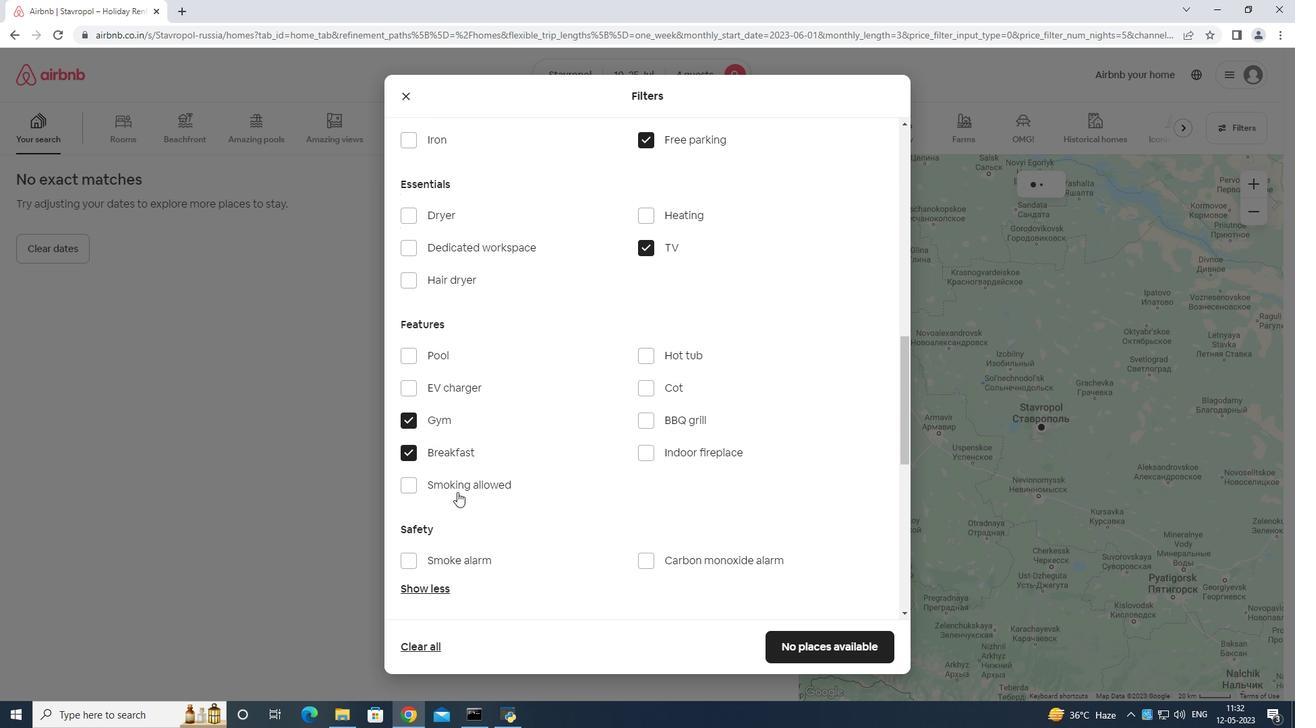 
Action: Mouse moved to (593, 510)
Screenshot: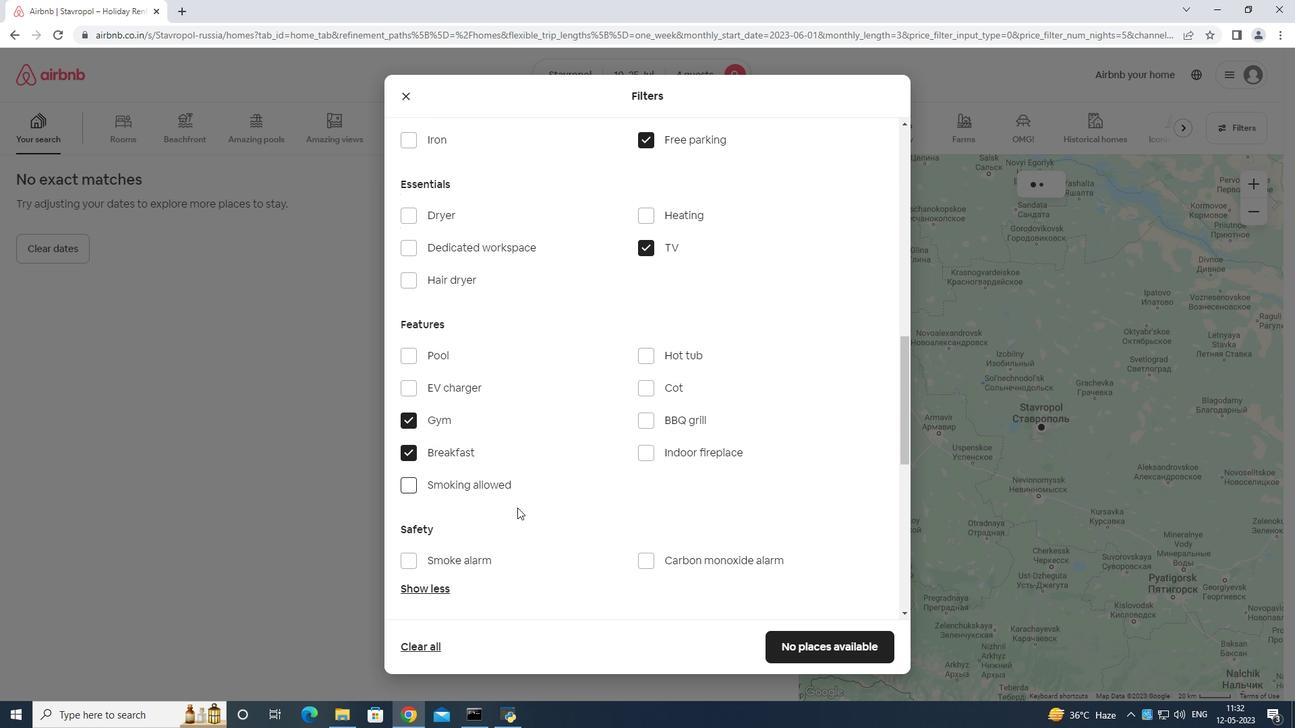 
Action: Mouse scrolled (593, 509) with delta (0, 0)
Screenshot: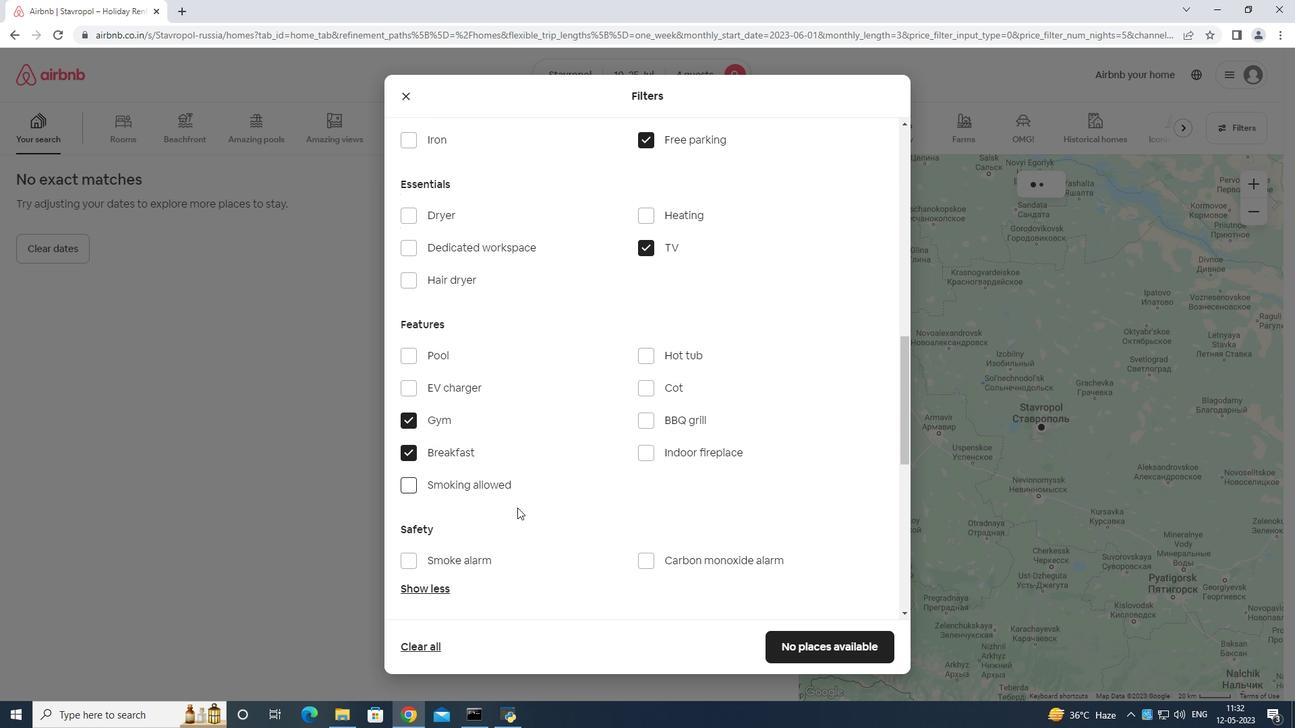 
Action: Mouse moved to (709, 506)
Screenshot: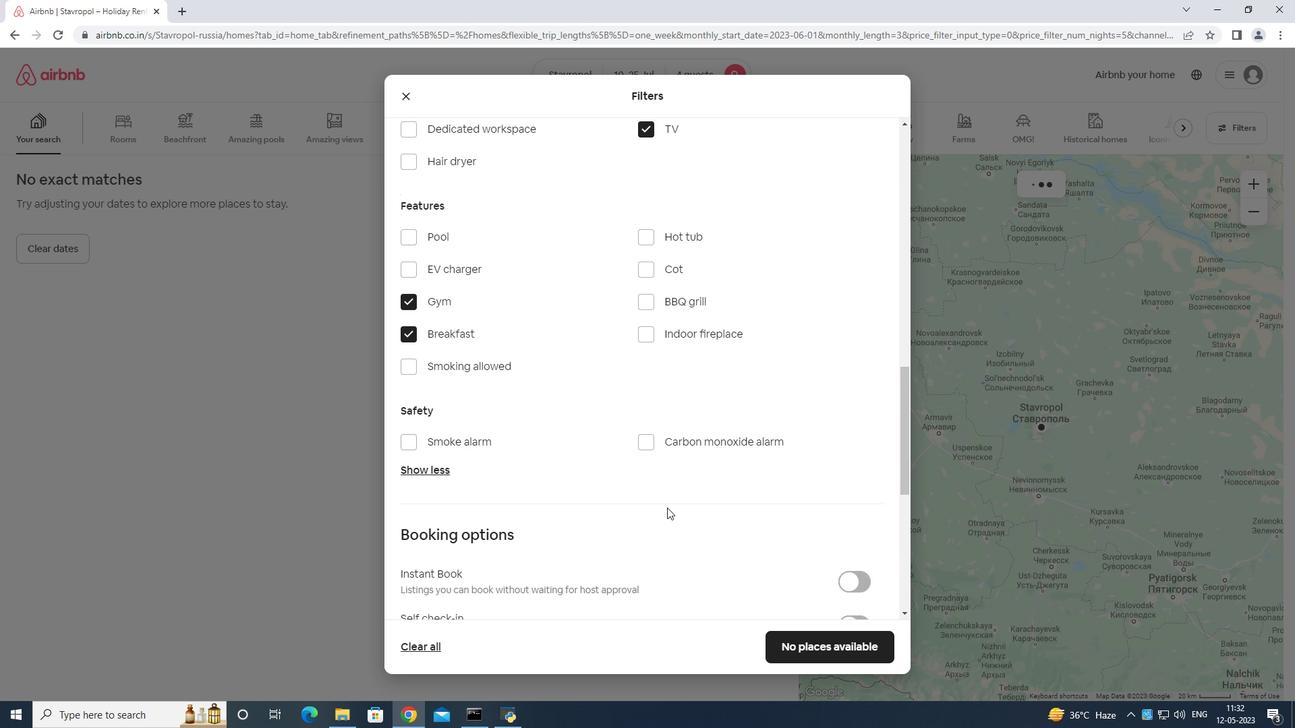 
Action: Mouse scrolled (709, 505) with delta (0, 0)
Screenshot: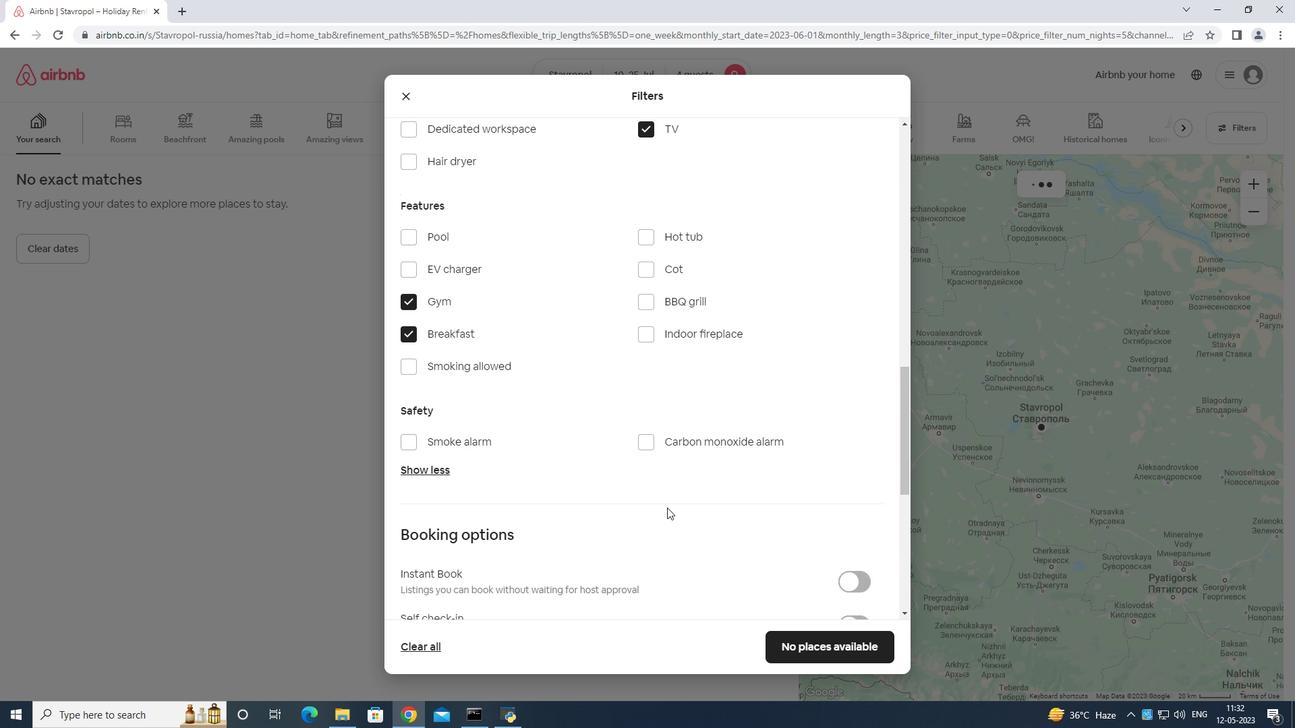 
Action: Mouse moved to (852, 477)
Screenshot: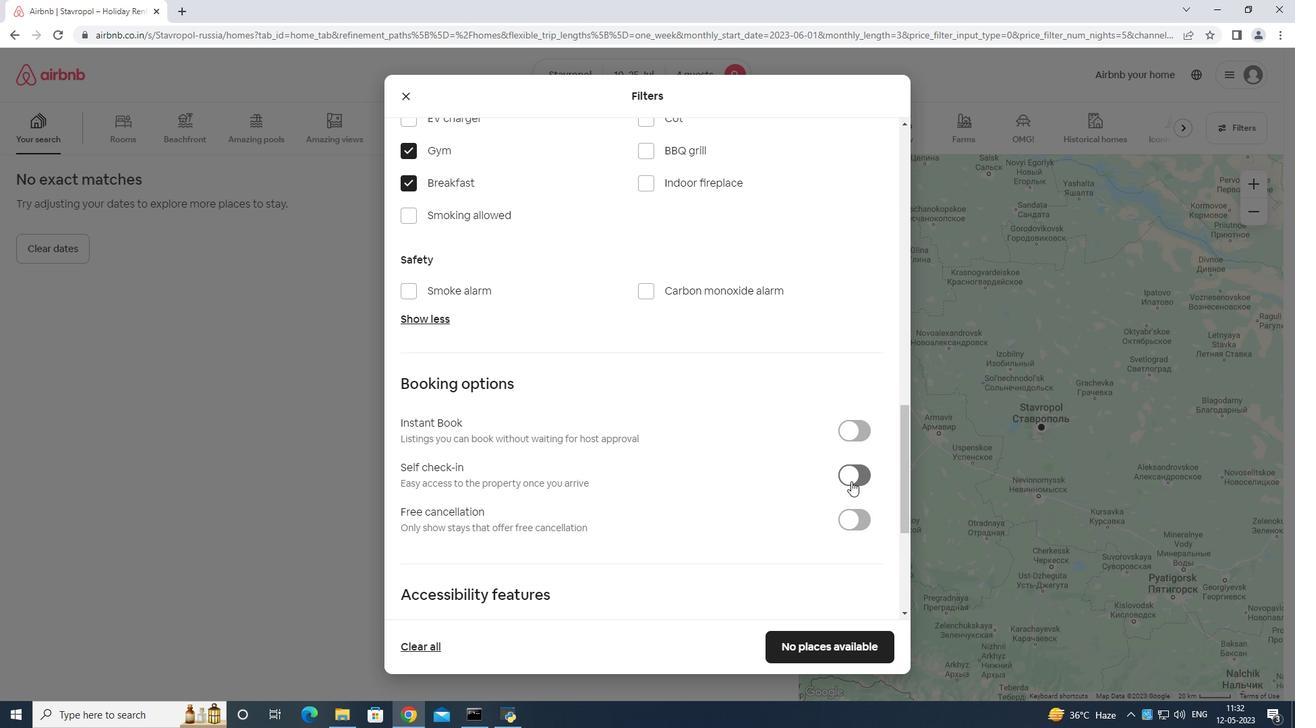 
Action: Mouse pressed left at (852, 477)
Screenshot: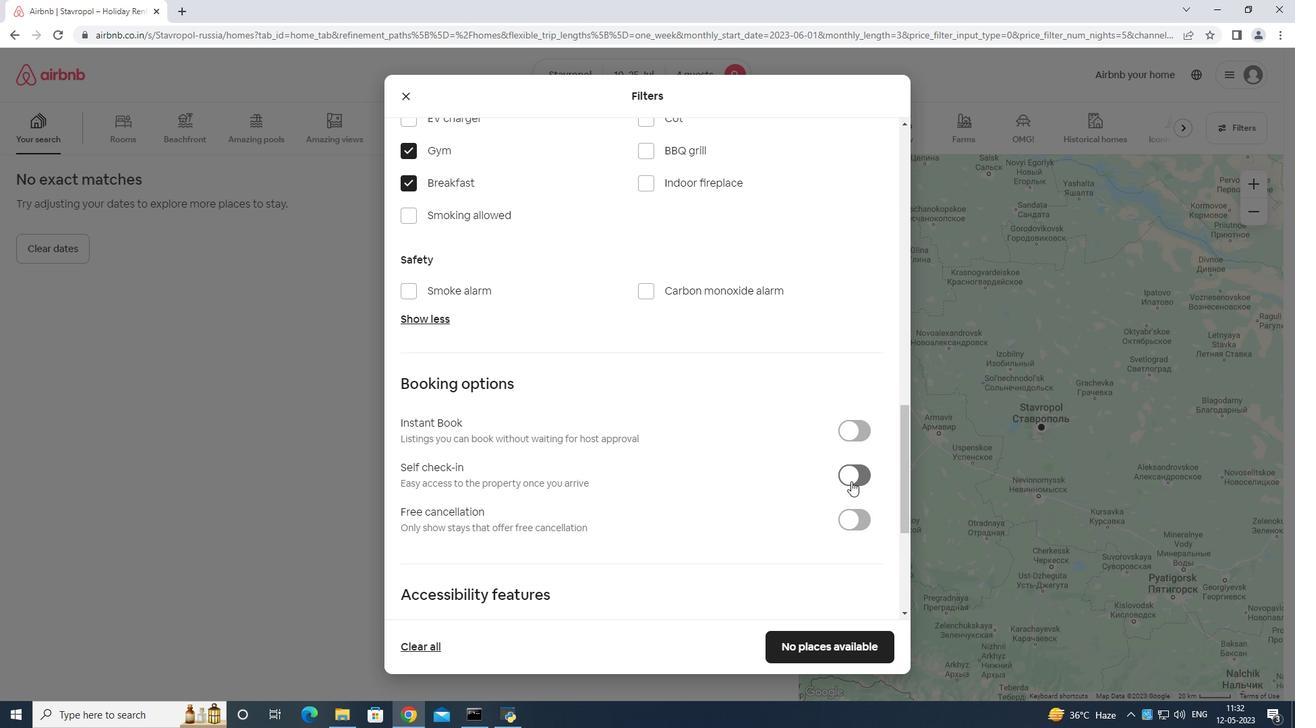 
Action: Mouse moved to (856, 470)
Screenshot: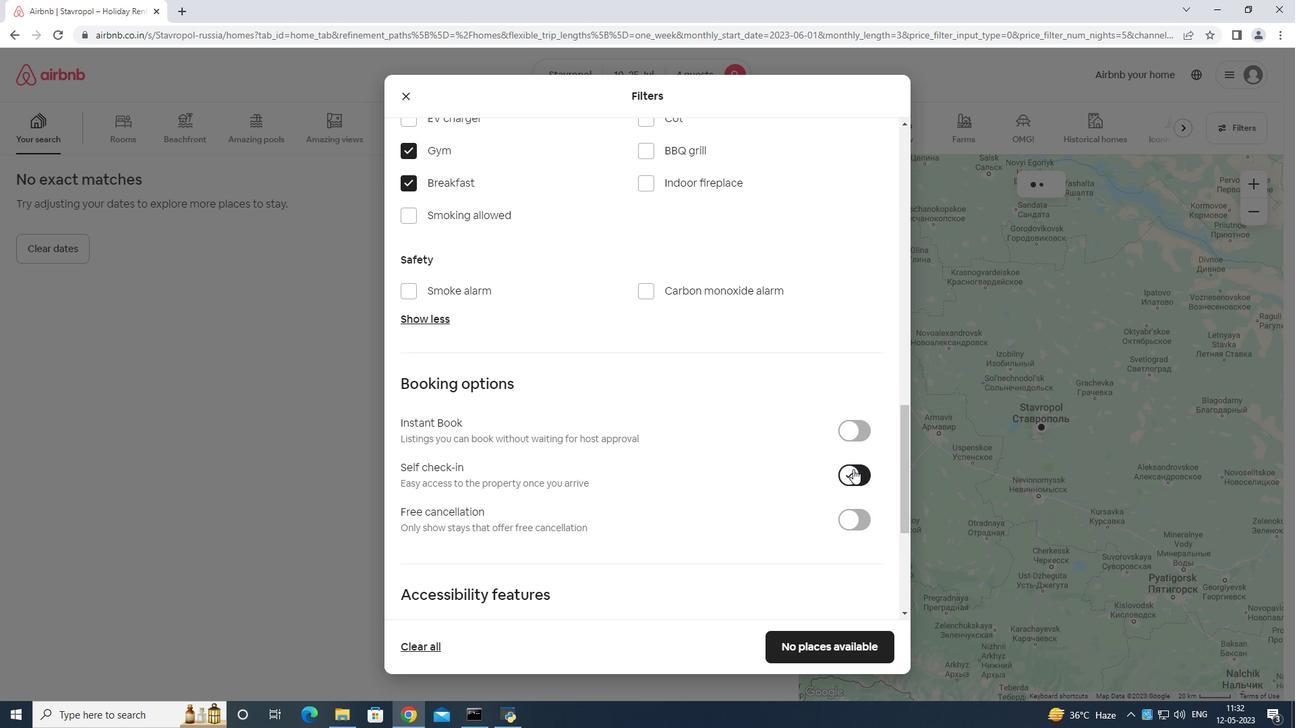 
Action: Mouse scrolled (856, 470) with delta (0, 0)
Screenshot: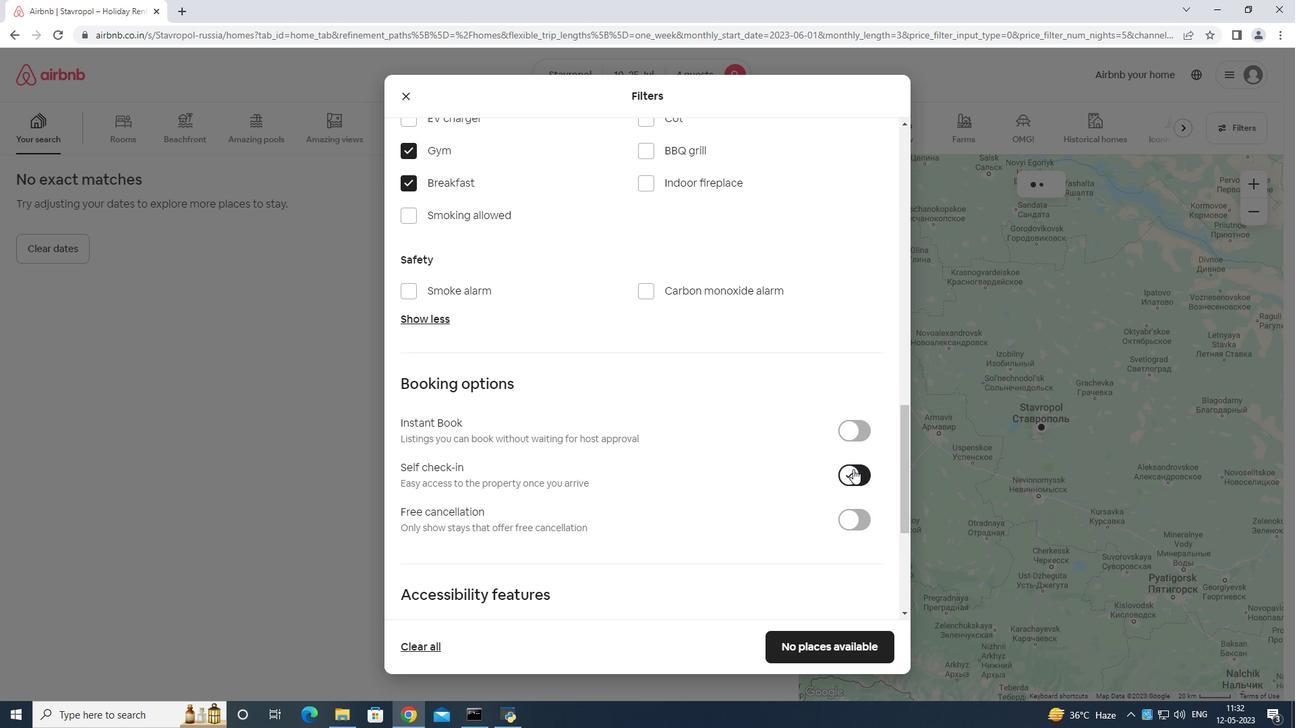 
Action: Mouse moved to (857, 471)
Screenshot: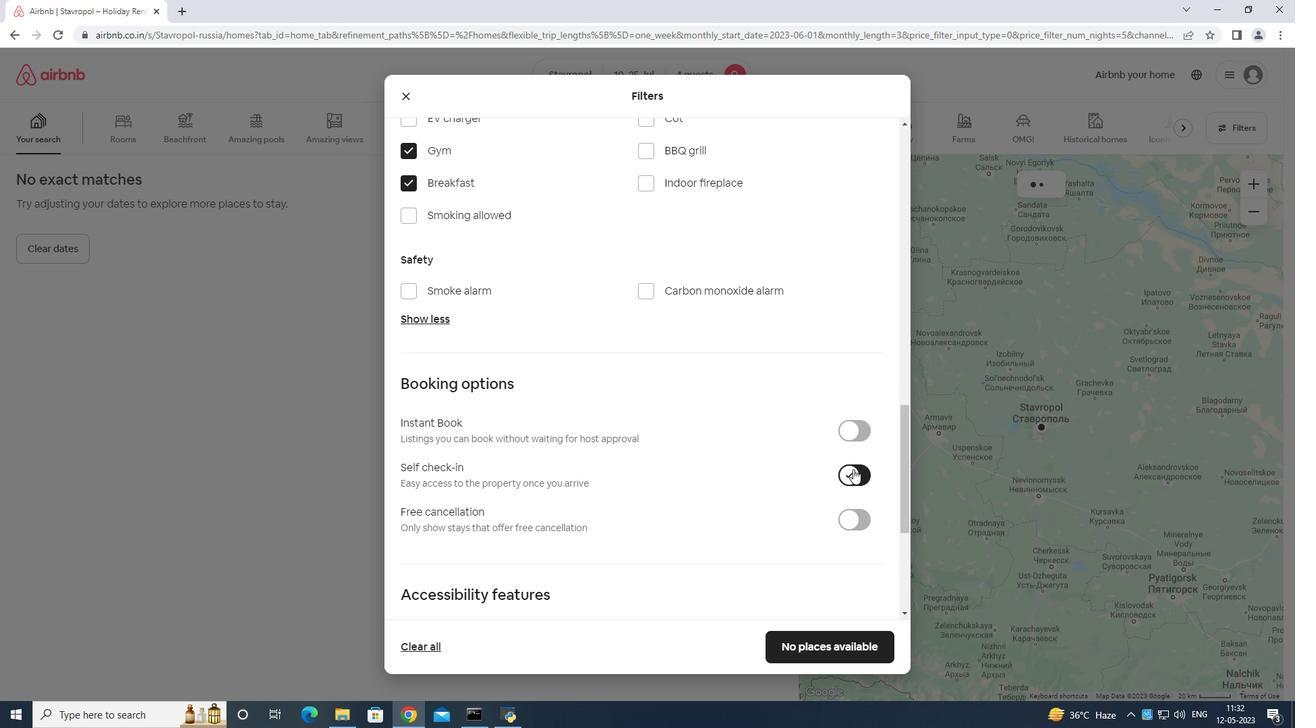 
Action: Mouse scrolled (857, 470) with delta (0, 0)
Screenshot: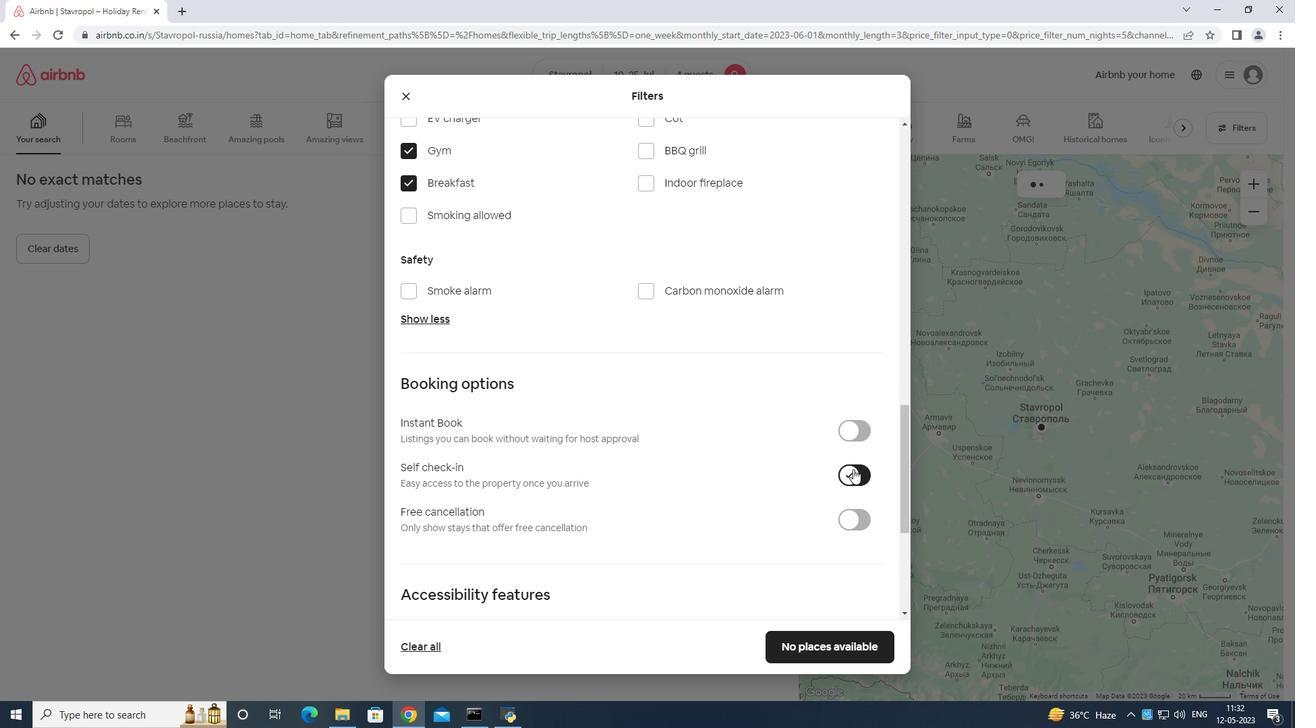 
Action: Mouse moved to (857, 471)
Screenshot: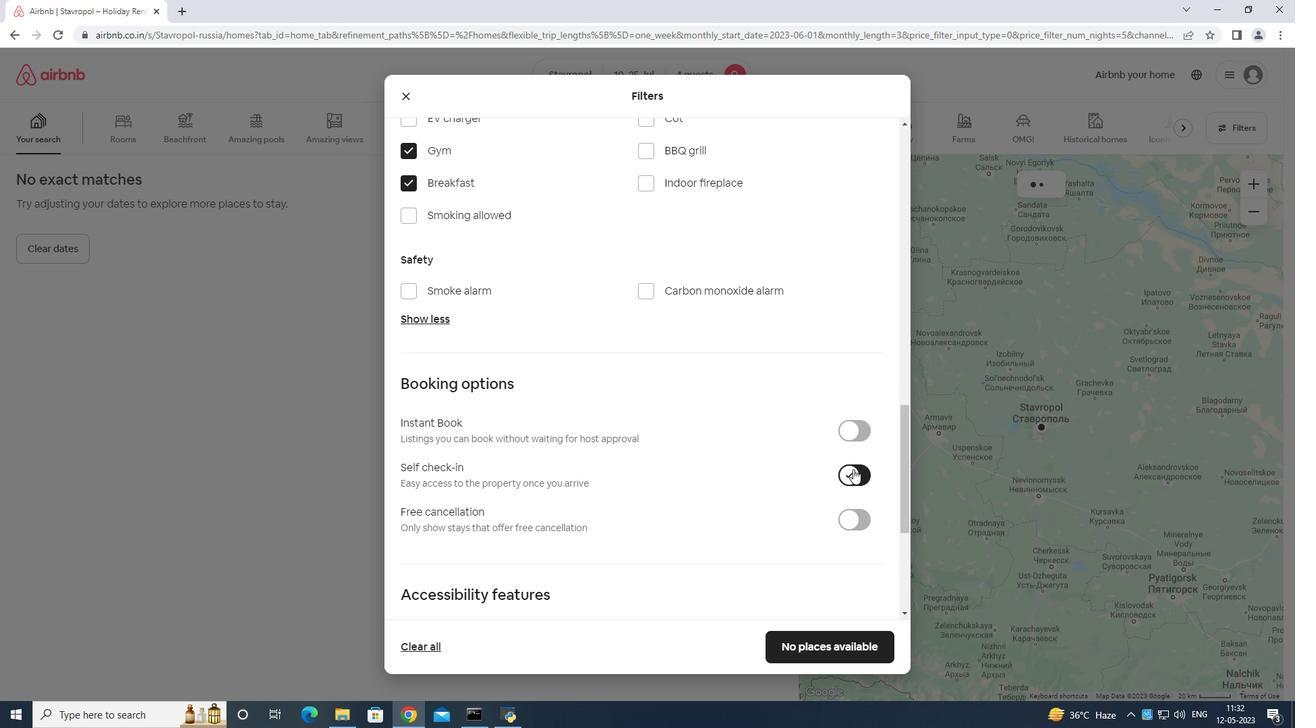
Action: Mouse scrolled (857, 470) with delta (0, 0)
Screenshot: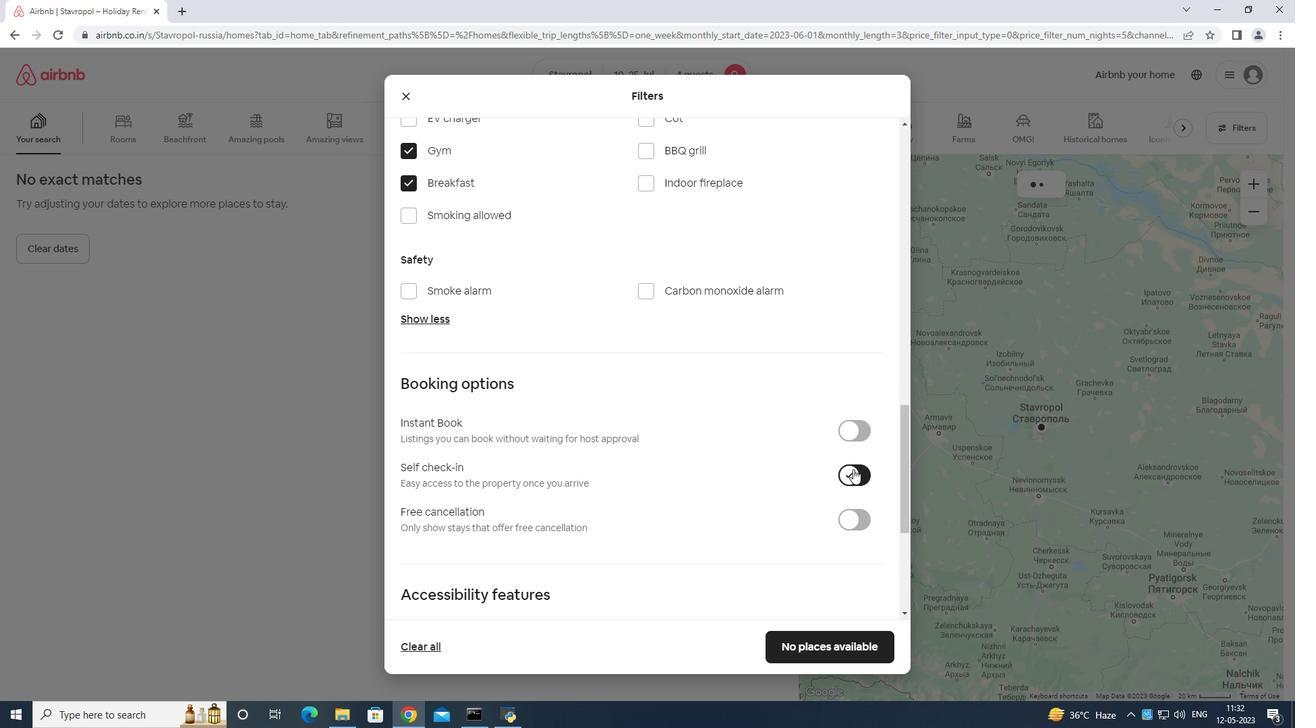 
Action: Mouse moved to (858, 472)
Screenshot: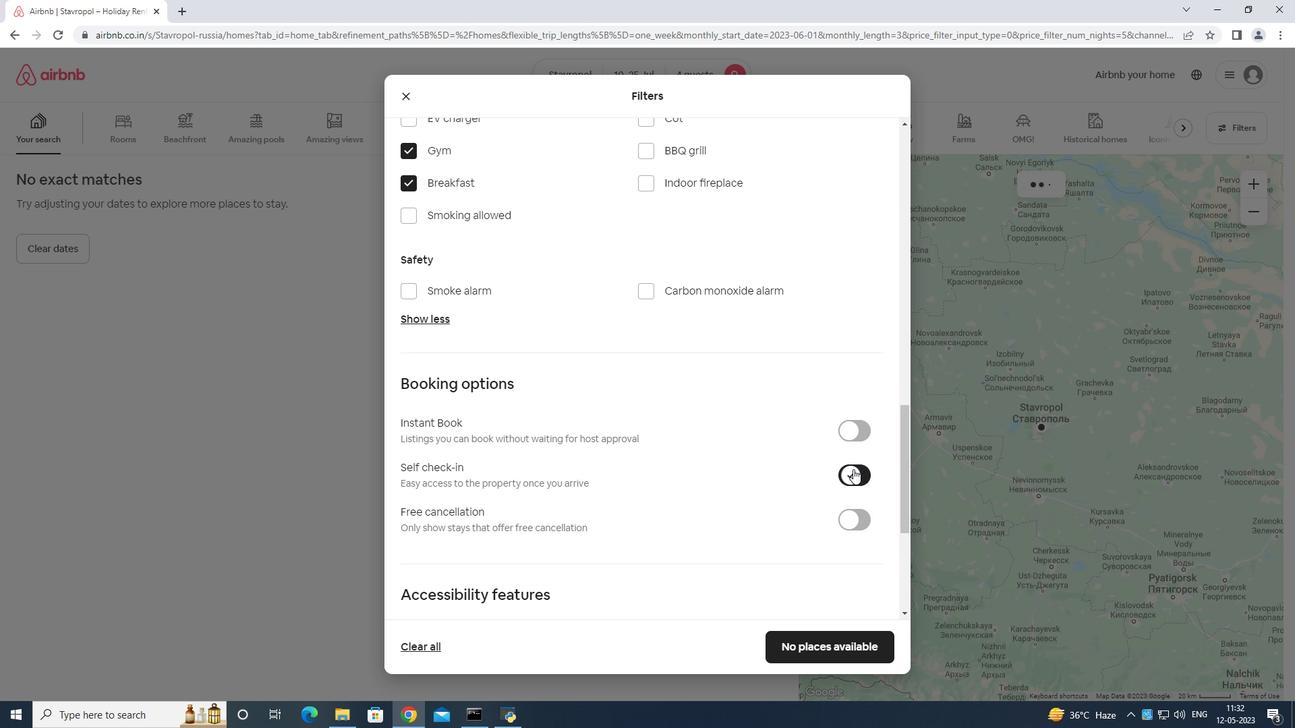 
Action: Mouse scrolled (858, 471) with delta (0, 0)
Screenshot: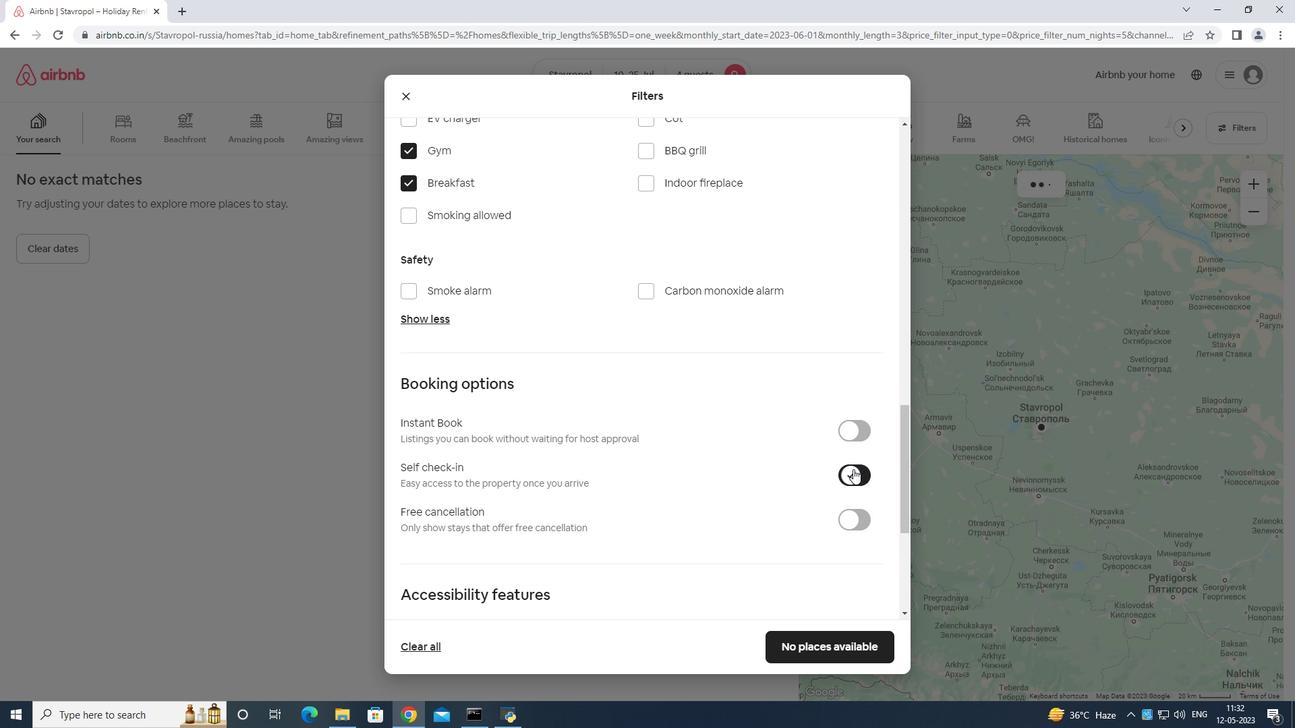 
Action: Mouse scrolled (858, 471) with delta (0, 0)
Screenshot: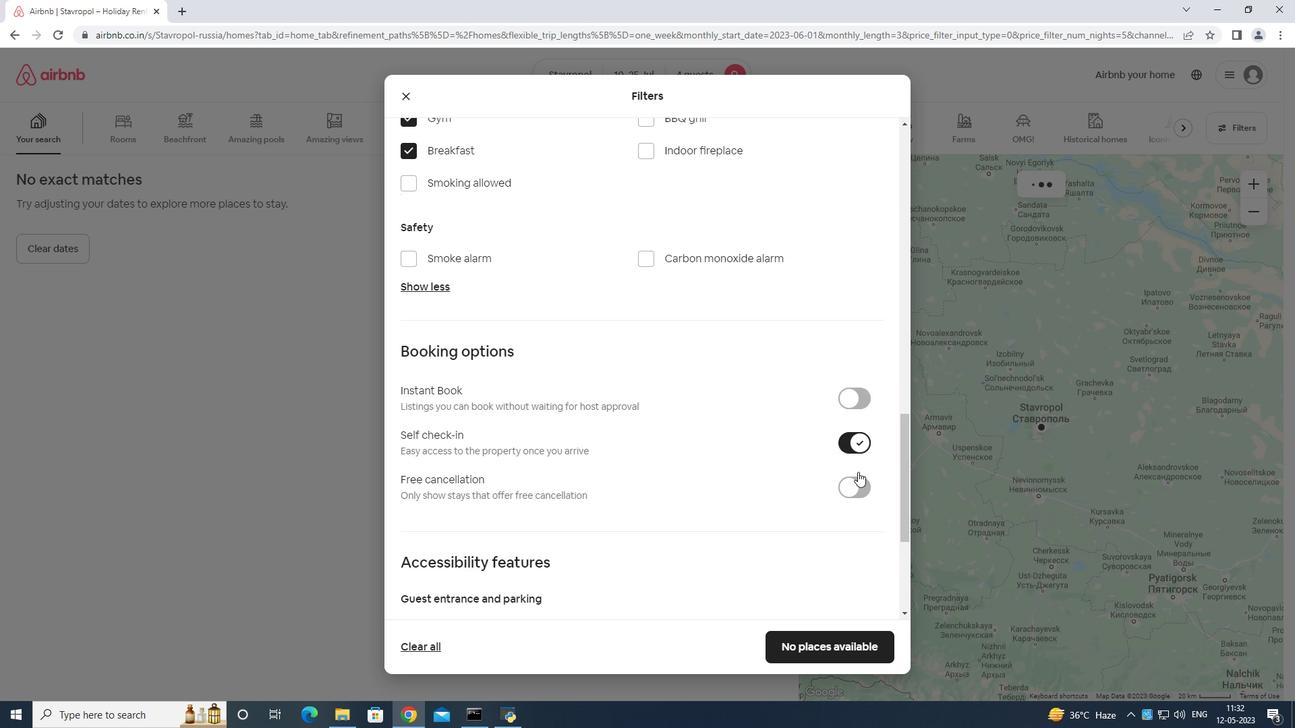 
Action: Mouse moved to (858, 472)
Screenshot: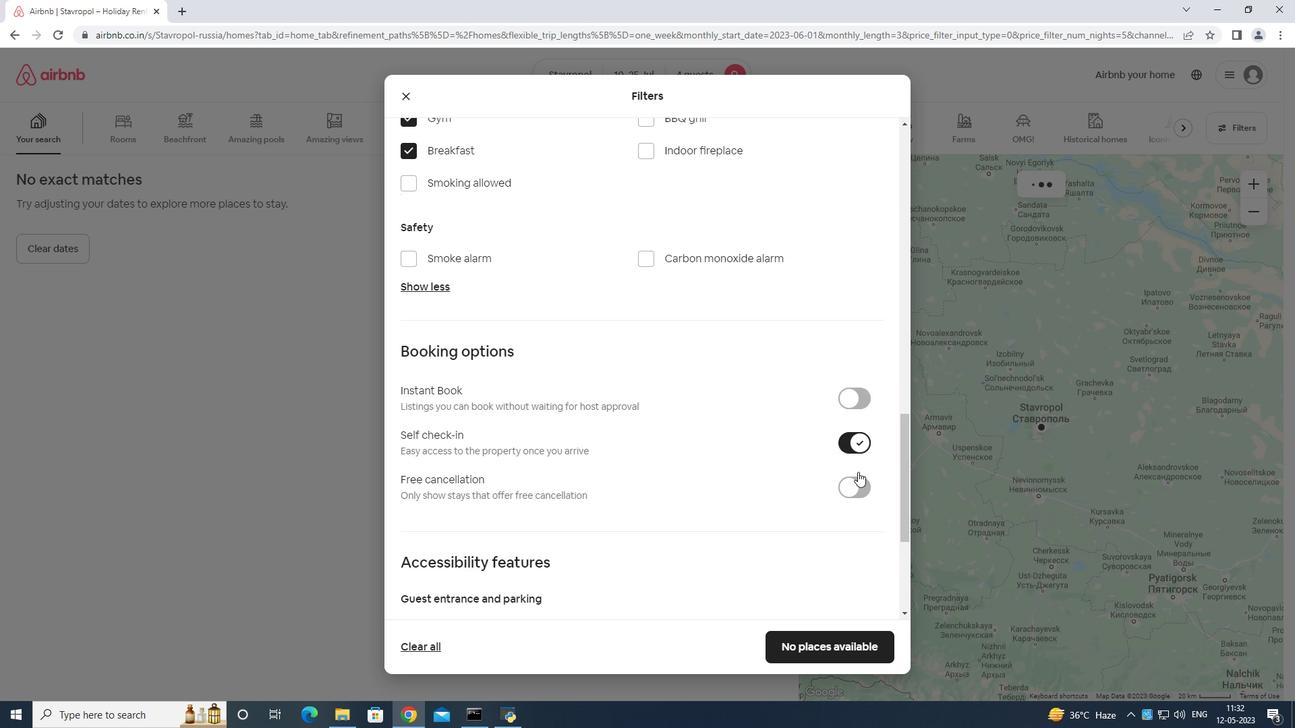 
Action: Mouse scrolled (858, 471) with delta (0, 0)
Screenshot: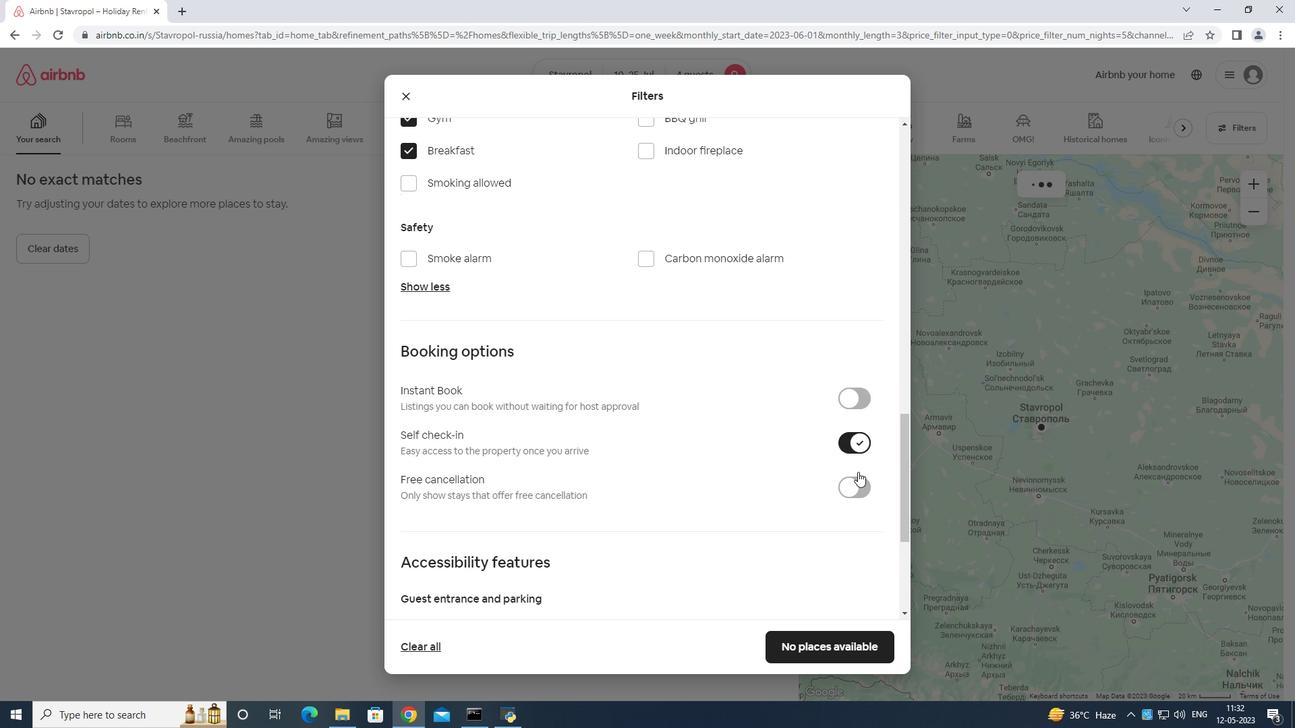 
Action: Mouse scrolled (858, 471) with delta (0, 0)
Screenshot: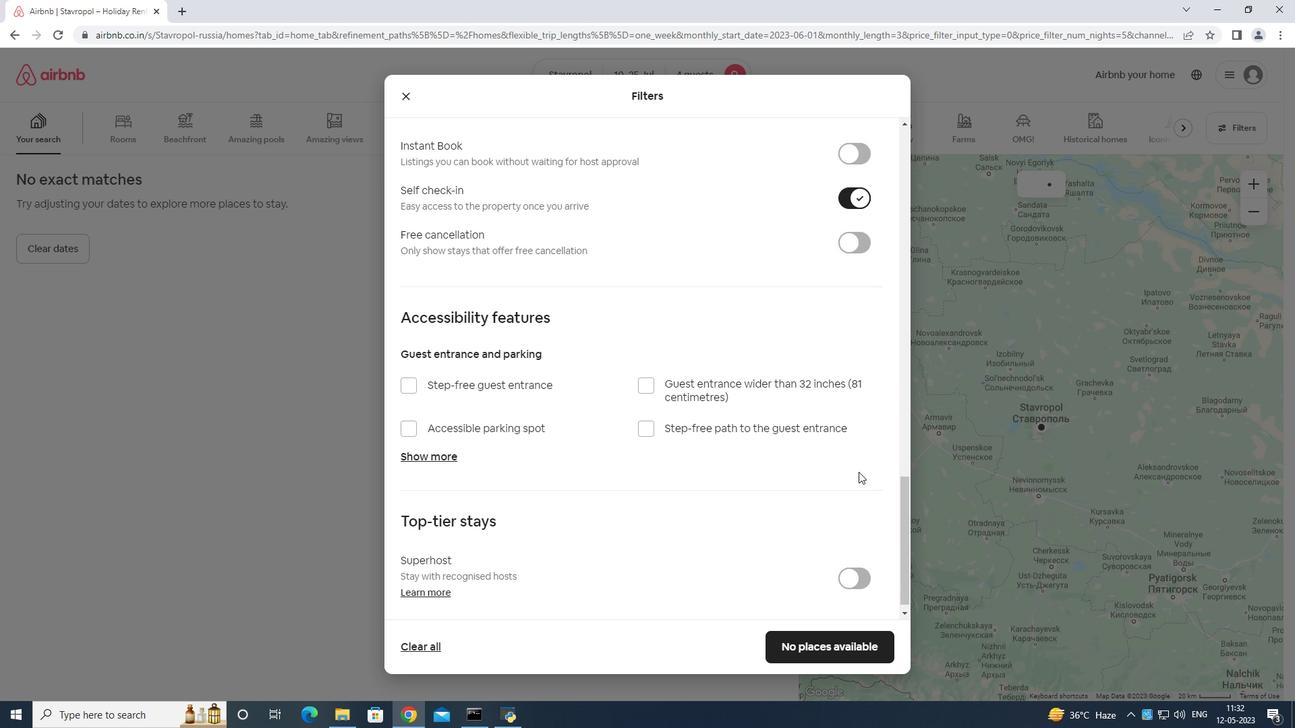 
Action: Mouse scrolled (858, 471) with delta (0, 0)
Screenshot: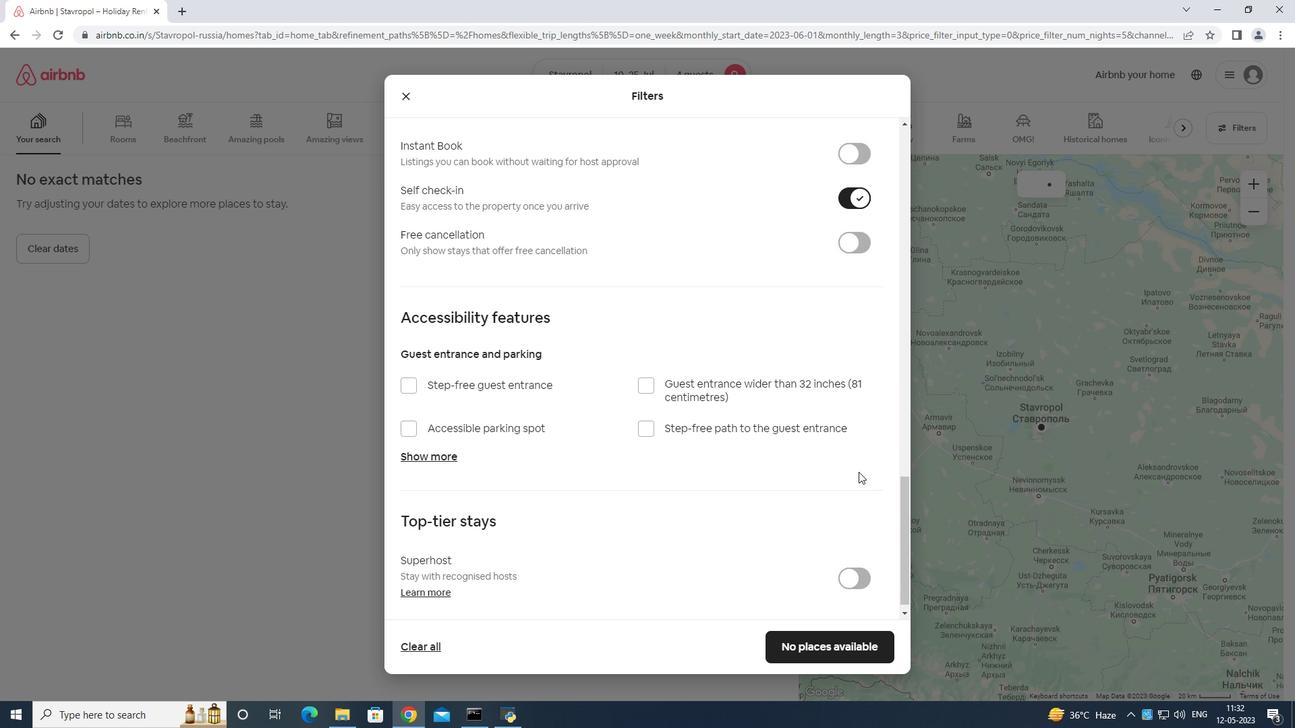
Action: Mouse scrolled (858, 471) with delta (0, 0)
Screenshot: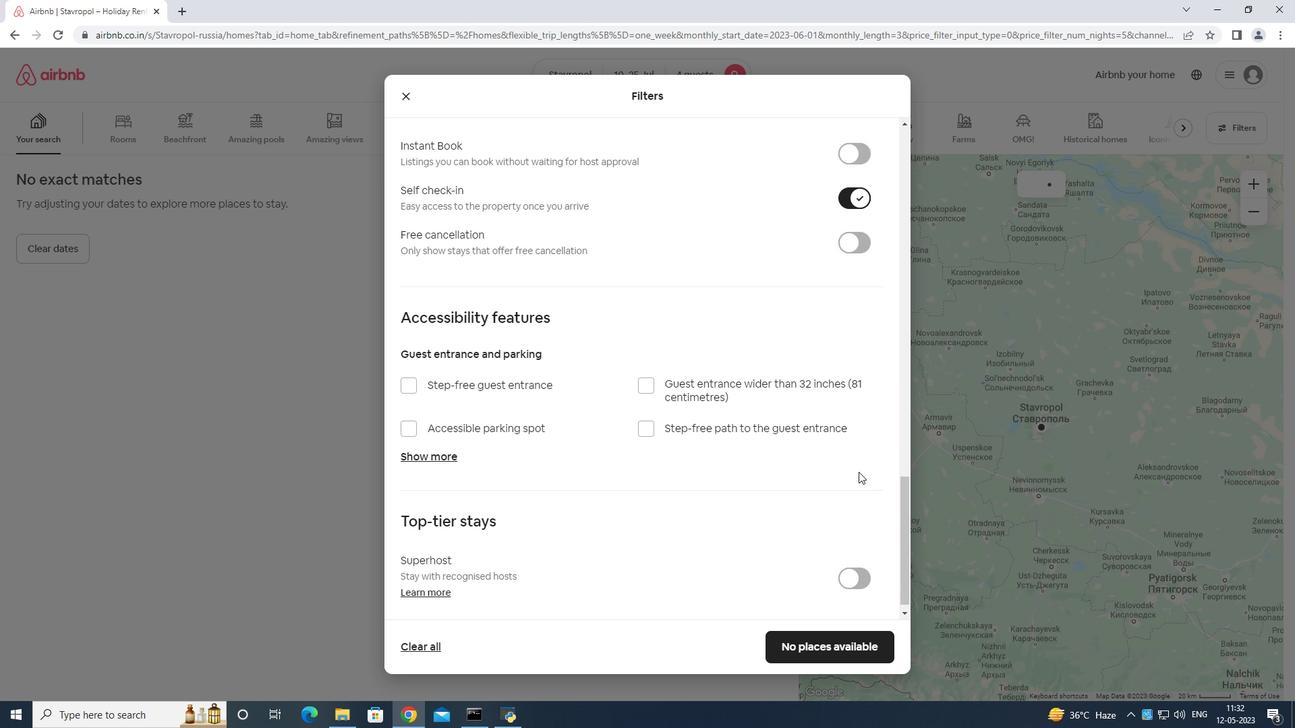 
Action: Mouse scrolled (858, 471) with delta (0, 0)
Screenshot: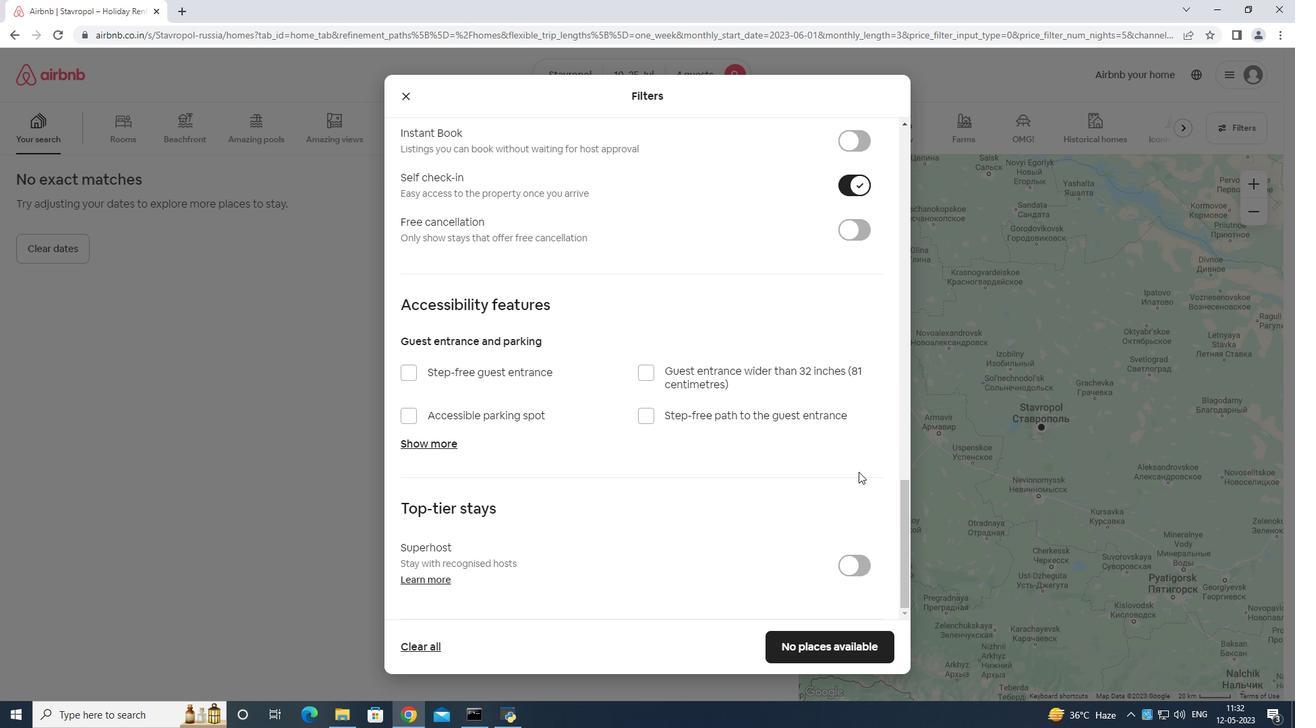 
Action: Mouse scrolled (858, 471) with delta (0, 0)
Screenshot: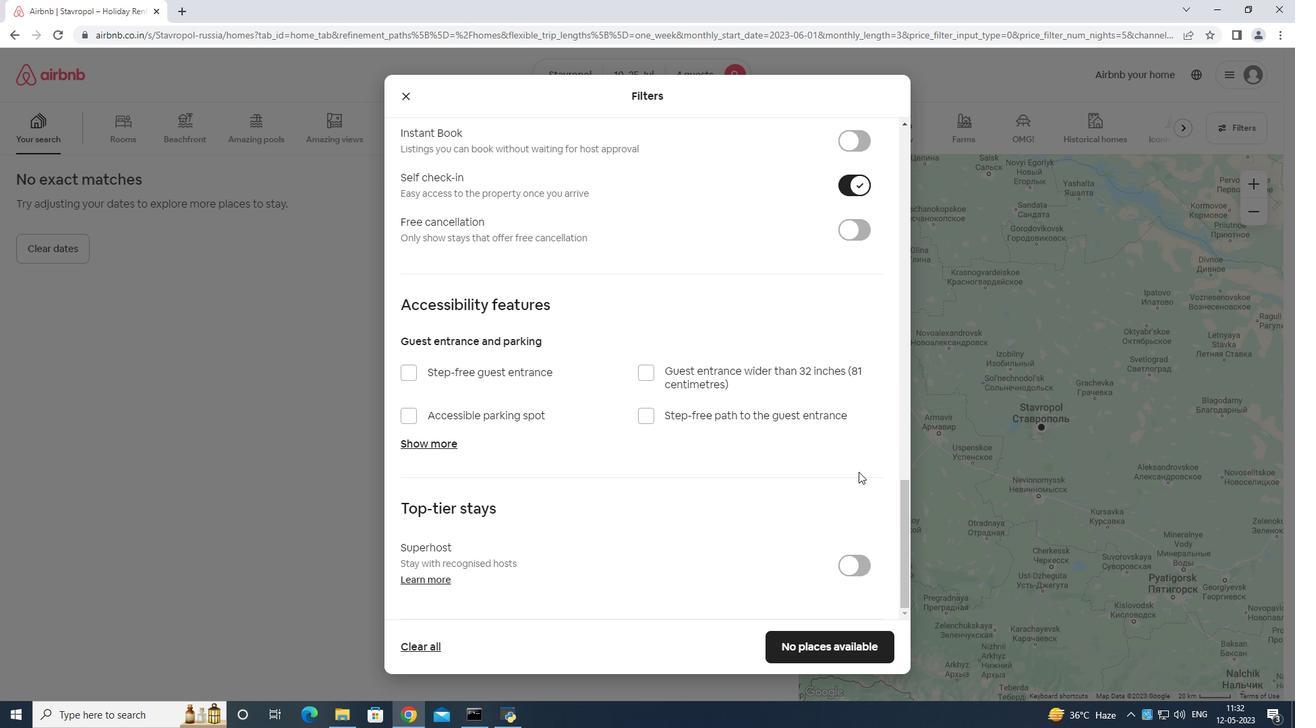 
Action: Mouse moved to (824, 650)
Screenshot: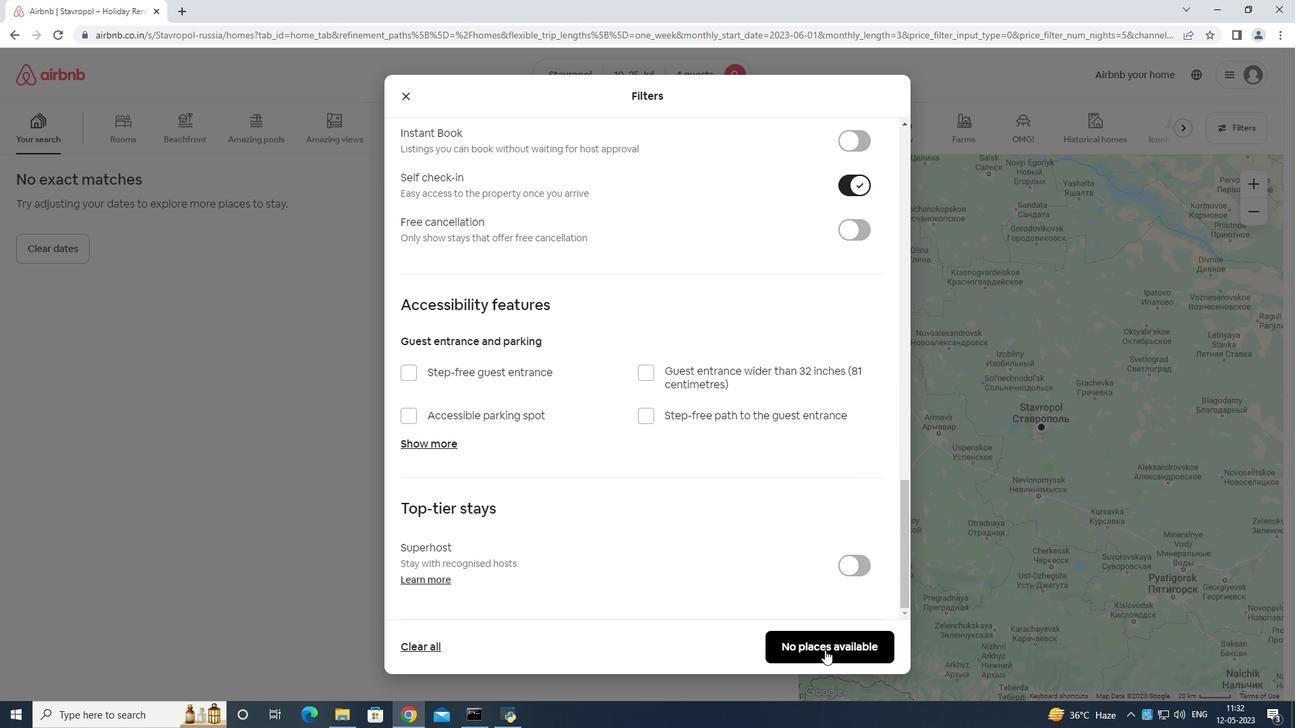 
Action: Mouse pressed left at (824, 650)
Screenshot: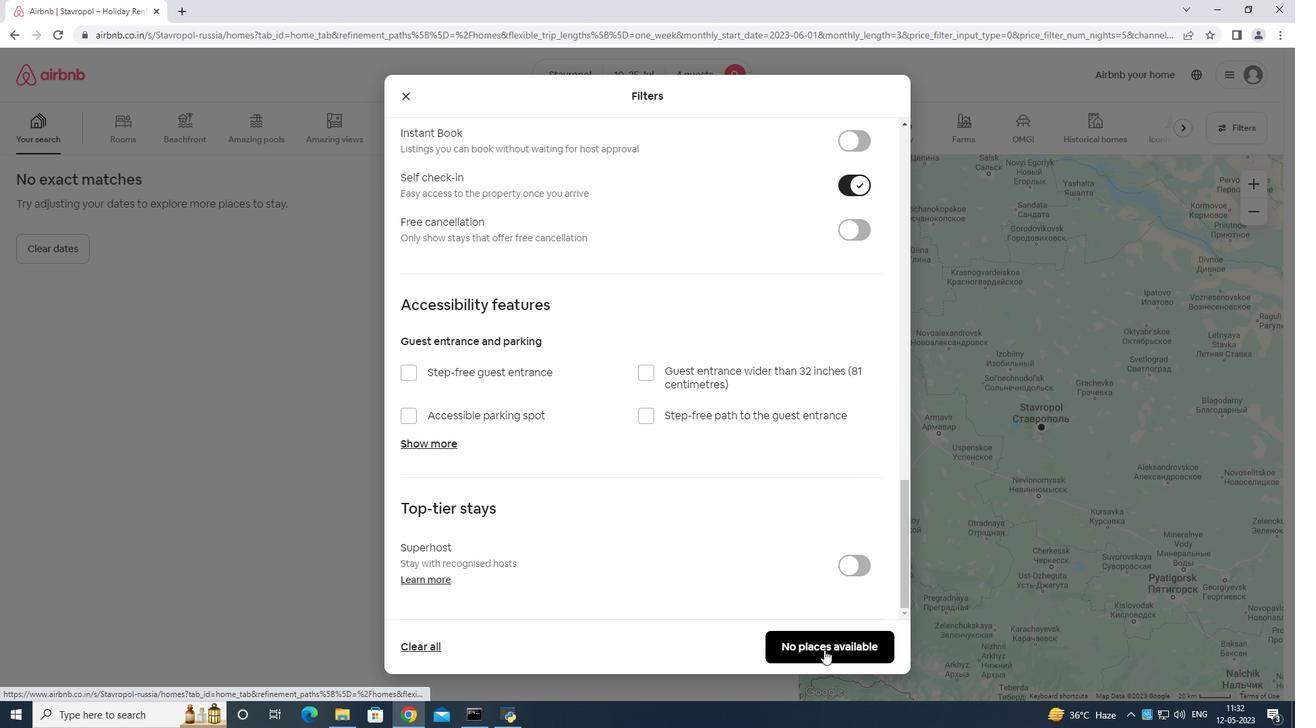 
